 Task: Find connections with filter location Harihar with filter topic #technologywith filter profile language Potuguese with filter current company Webhelp with filter school Vel Tech Multi Tech Dr. Rangarajan Dr. Sakunthala Engineering College with filter industry Telephone Call Centers with filter service category Search Engine Marketing (SEM) with filter keywords title Community Volunteer Jobs
Action: Mouse moved to (593, 80)
Screenshot: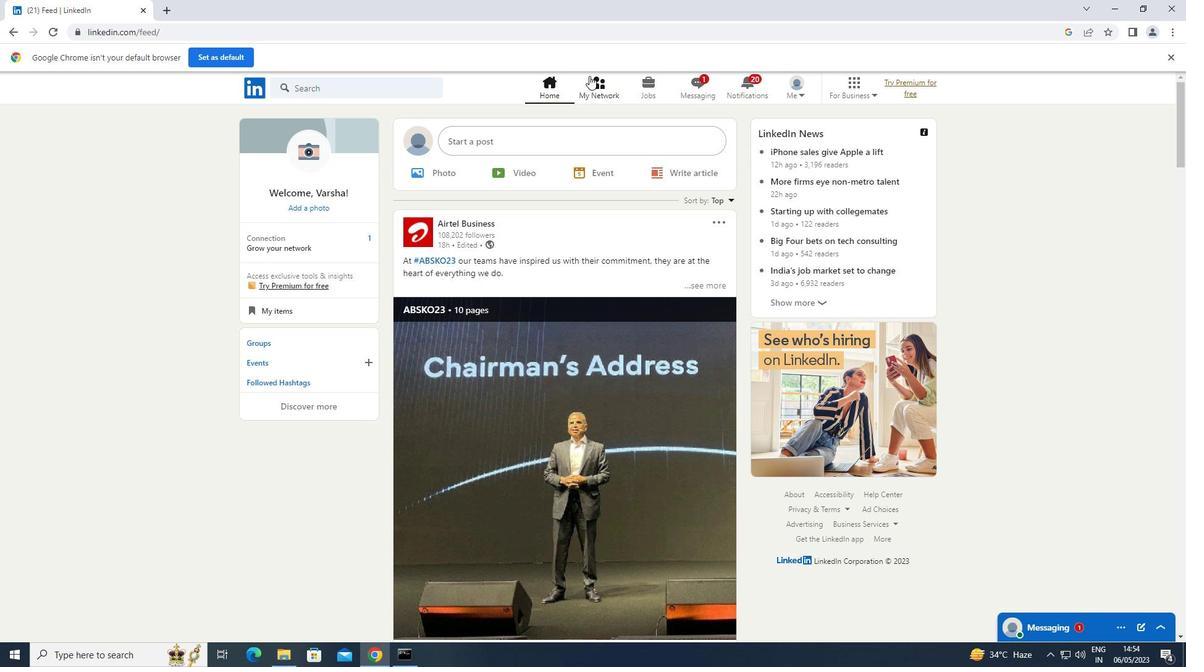 
Action: Mouse pressed left at (593, 80)
Screenshot: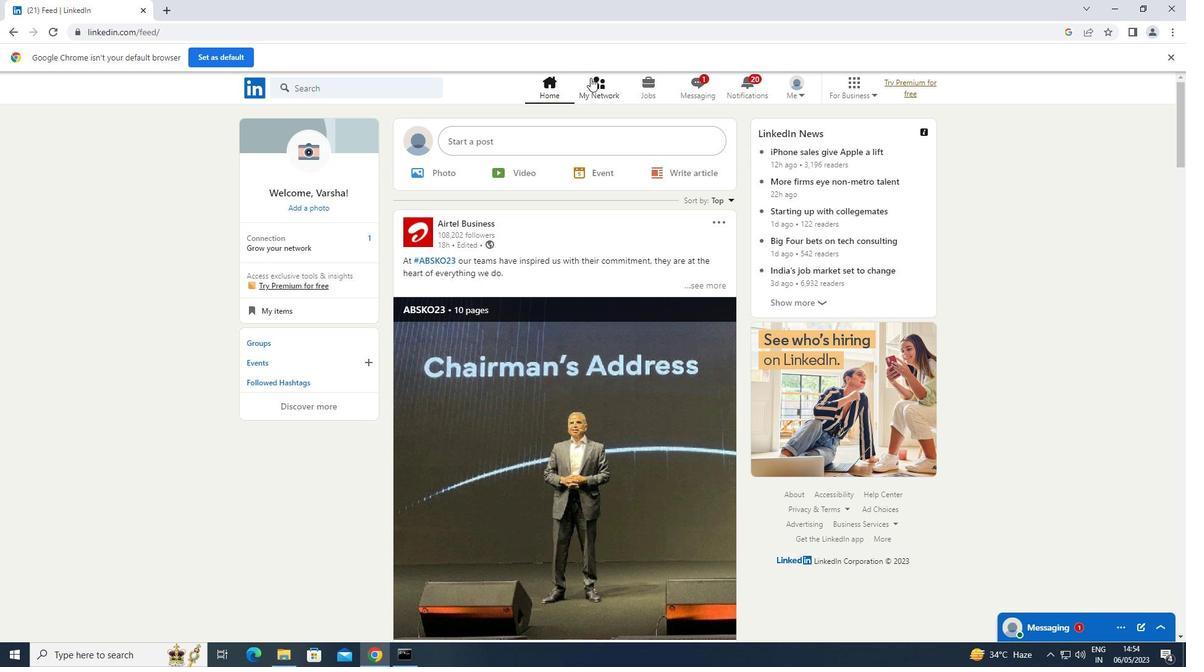 
Action: Mouse moved to (323, 152)
Screenshot: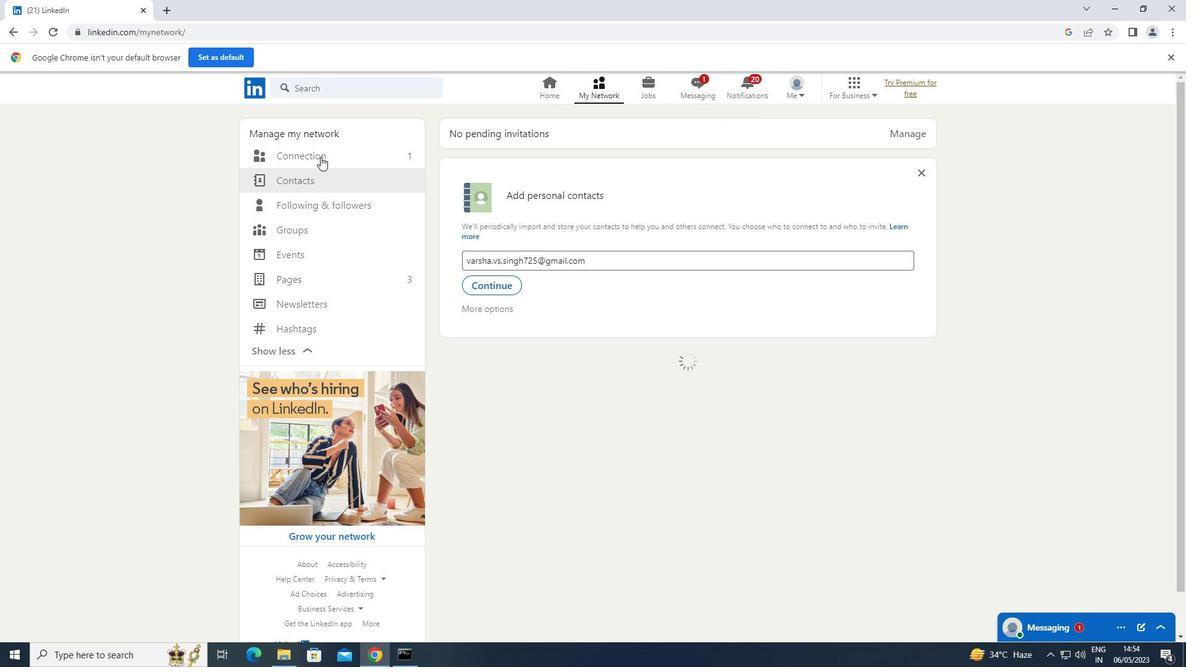 
Action: Mouse pressed left at (323, 152)
Screenshot: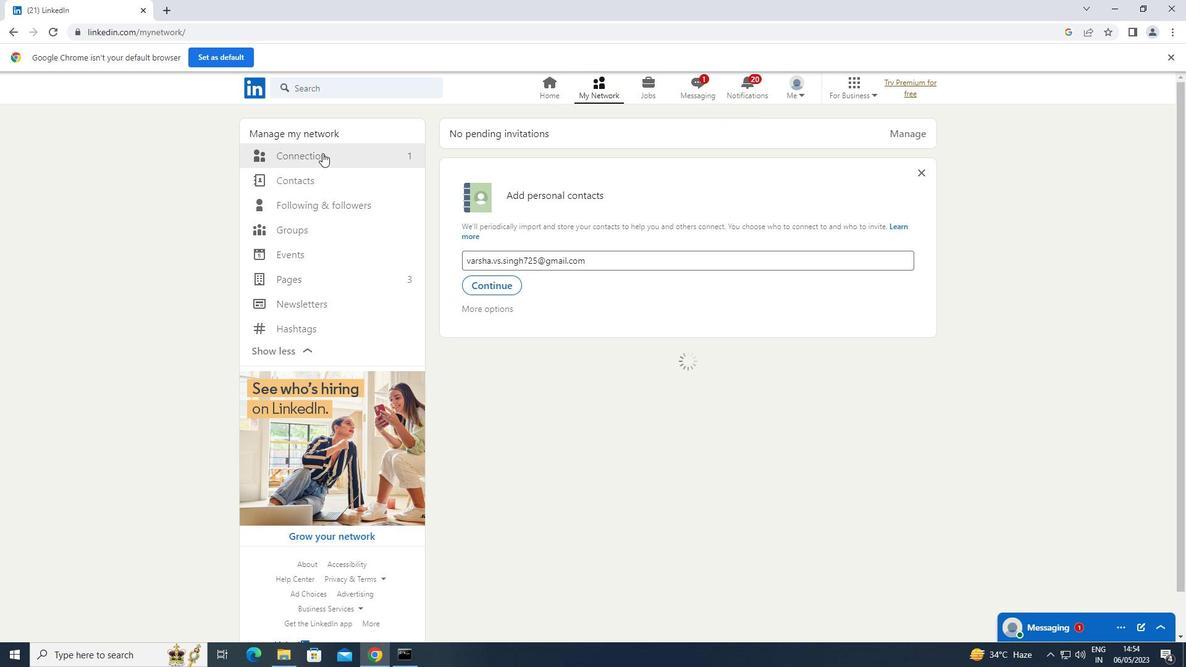 
Action: Mouse moved to (695, 153)
Screenshot: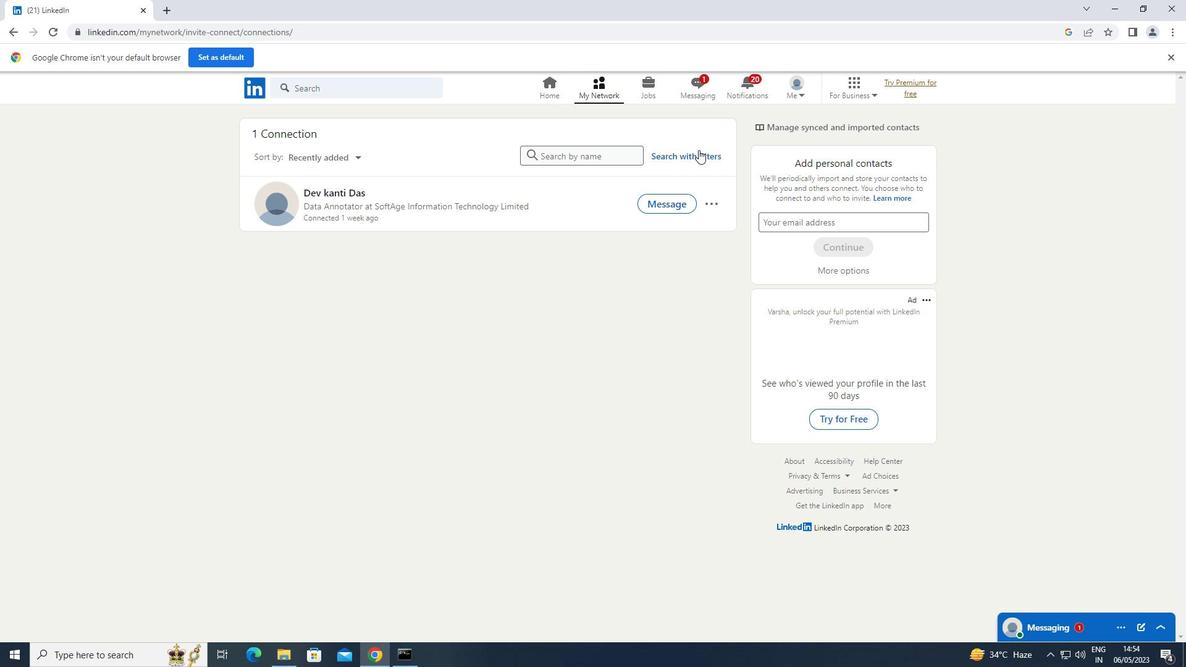 
Action: Mouse pressed left at (695, 153)
Screenshot: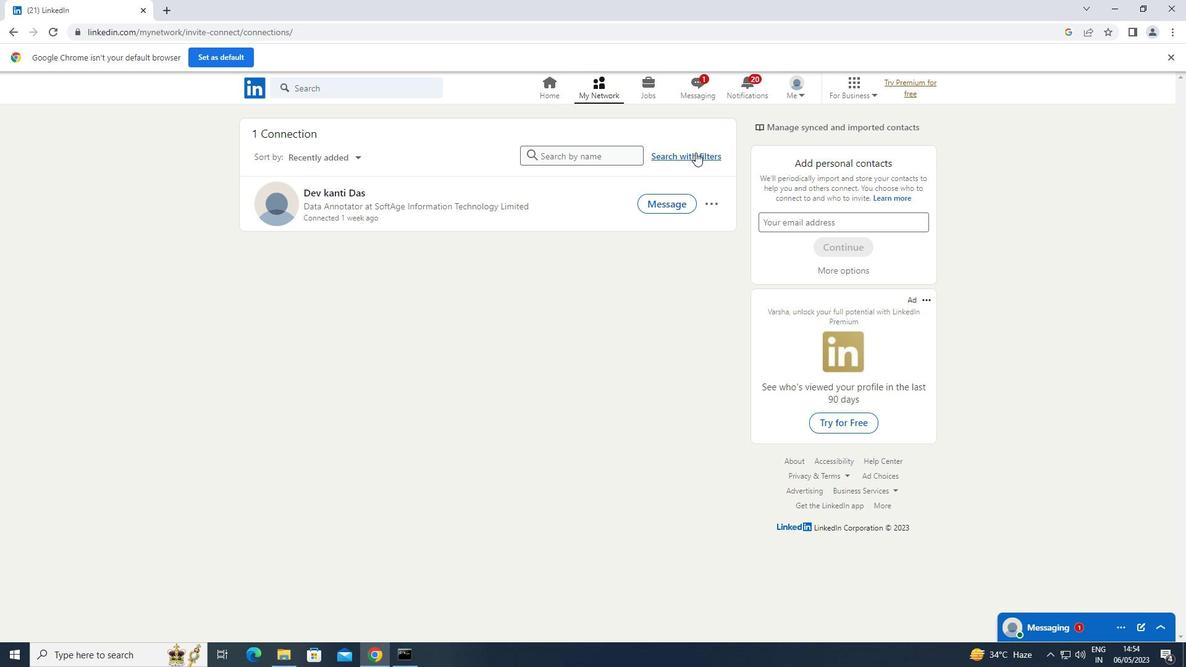 
Action: Mouse moved to (642, 119)
Screenshot: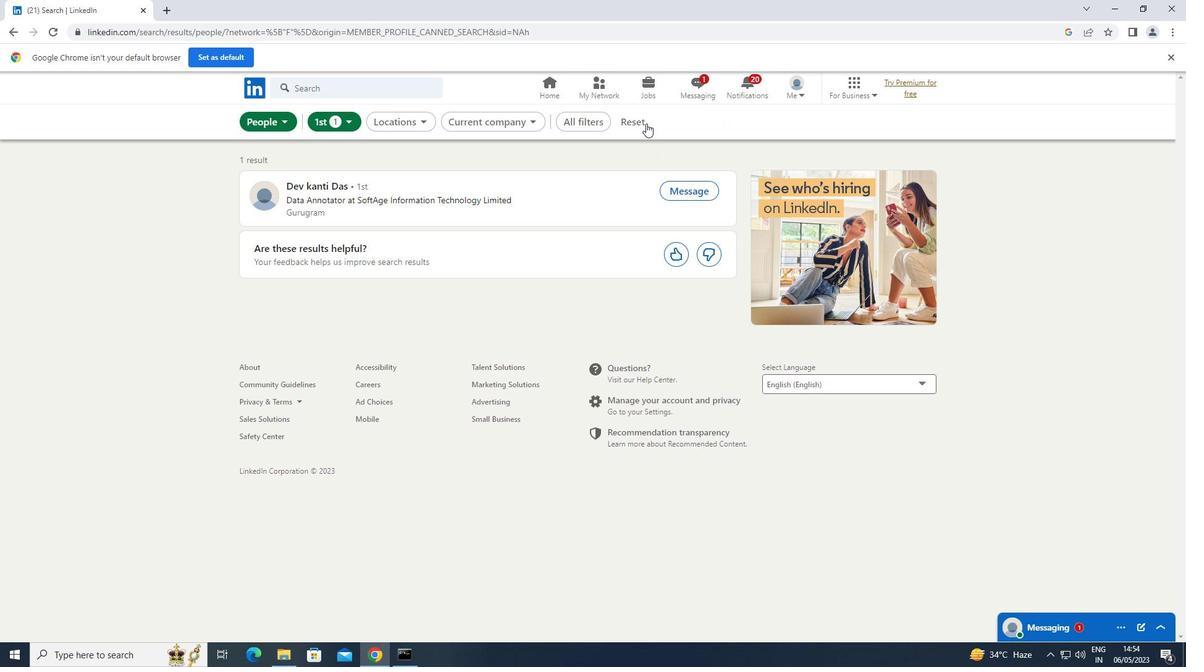 
Action: Mouse pressed left at (642, 119)
Screenshot: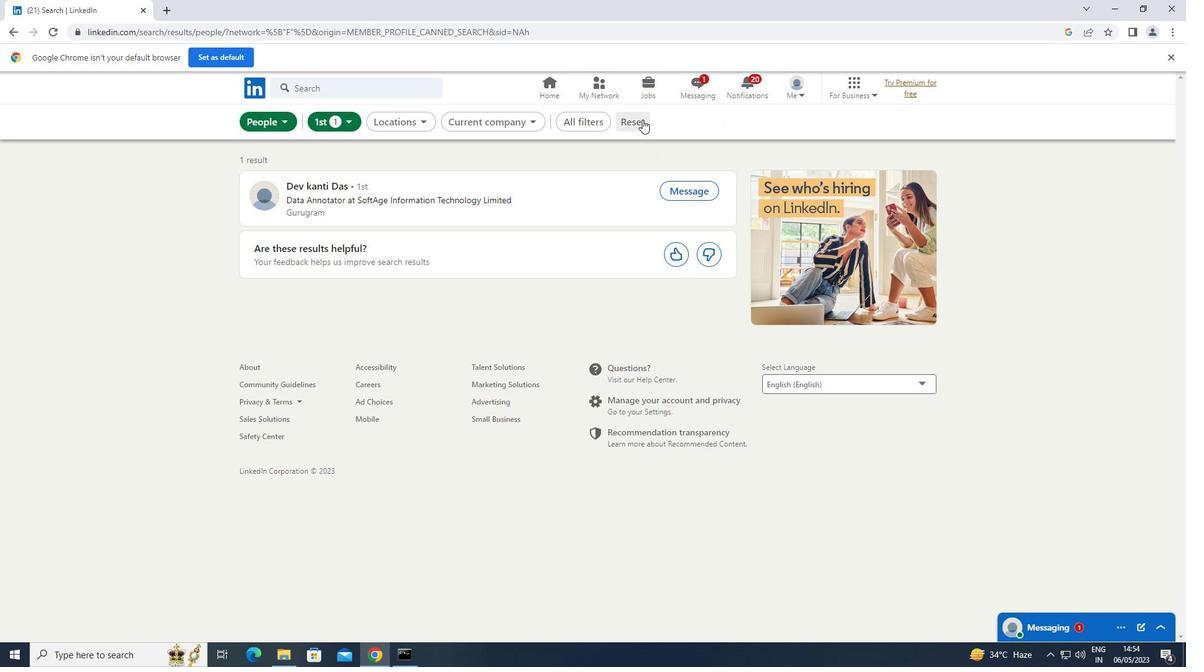 
Action: Mouse moved to (616, 119)
Screenshot: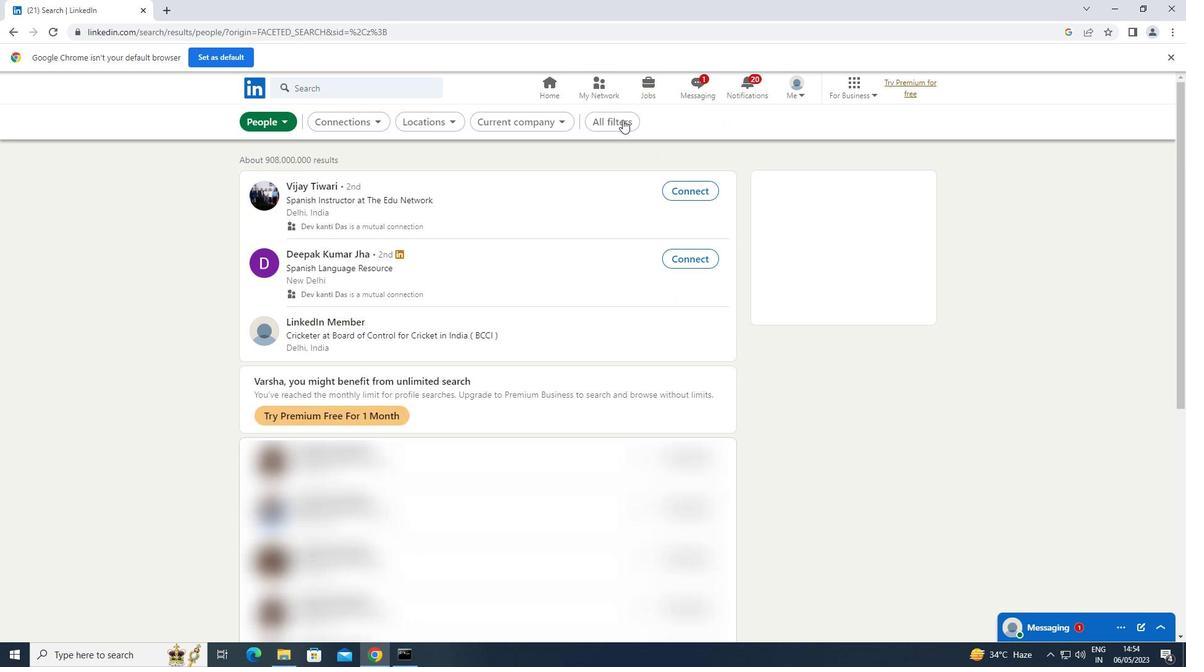 
Action: Mouse pressed left at (616, 119)
Screenshot: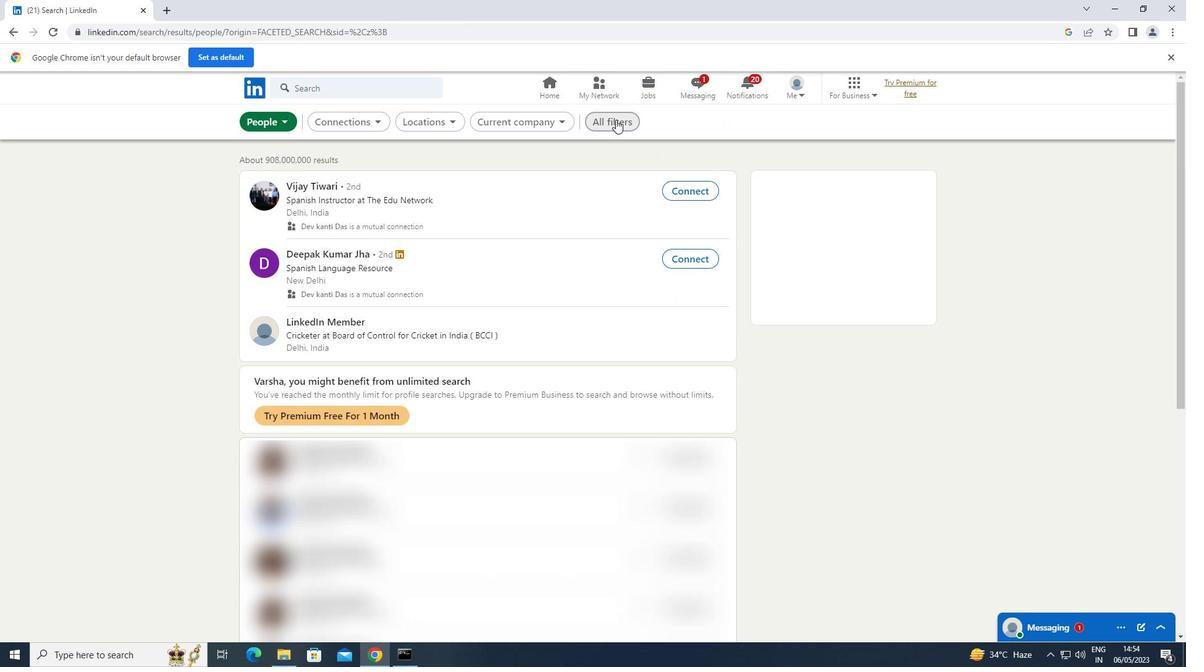 
Action: Mouse moved to (888, 209)
Screenshot: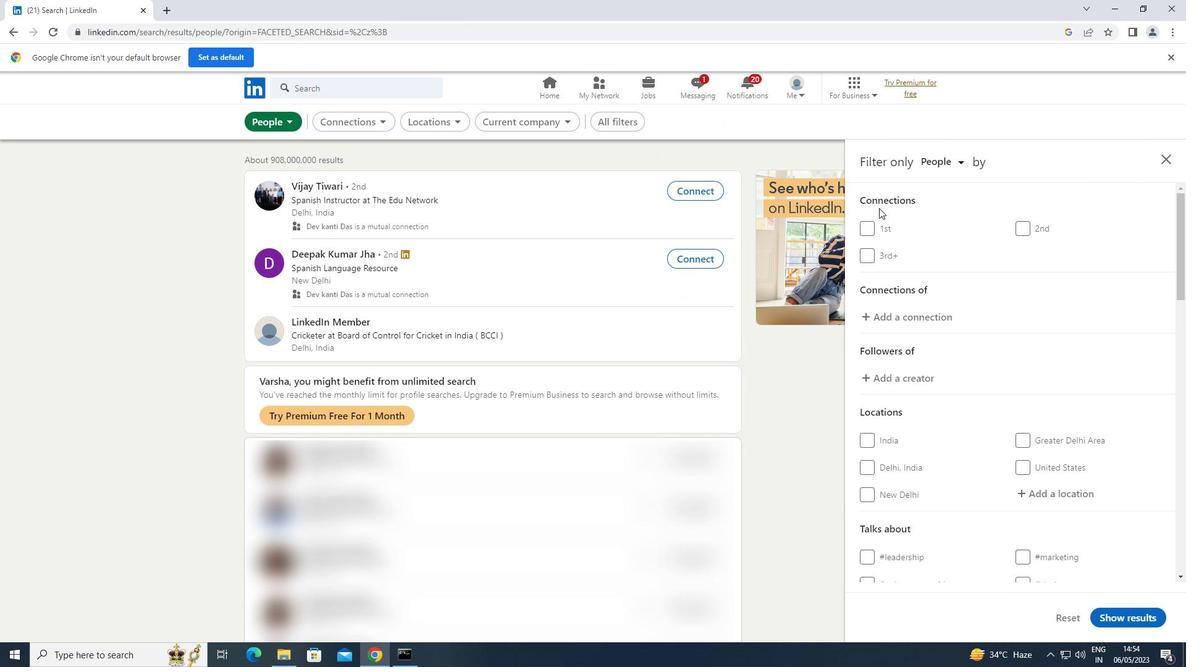 
Action: Mouse scrolled (888, 208) with delta (0, 0)
Screenshot: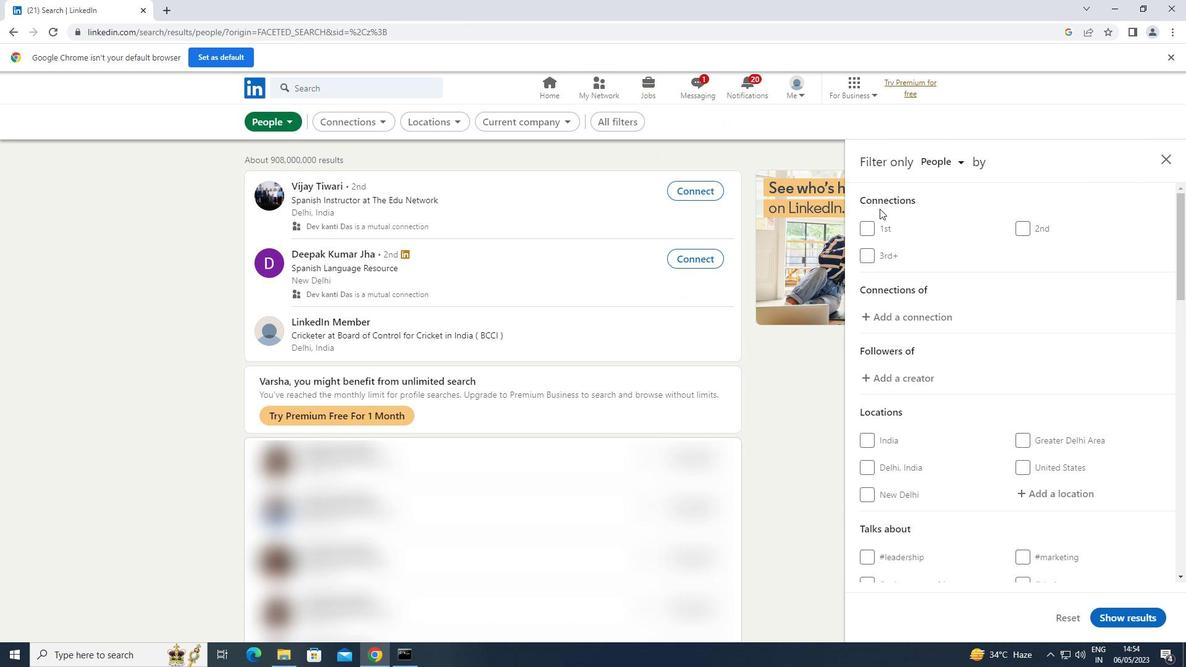 
Action: Mouse moved to (888, 210)
Screenshot: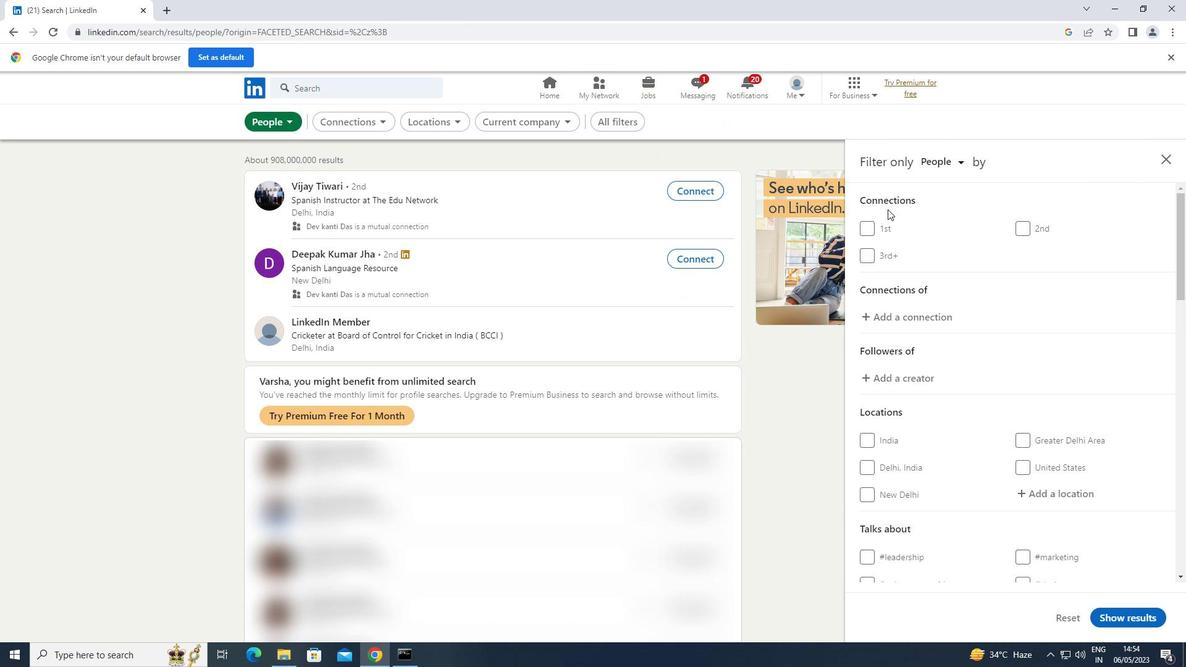
Action: Mouse scrolled (888, 209) with delta (0, 0)
Screenshot: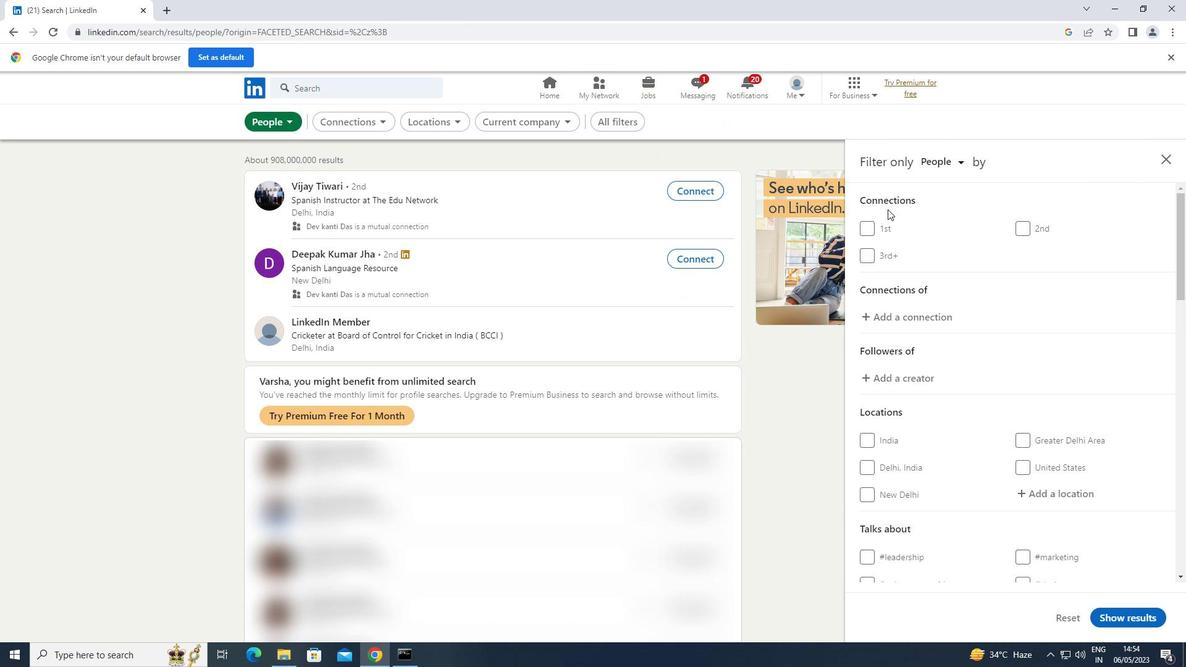 
Action: Mouse moved to (1037, 363)
Screenshot: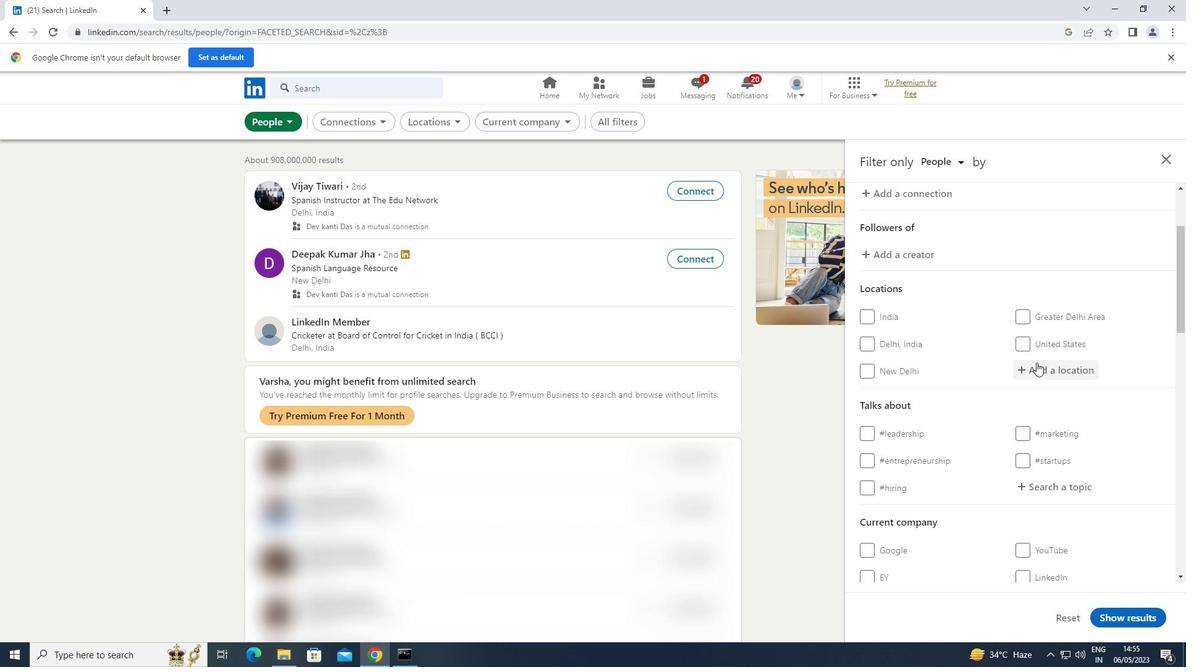 
Action: Mouse pressed left at (1037, 363)
Screenshot: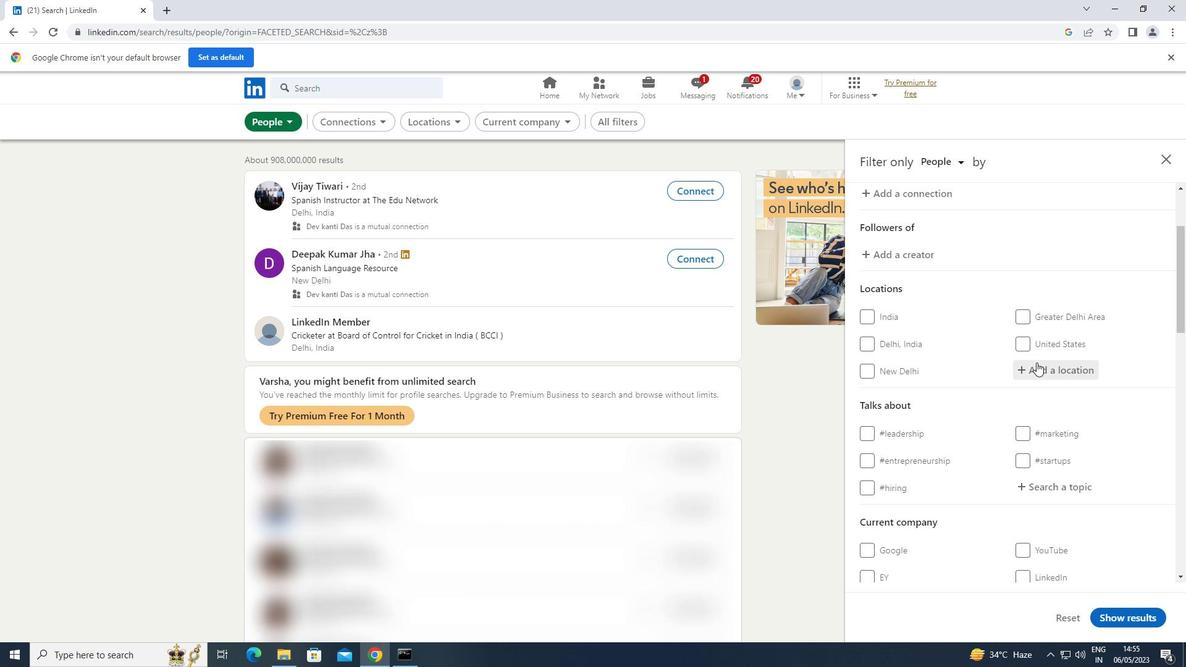 
Action: Mouse moved to (1037, 364)
Screenshot: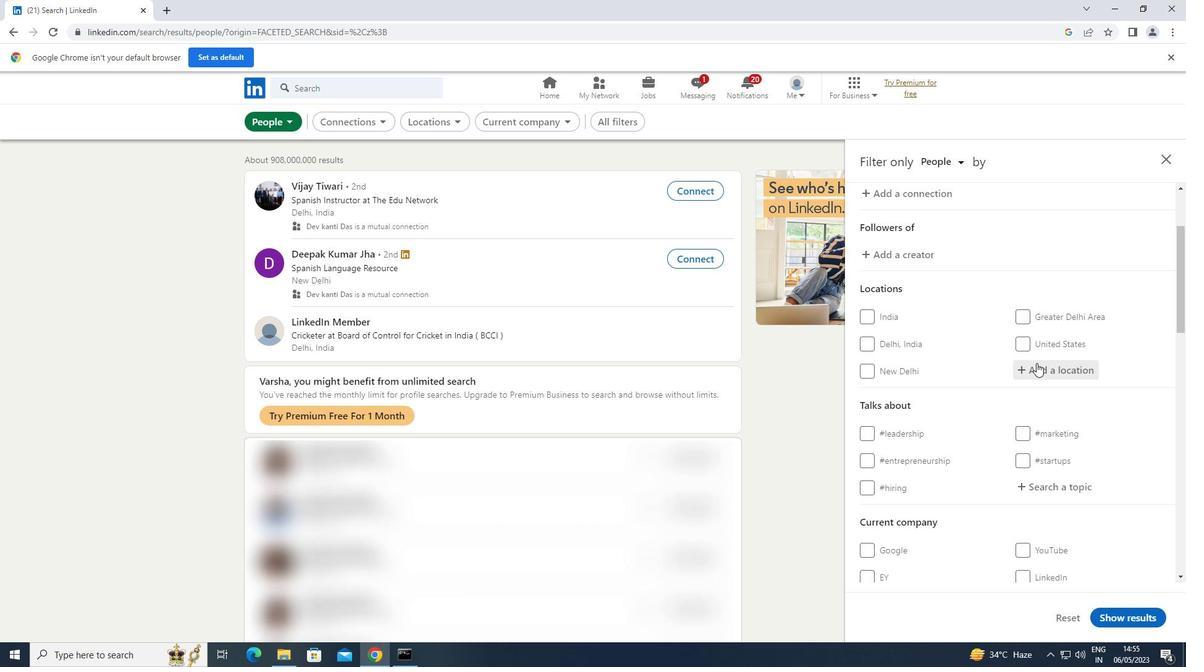 
Action: Key pressed <Key.shift>HARIHAR
Screenshot: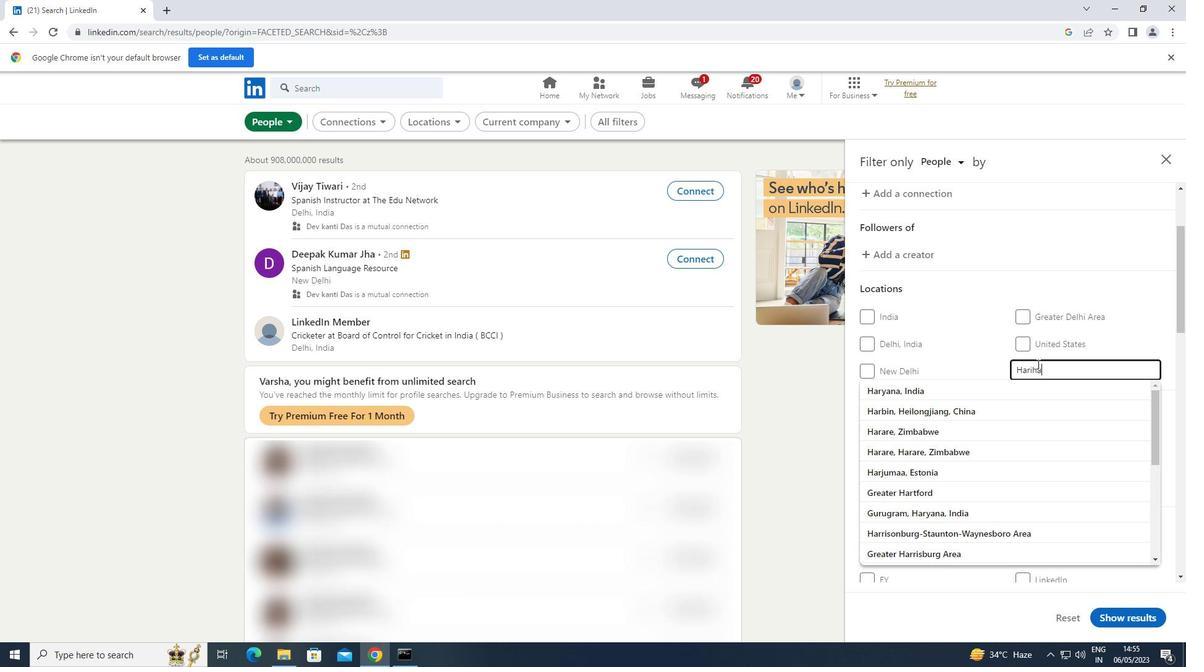 
Action: Mouse moved to (1064, 491)
Screenshot: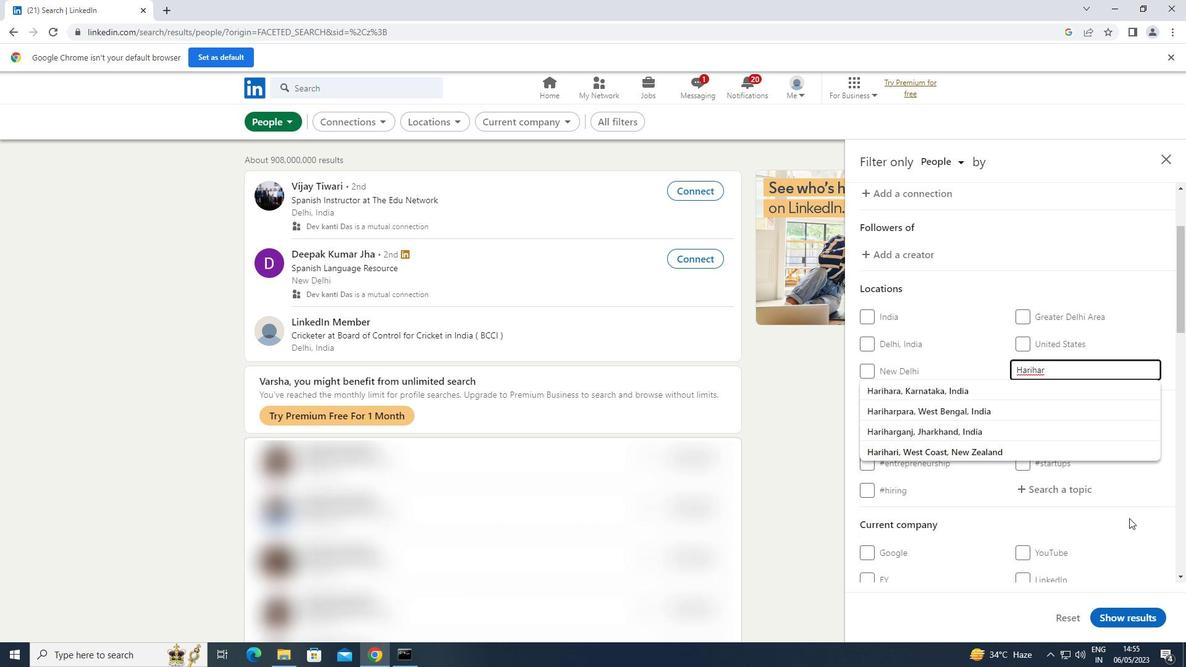 
Action: Mouse pressed left at (1064, 491)
Screenshot: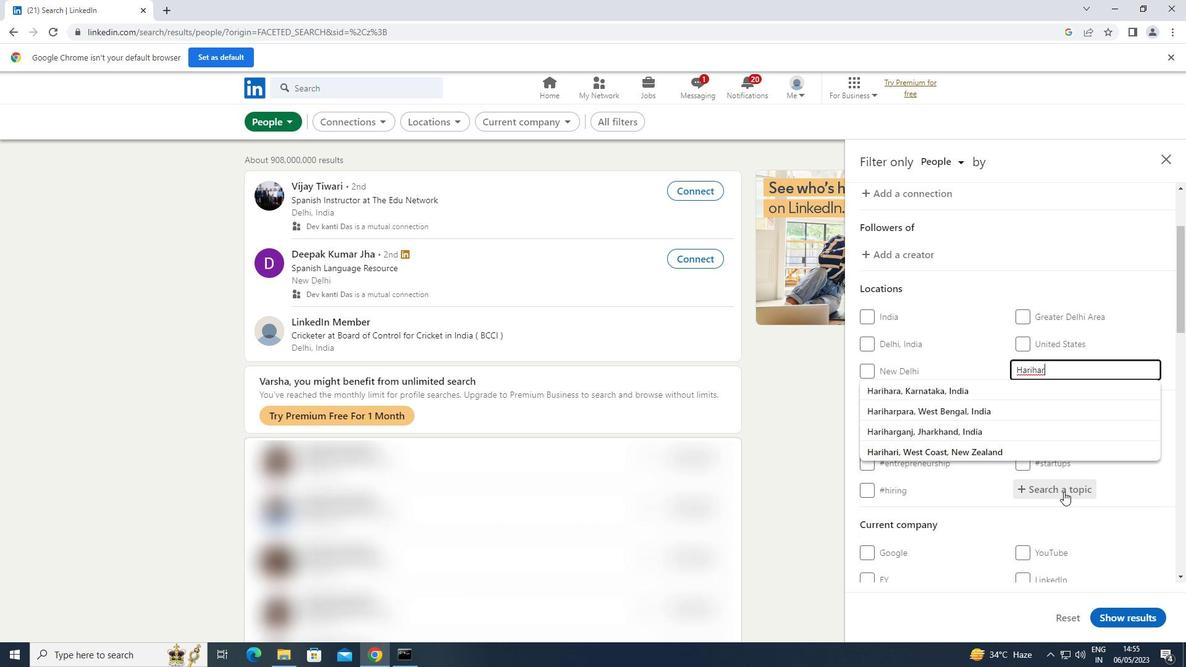 
Action: Key pressed TECHNOLOGY
Screenshot: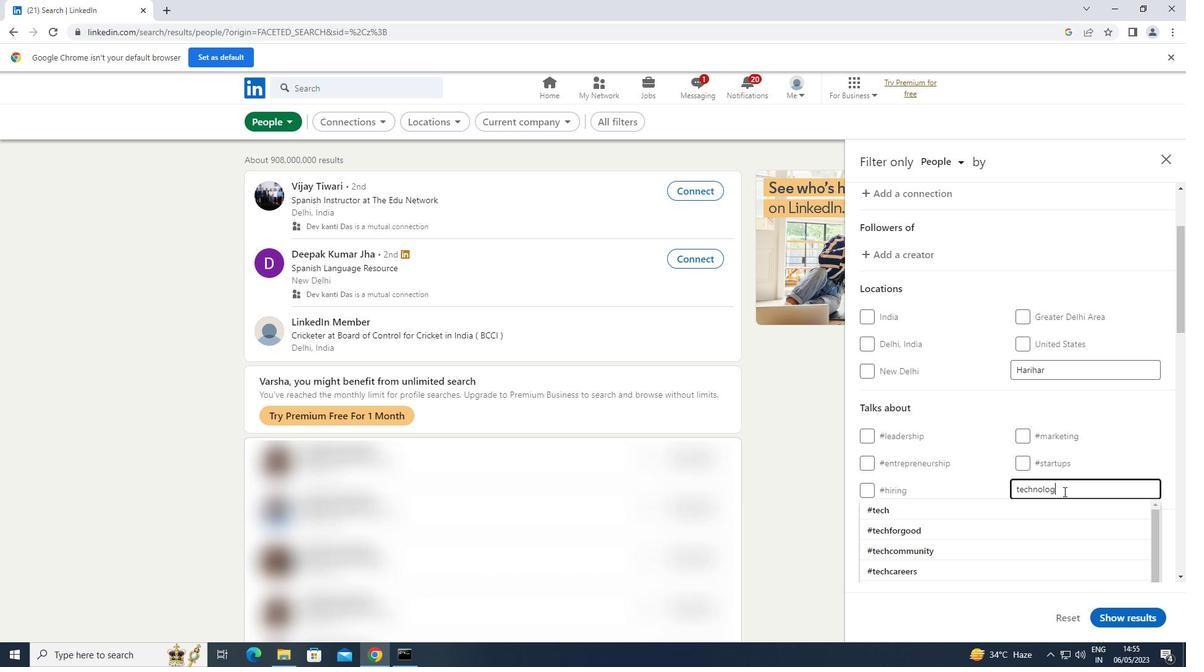 
Action: Mouse moved to (910, 501)
Screenshot: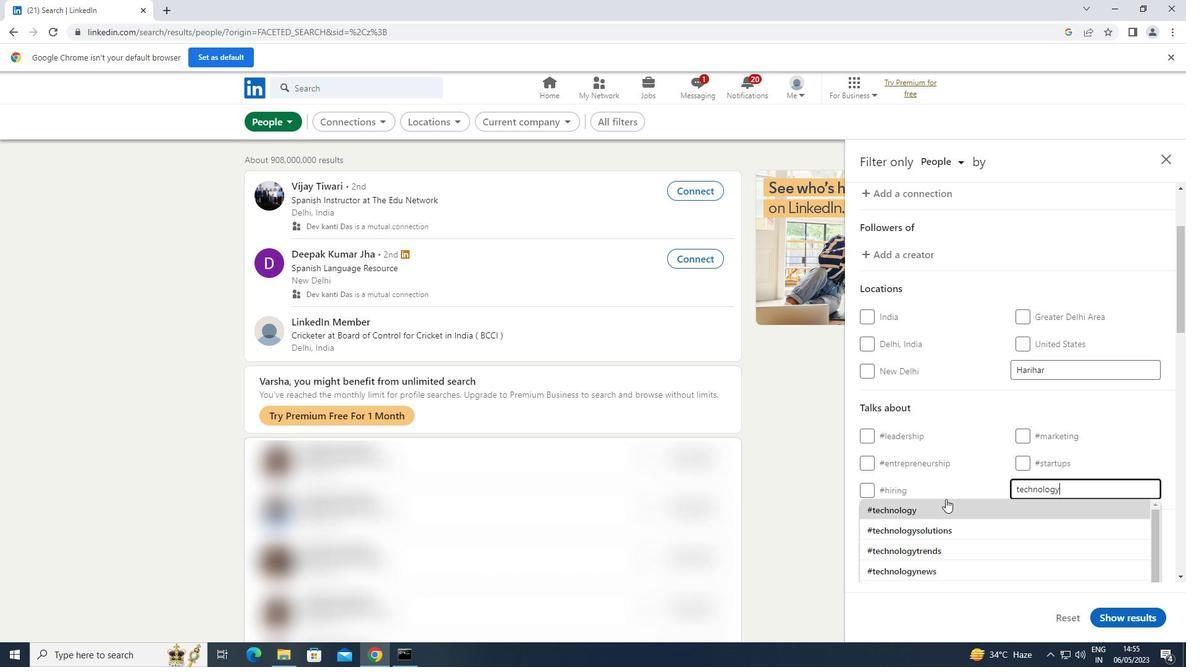 
Action: Mouse pressed left at (910, 501)
Screenshot: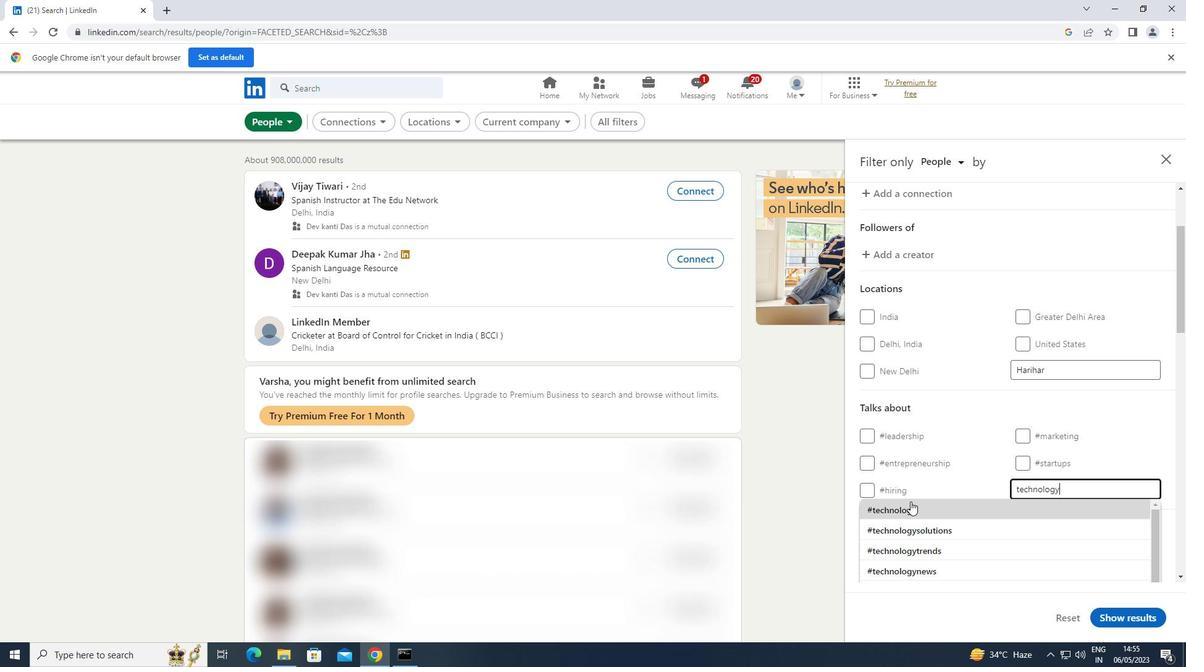
Action: Mouse moved to (915, 498)
Screenshot: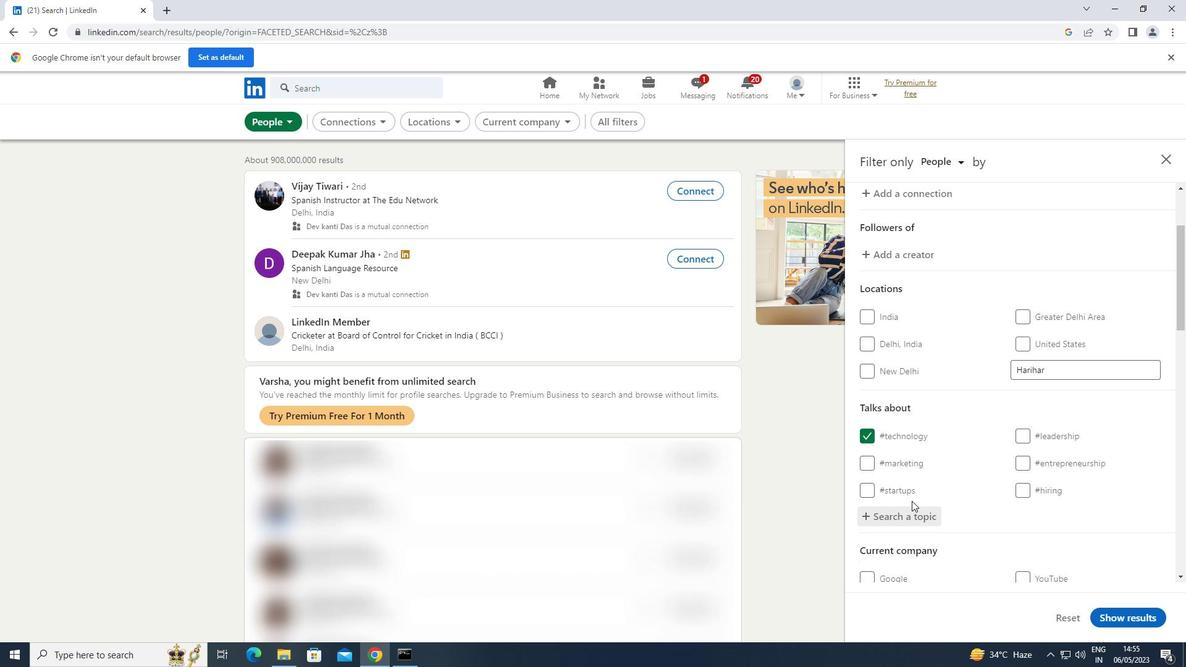 
Action: Mouse scrolled (915, 497) with delta (0, 0)
Screenshot: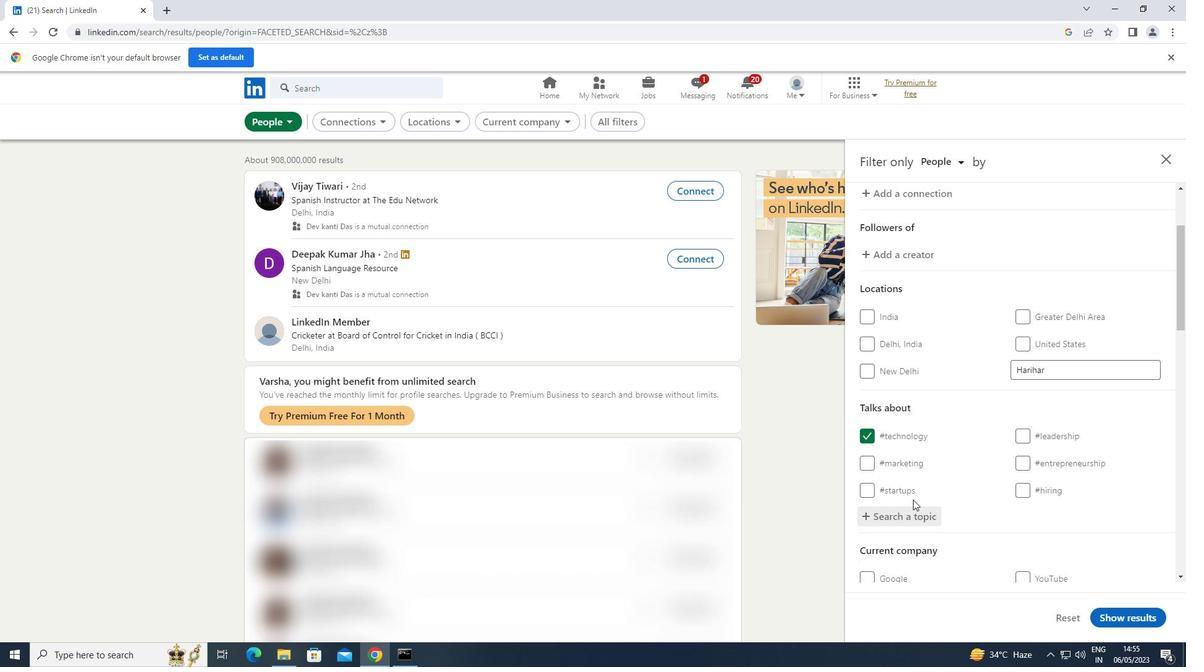 
Action: Mouse scrolled (915, 497) with delta (0, 0)
Screenshot: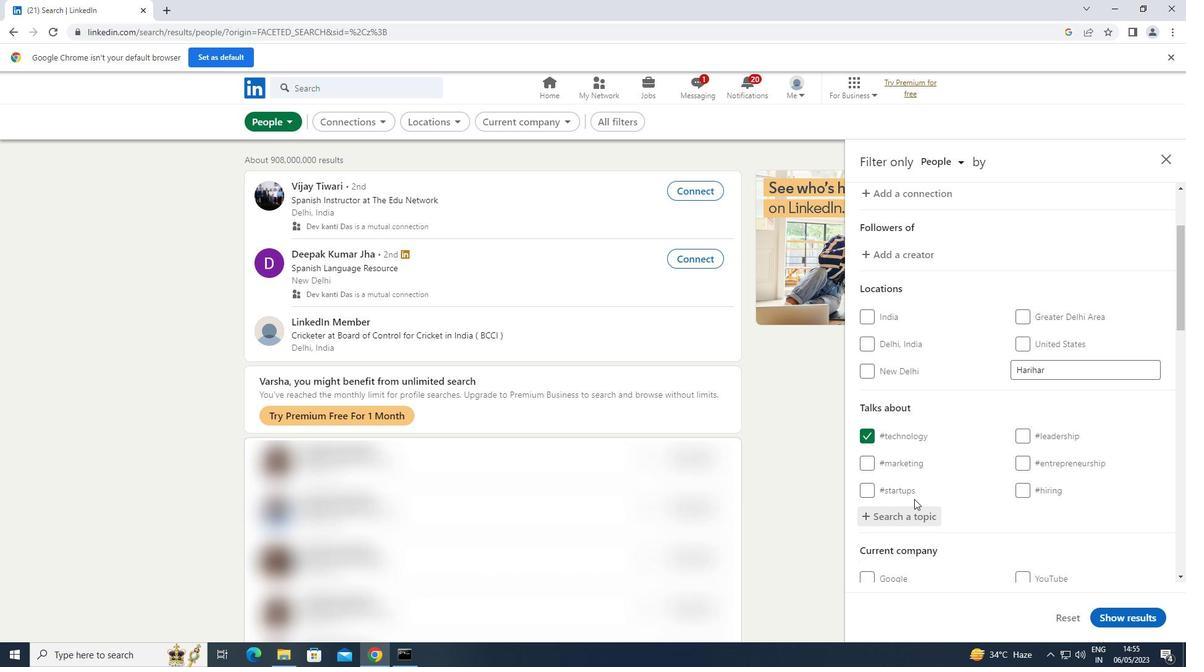 
Action: Mouse scrolled (915, 497) with delta (0, 0)
Screenshot: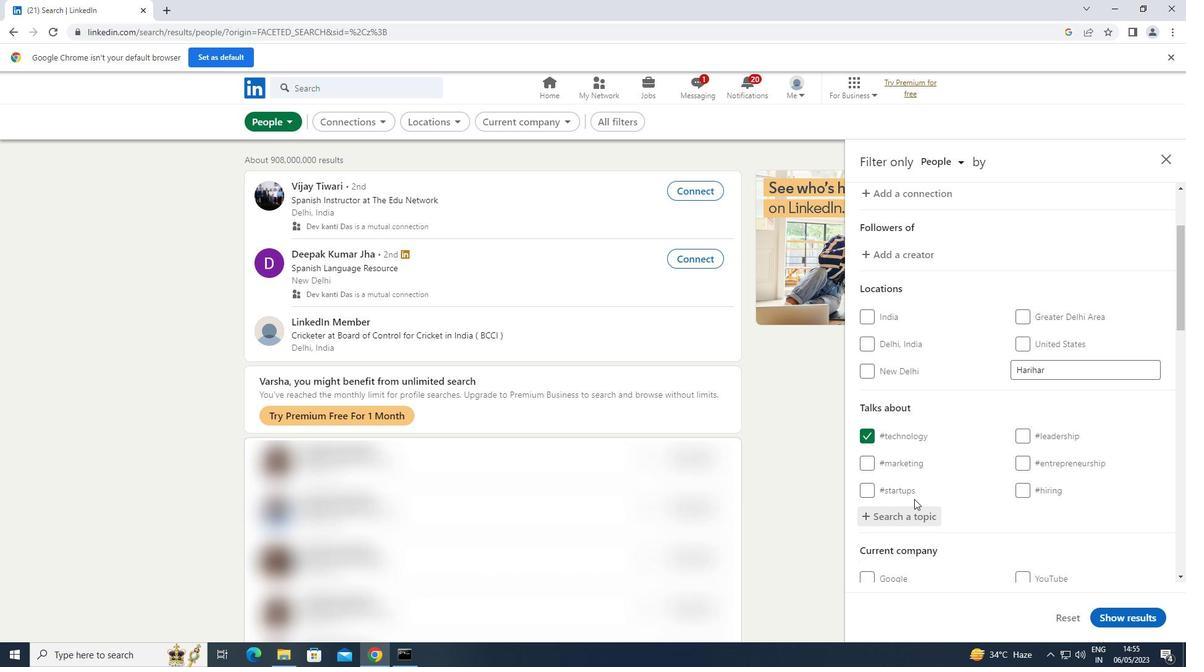 
Action: Mouse scrolled (915, 497) with delta (0, 0)
Screenshot: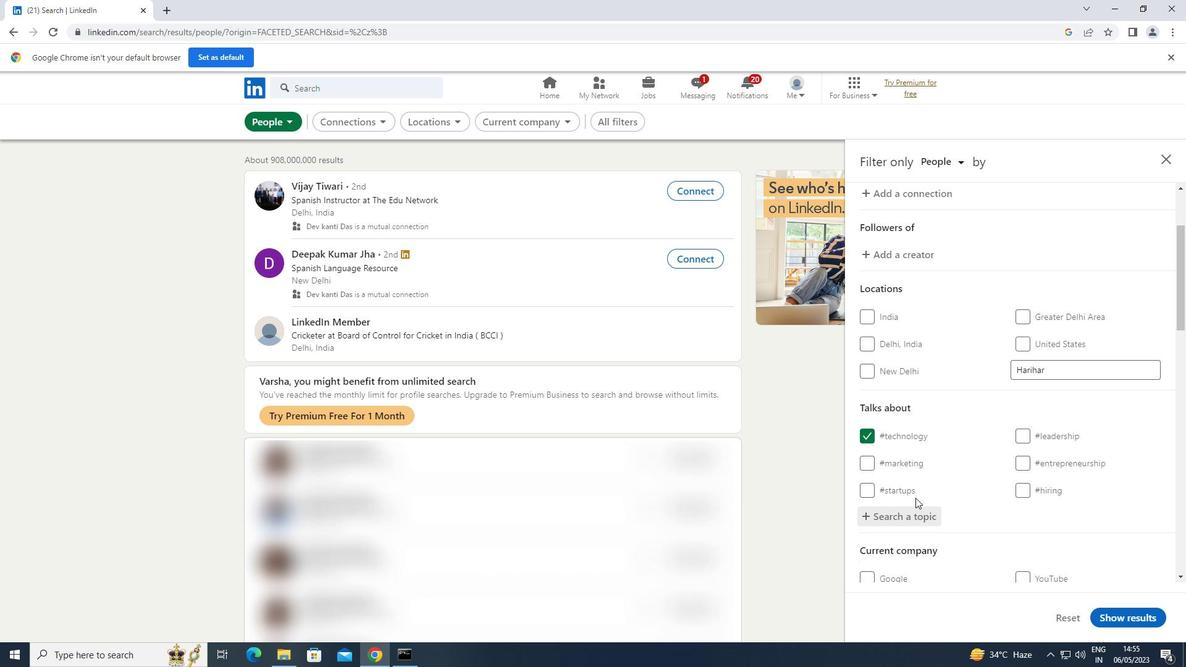
Action: Mouse scrolled (915, 497) with delta (0, 0)
Screenshot: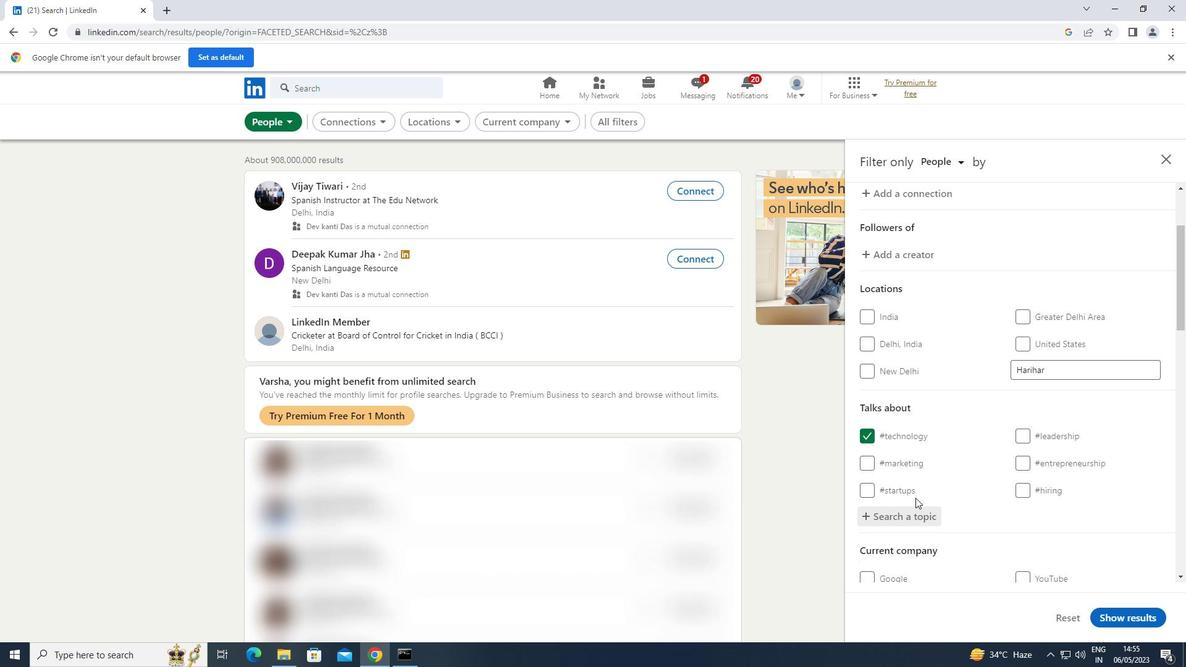 
Action: Mouse moved to (918, 495)
Screenshot: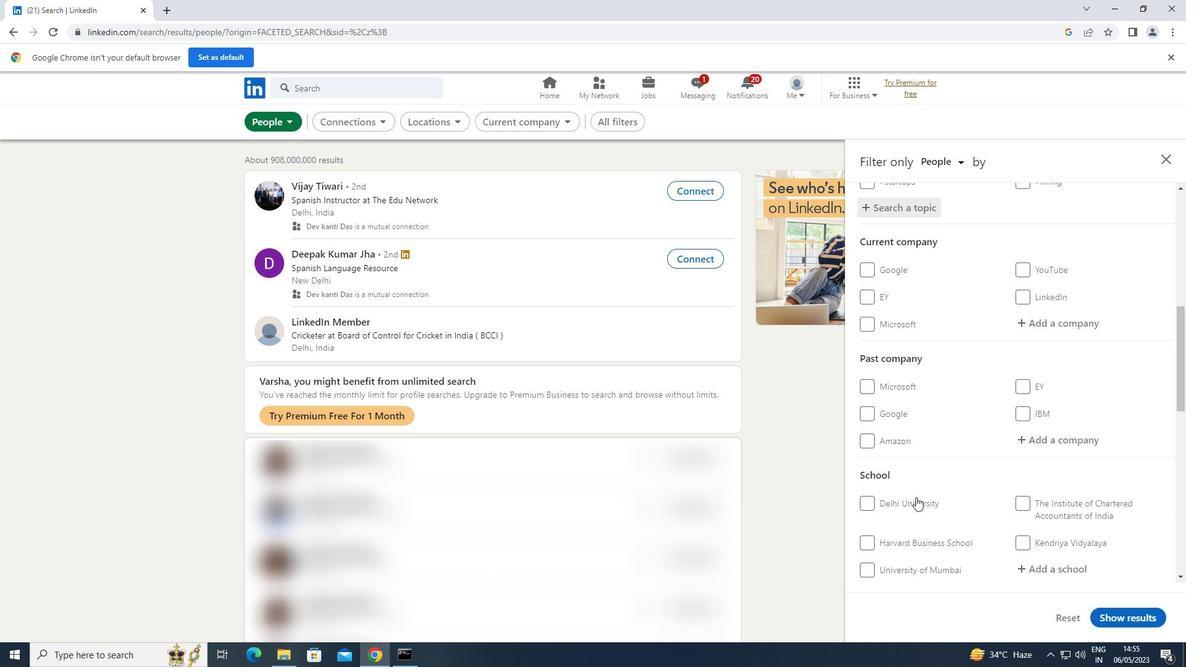 
Action: Mouse scrolled (918, 495) with delta (0, 0)
Screenshot: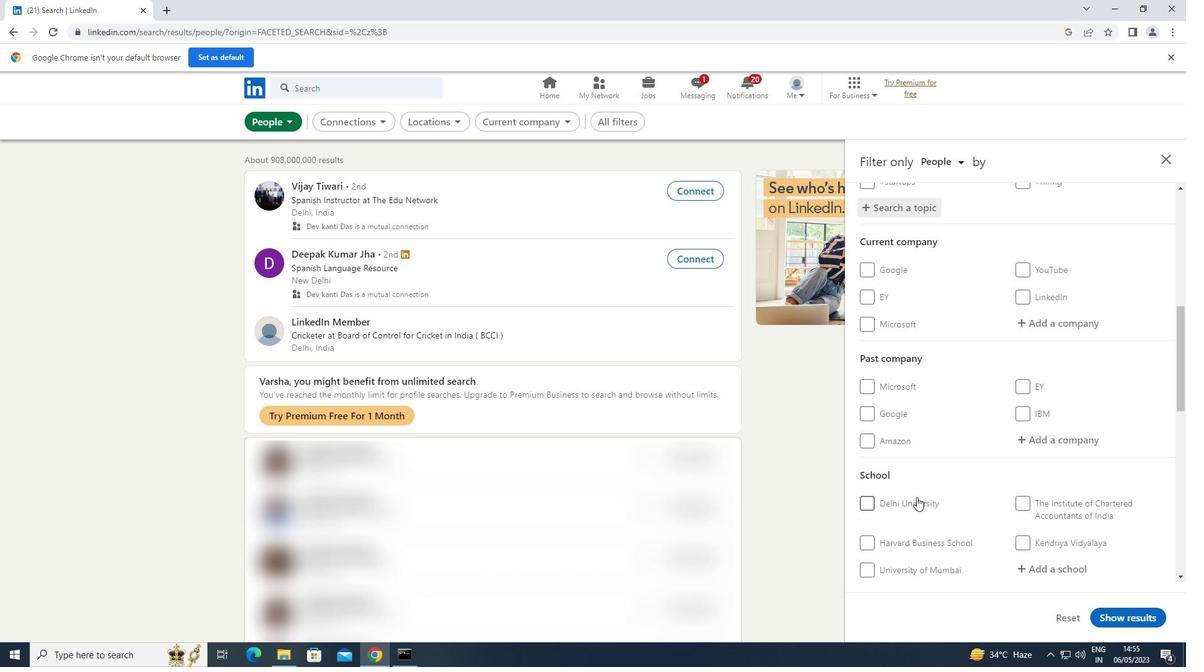 
Action: Mouse scrolled (918, 495) with delta (0, 0)
Screenshot: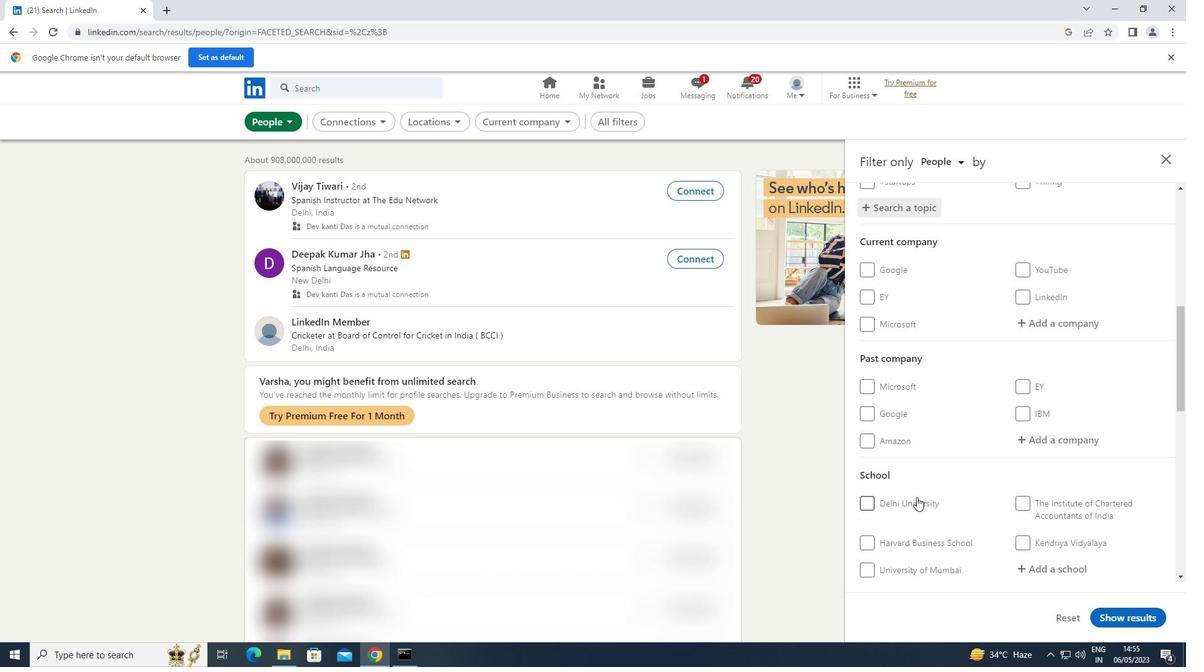 
Action: Mouse scrolled (918, 495) with delta (0, 0)
Screenshot: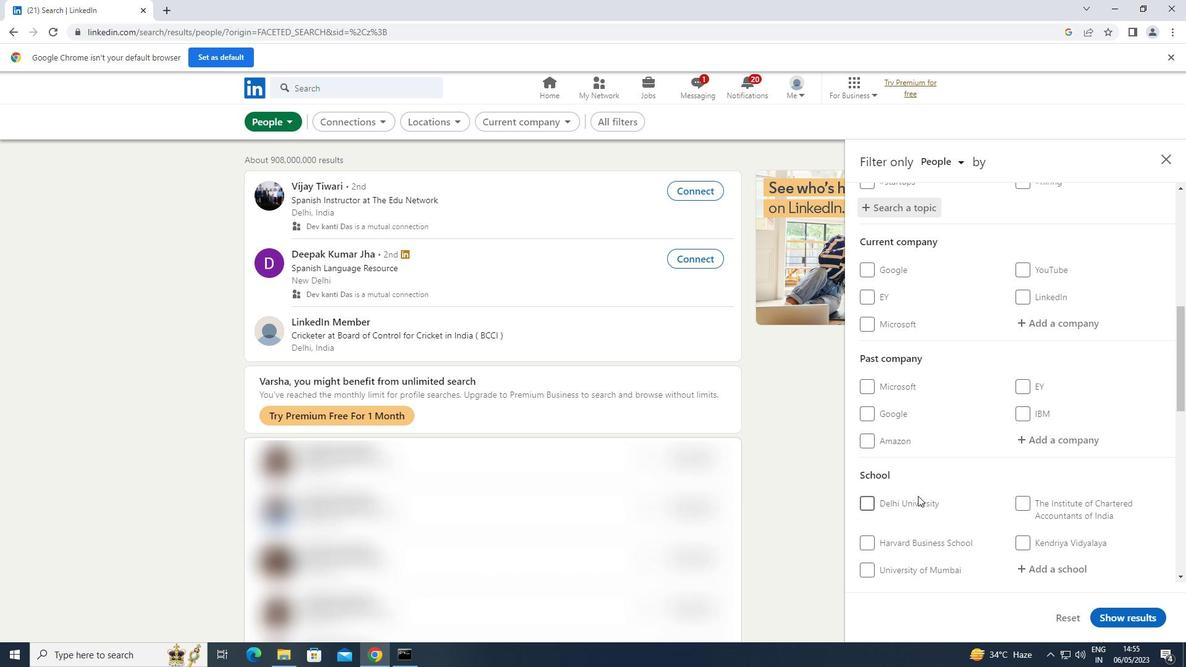 
Action: Mouse scrolled (918, 495) with delta (0, 0)
Screenshot: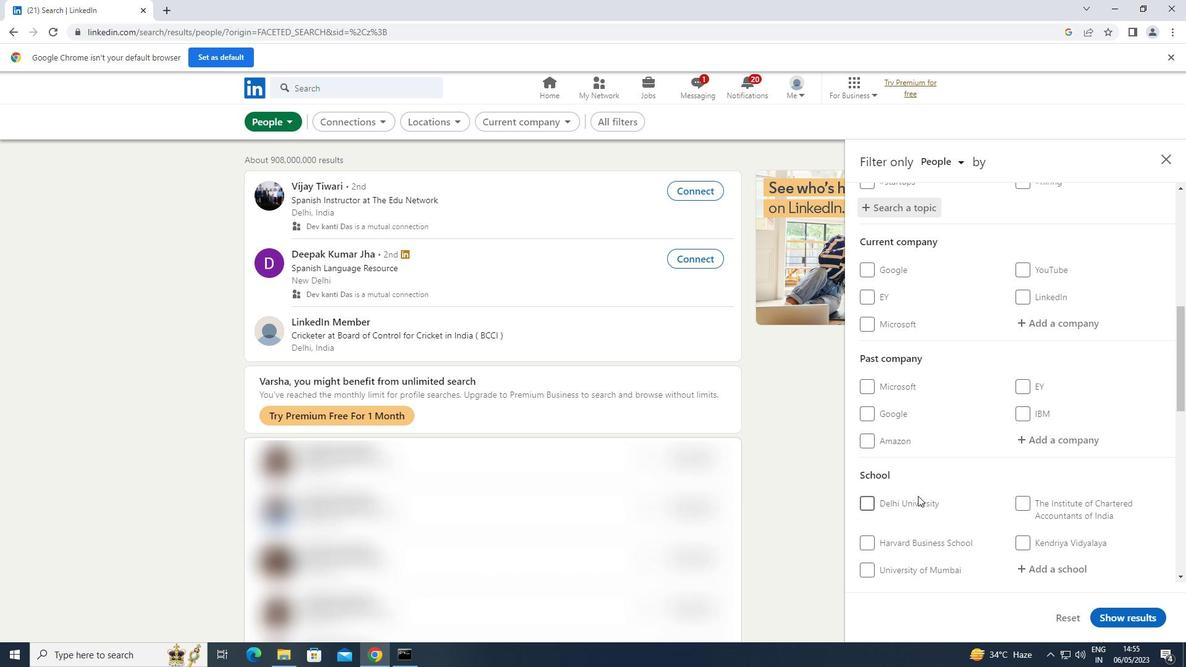 
Action: Mouse scrolled (918, 495) with delta (0, 0)
Screenshot: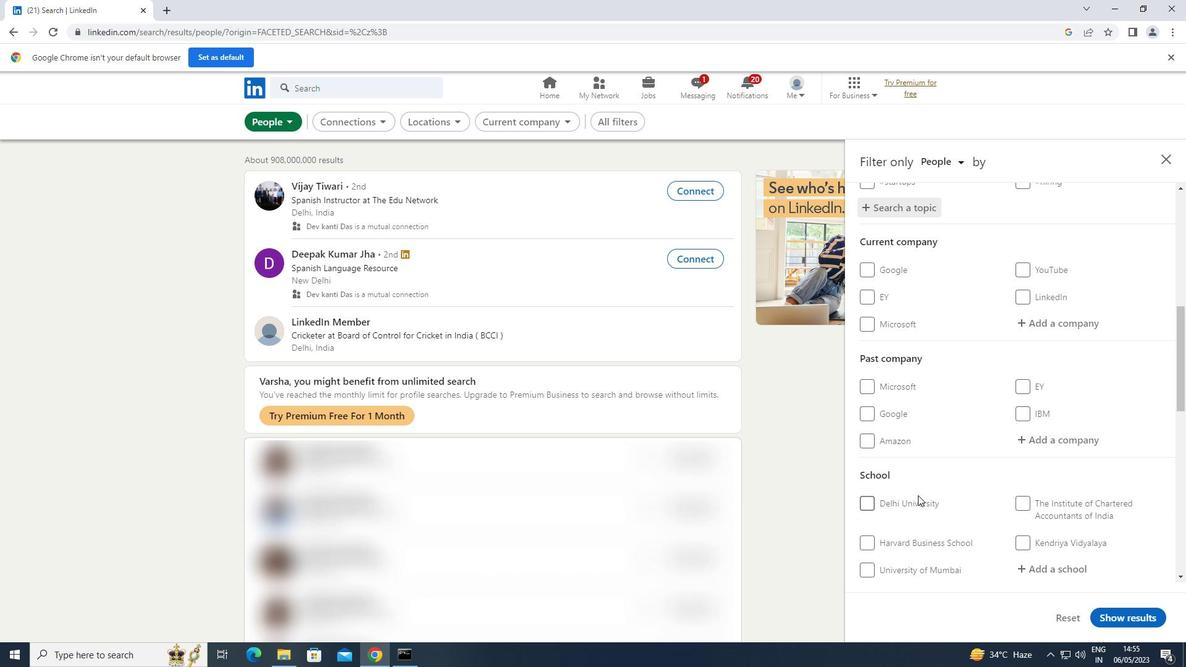 
Action: Mouse scrolled (918, 495) with delta (0, 0)
Screenshot: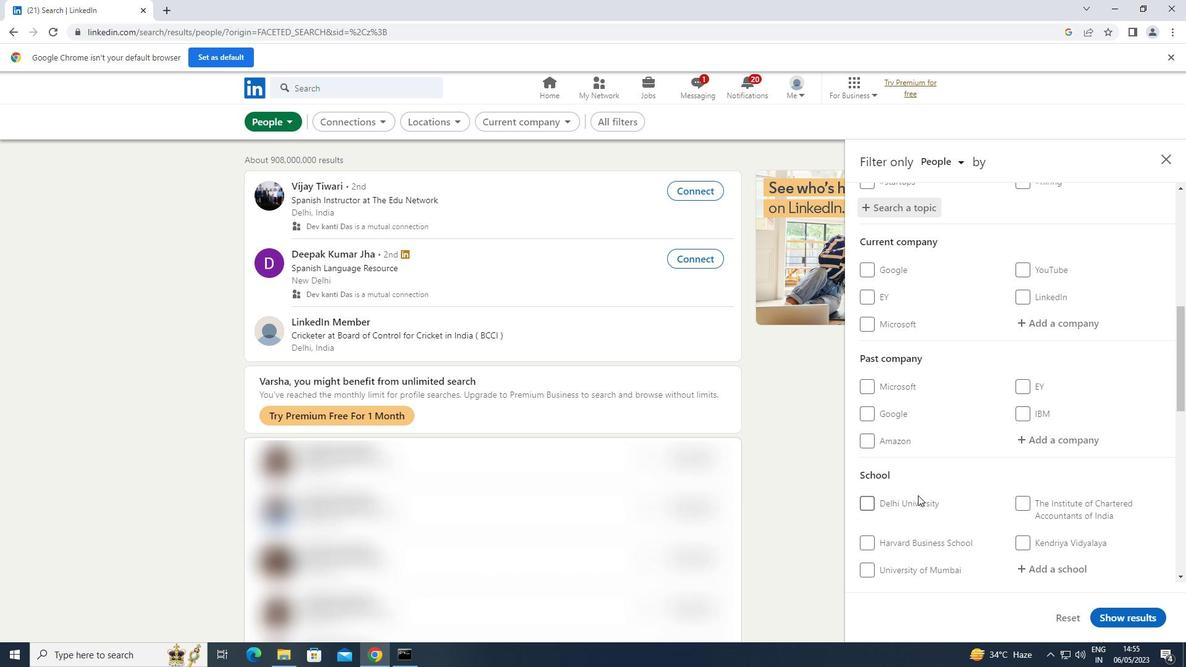 
Action: Mouse moved to (1027, 431)
Screenshot: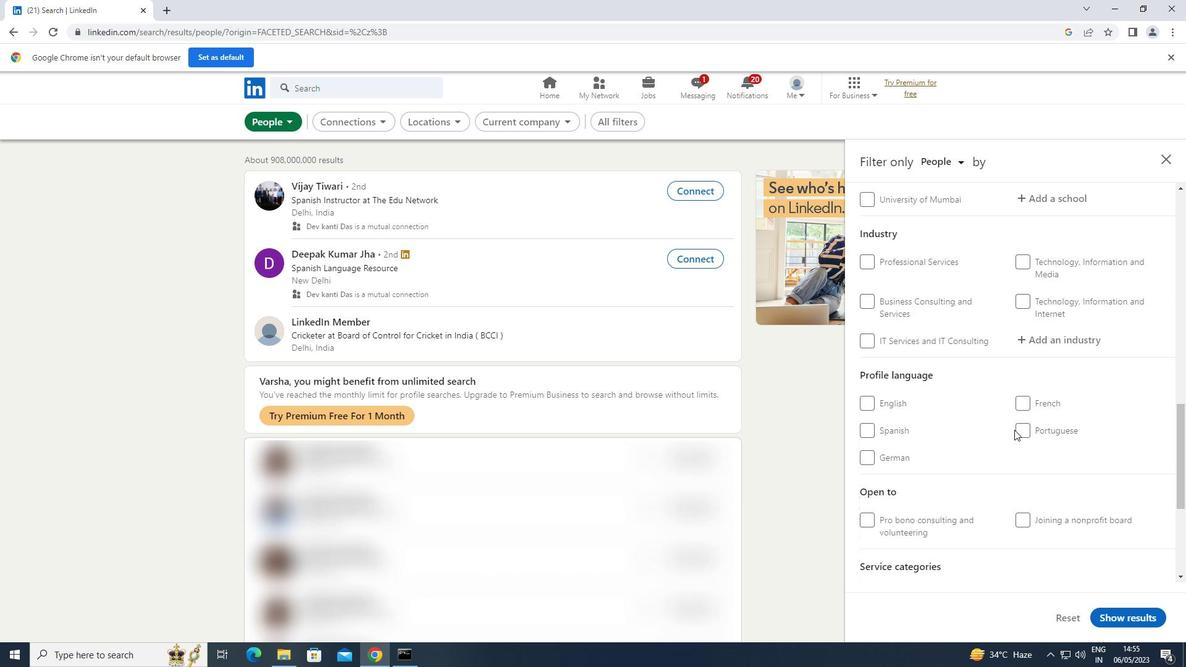 
Action: Mouse pressed left at (1027, 431)
Screenshot: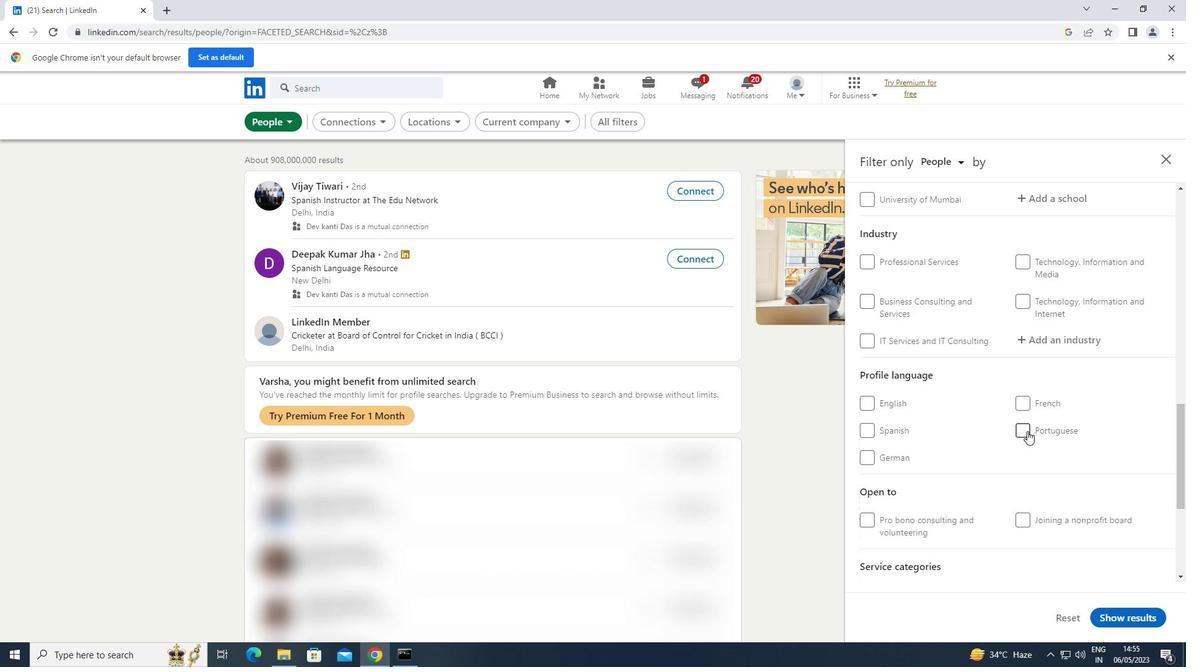 
Action: Mouse moved to (1027, 429)
Screenshot: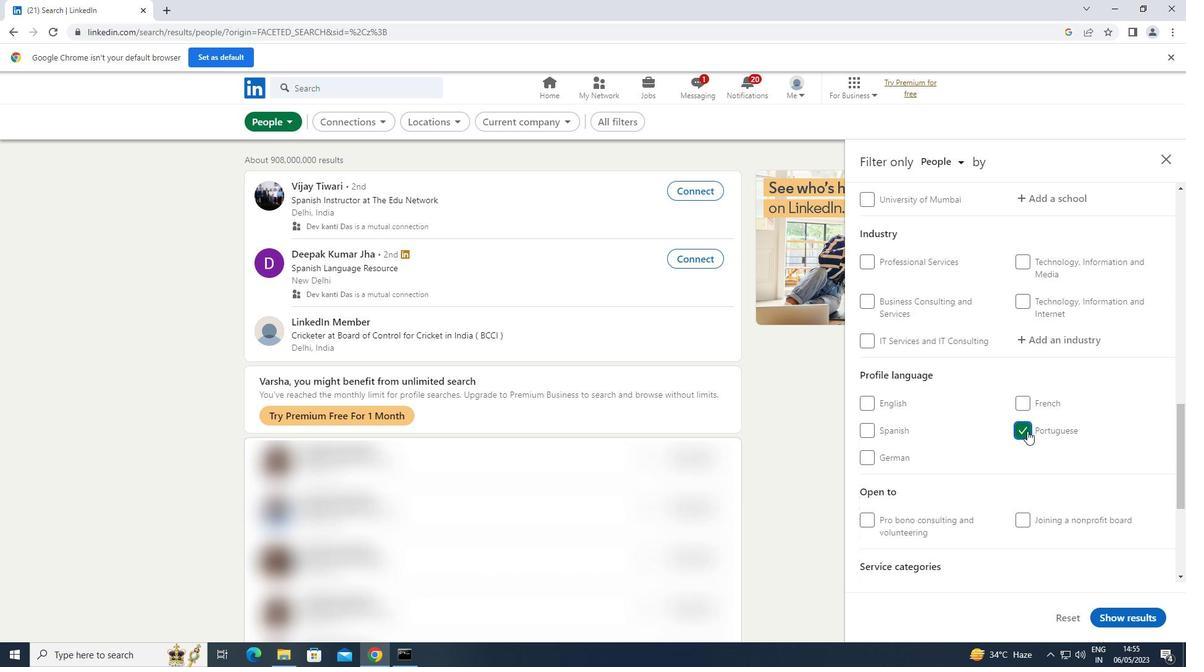 
Action: Mouse scrolled (1027, 430) with delta (0, 0)
Screenshot: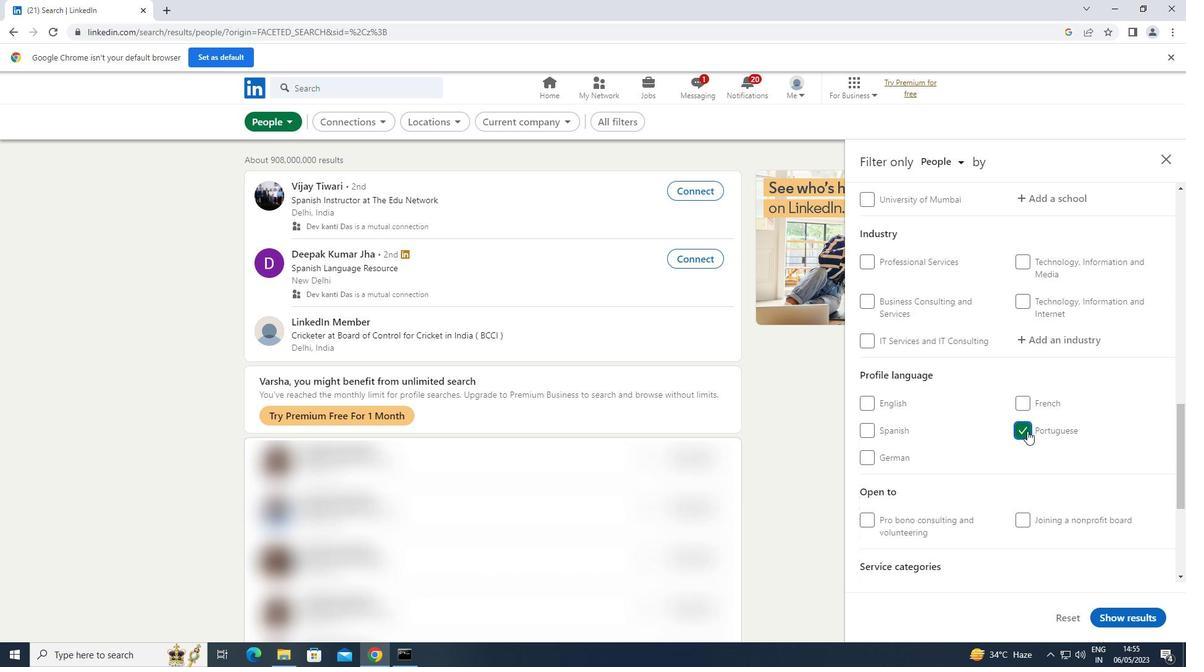 
Action: Mouse scrolled (1027, 430) with delta (0, 0)
Screenshot: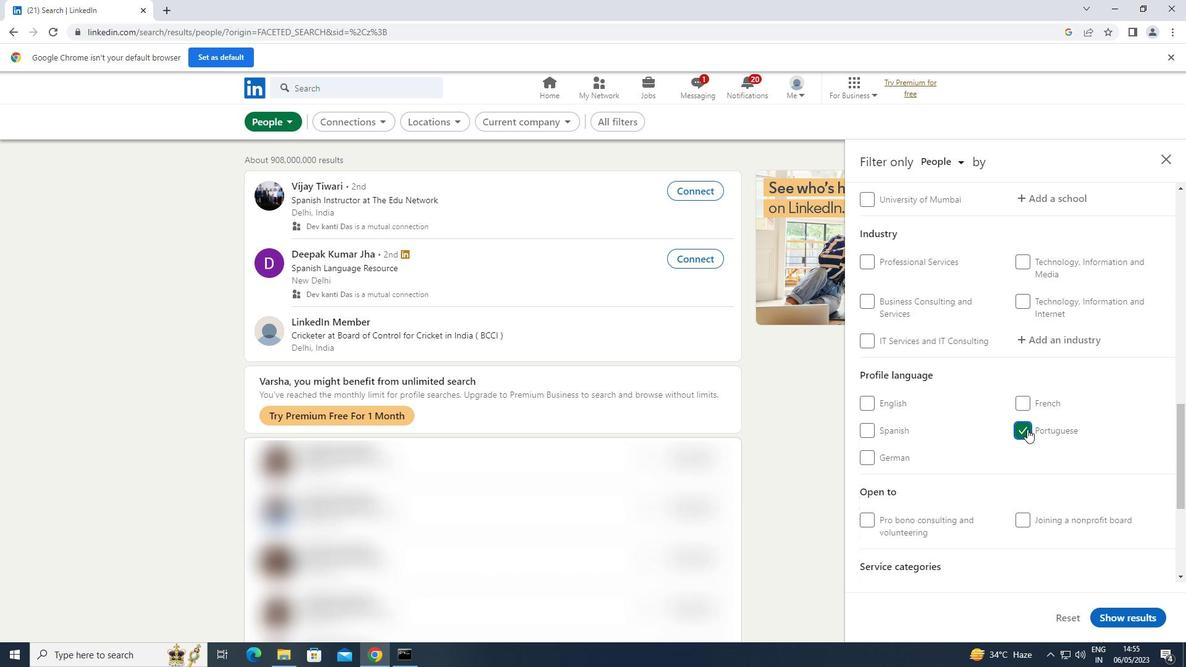 
Action: Mouse scrolled (1027, 430) with delta (0, 0)
Screenshot: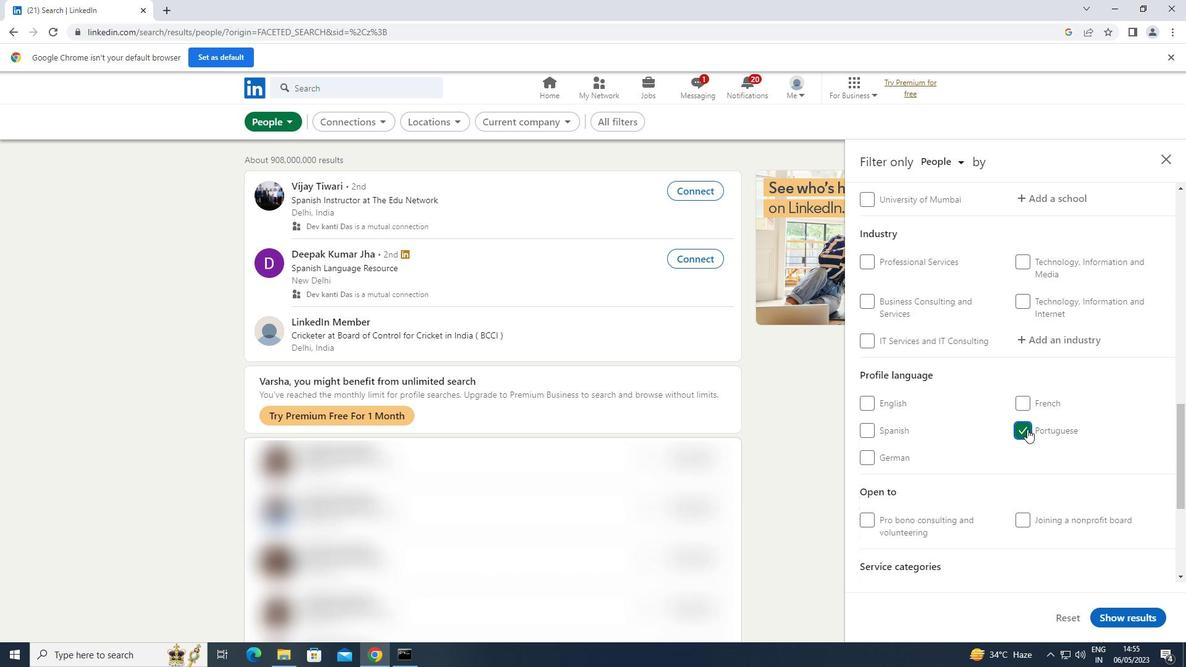 
Action: Mouse scrolled (1027, 430) with delta (0, 0)
Screenshot: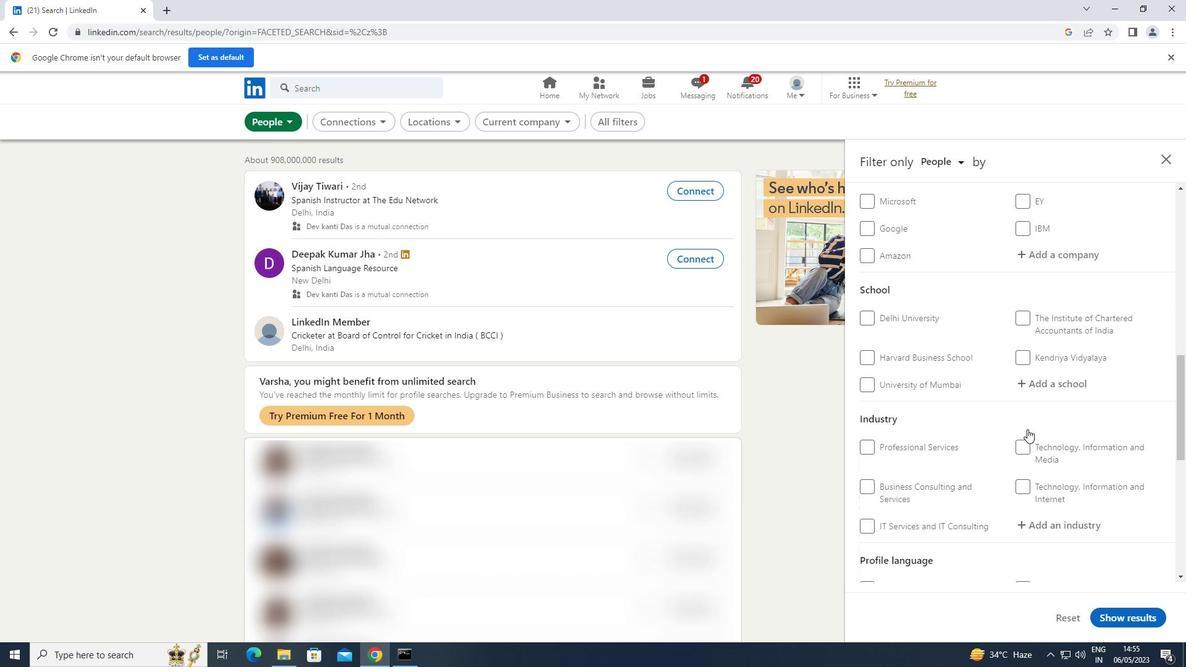 
Action: Mouse scrolled (1027, 430) with delta (0, 0)
Screenshot: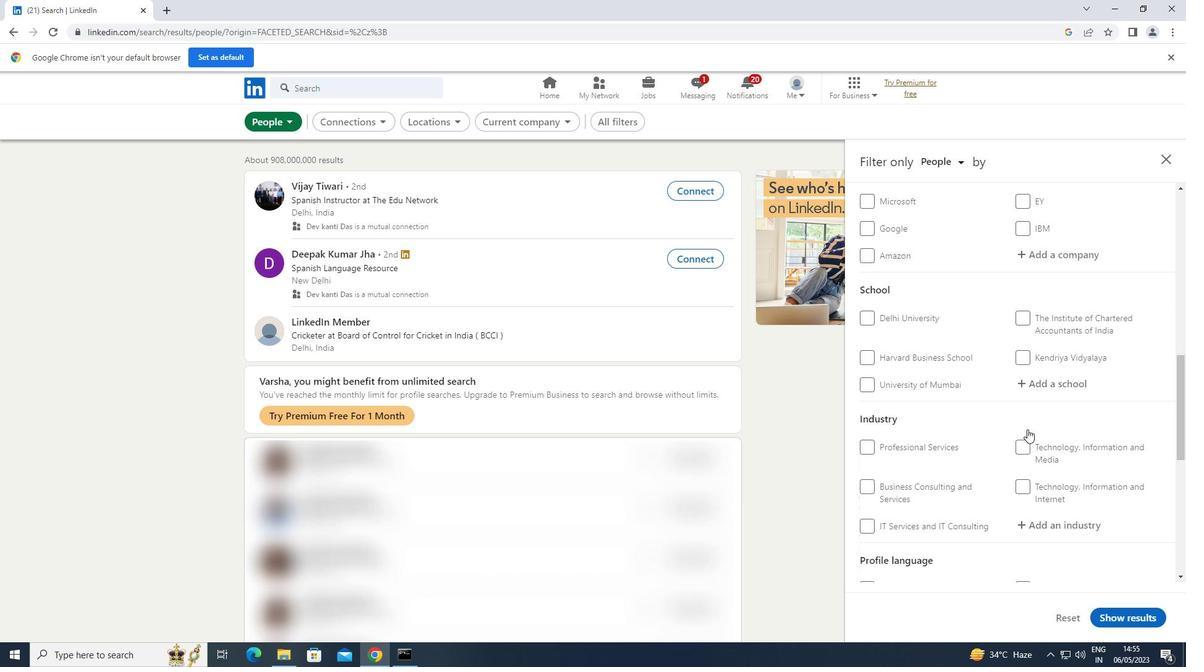 
Action: Mouse scrolled (1027, 430) with delta (0, 0)
Screenshot: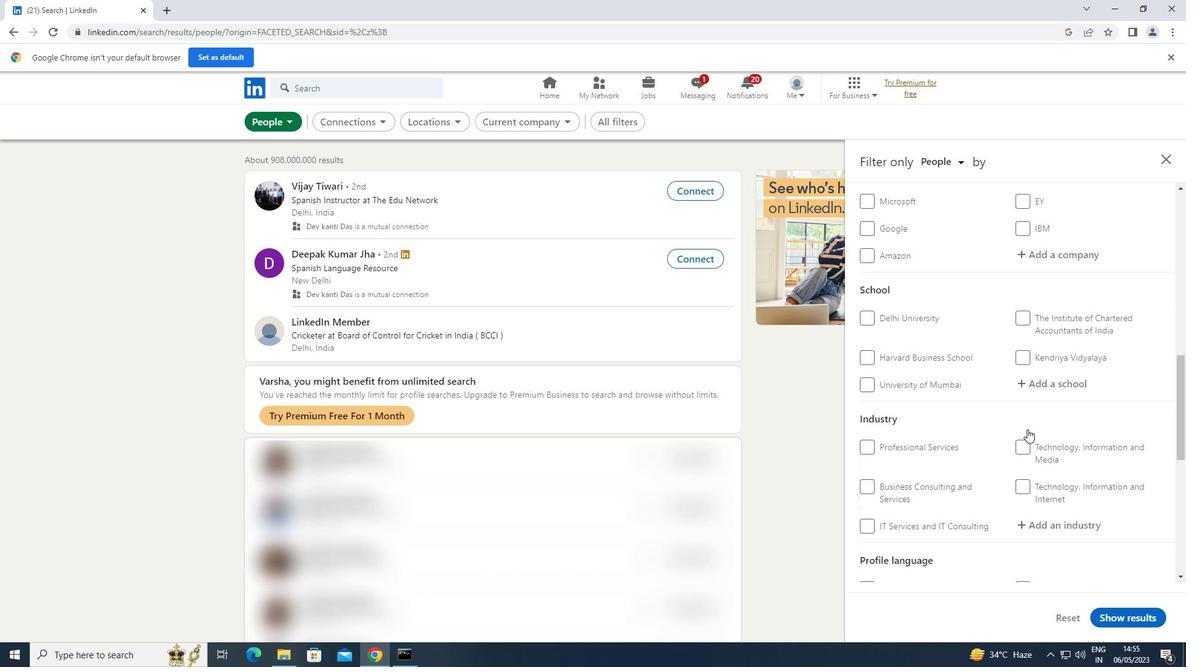 
Action: Mouse scrolled (1027, 430) with delta (0, 0)
Screenshot: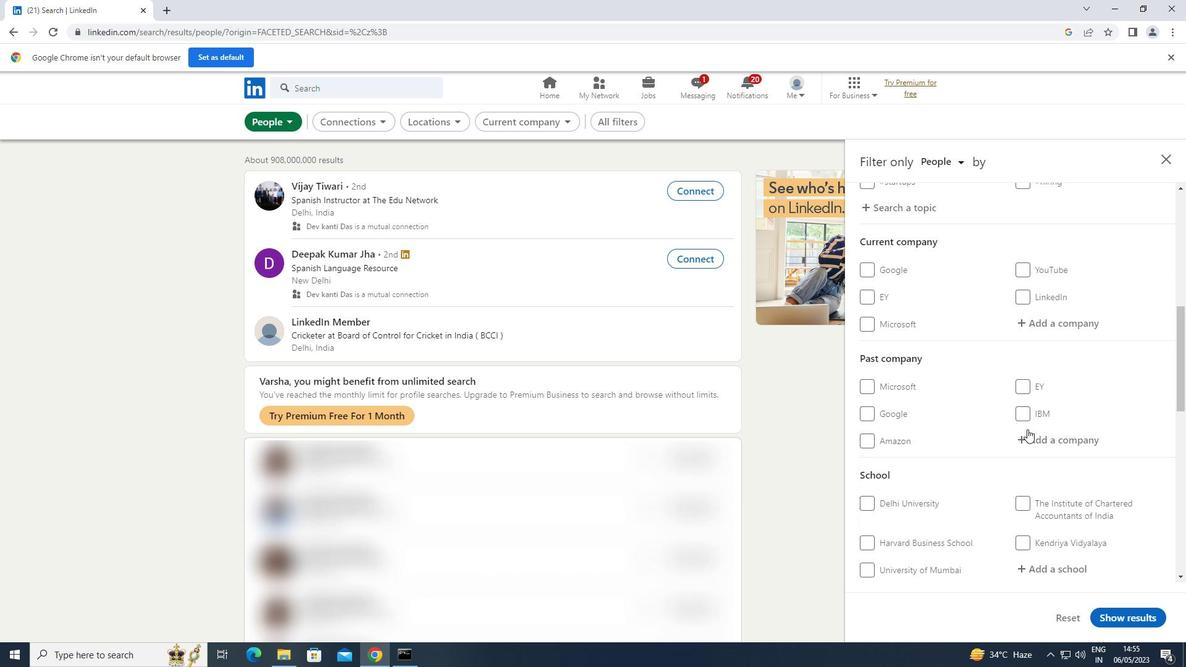 
Action: Mouse scrolled (1027, 430) with delta (0, 0)
Screenshot: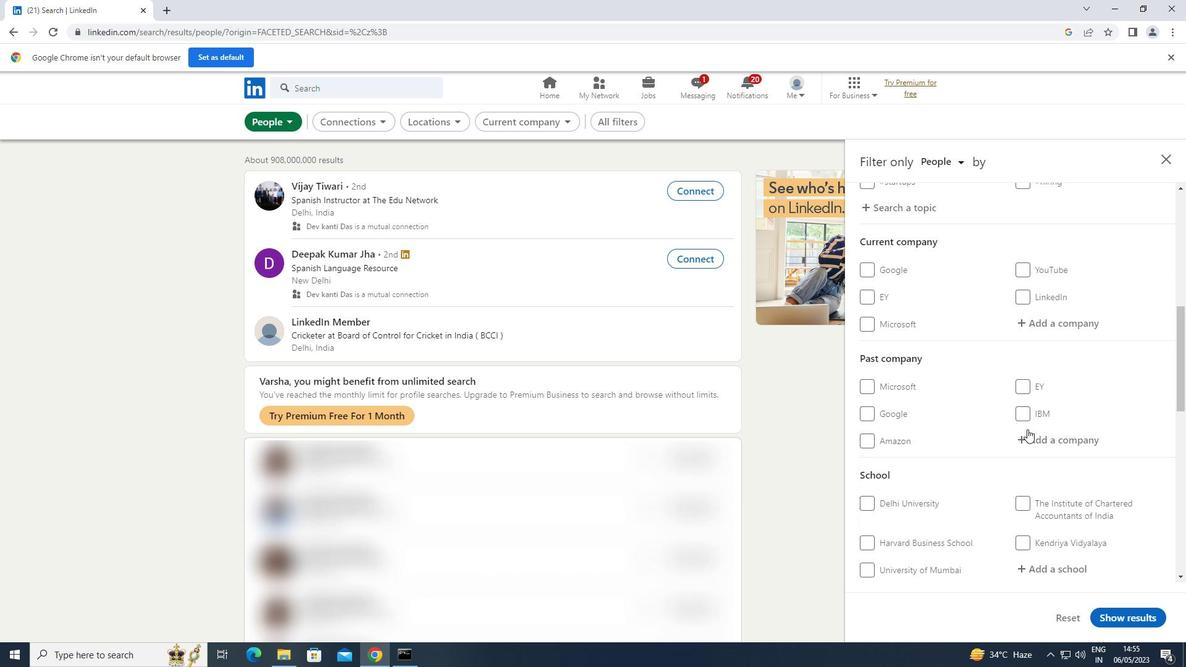 
Action: Mouse moved to (1050, 450)
Screenshot: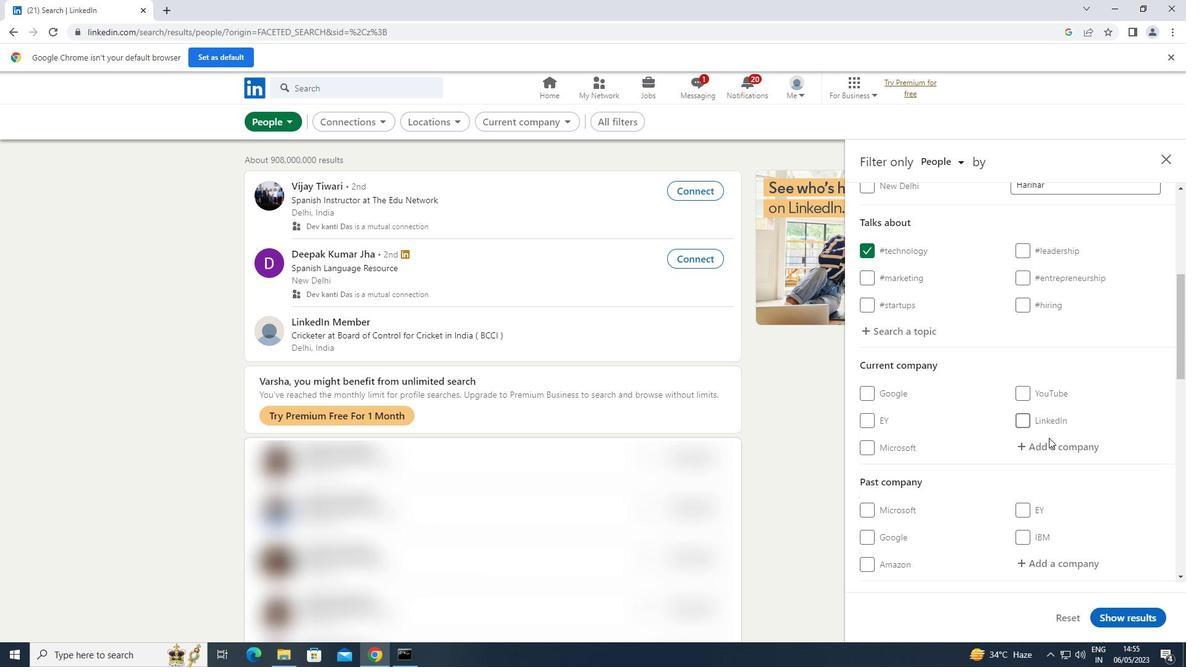 
Action: Mouse pressed left at (1050, 450)
Screenshot: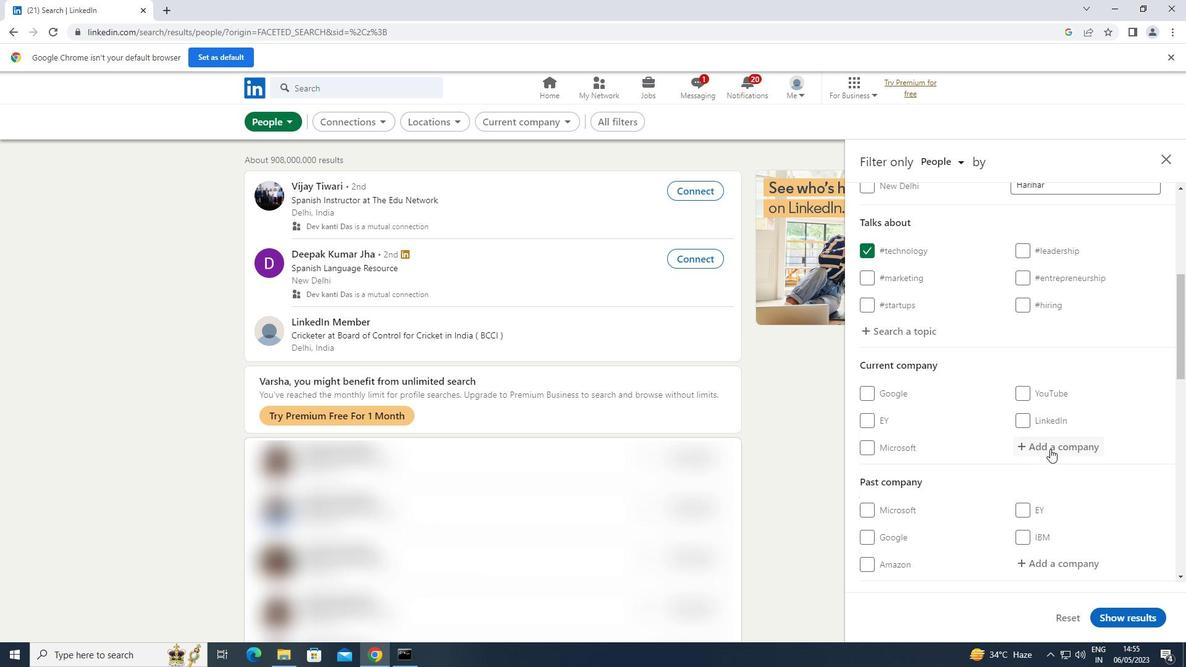 
Action: Key pressed <Key.shift>WEBHEL
Screenshot: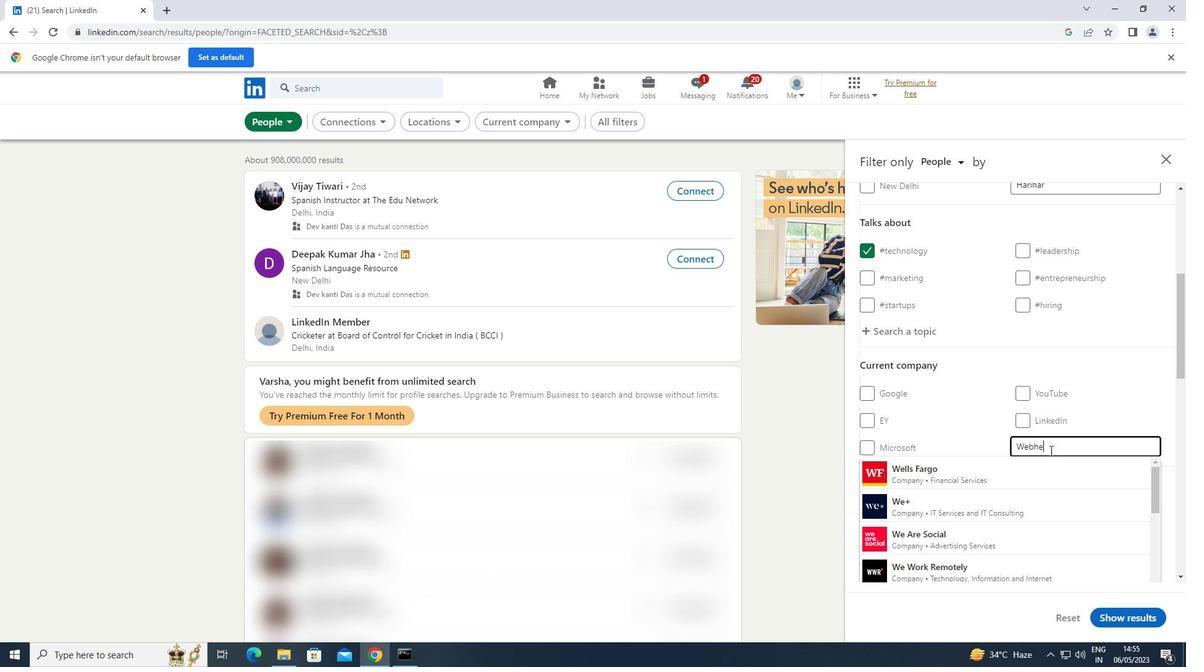 
Action: Mouse moved to (914, 471)
Screenshot: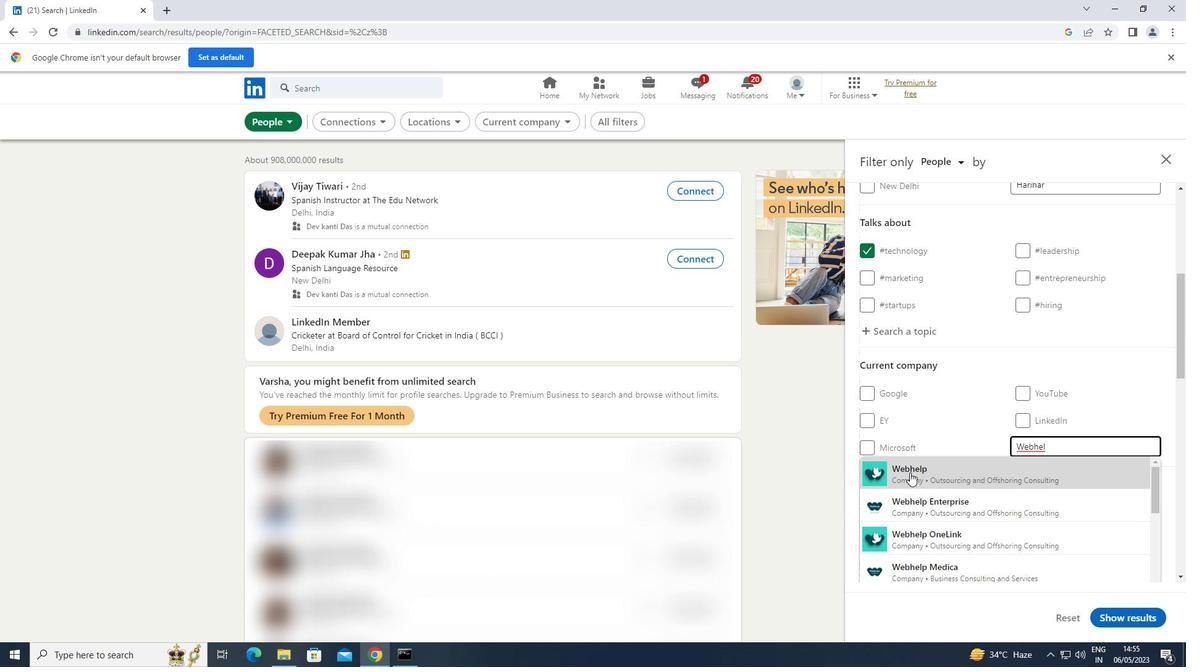 
Action: Mouse pressed left at (914, 471)
Screenshot: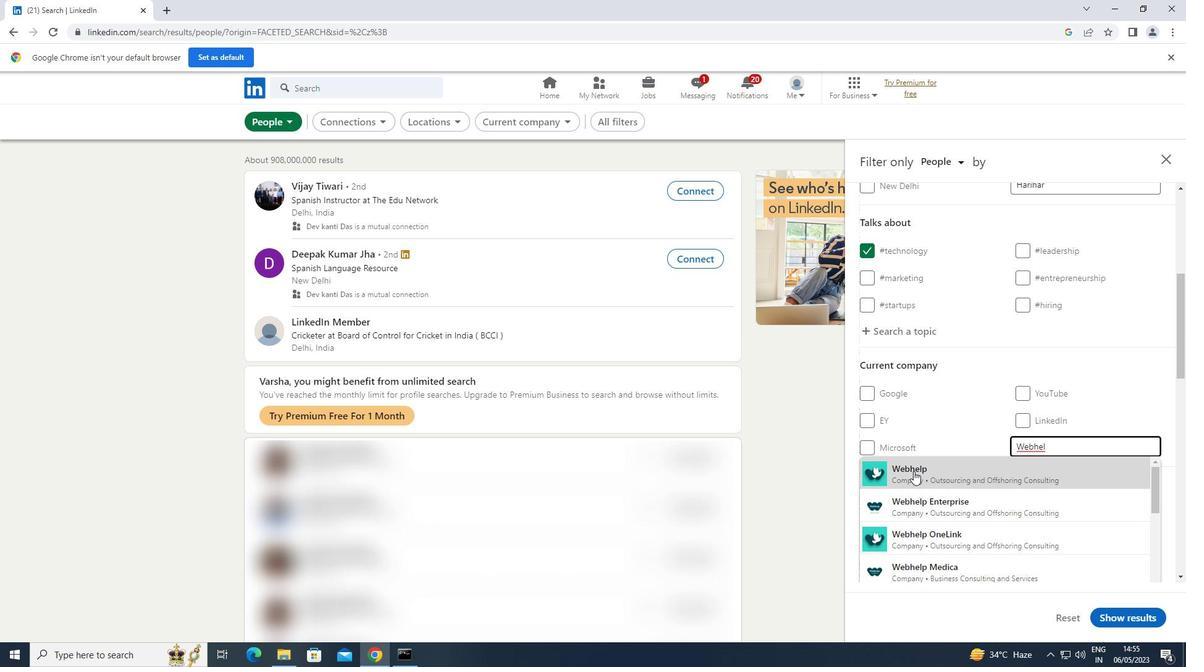 
Action: Mouse moved to (917, 467)
Screenshot: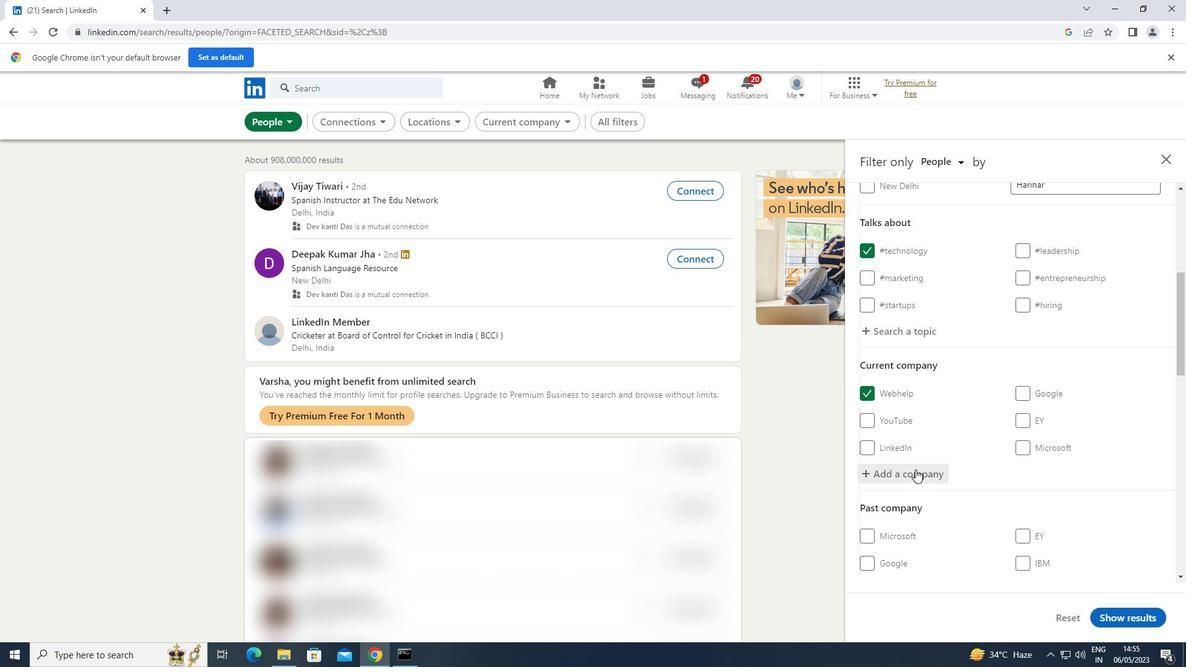 
Action: Mouse scrolled (917, 467) with delta (0, 0)
Screenshot: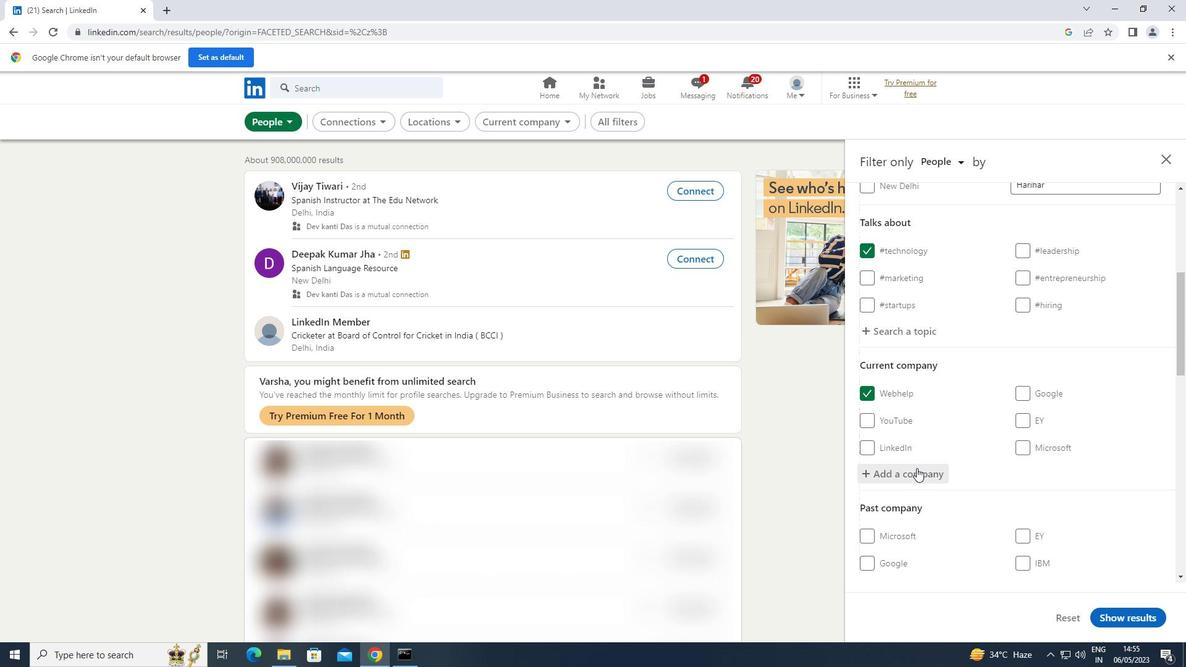 
Action: Mouse scrolled (917, 467) with delta (0, 0)
Screenshot: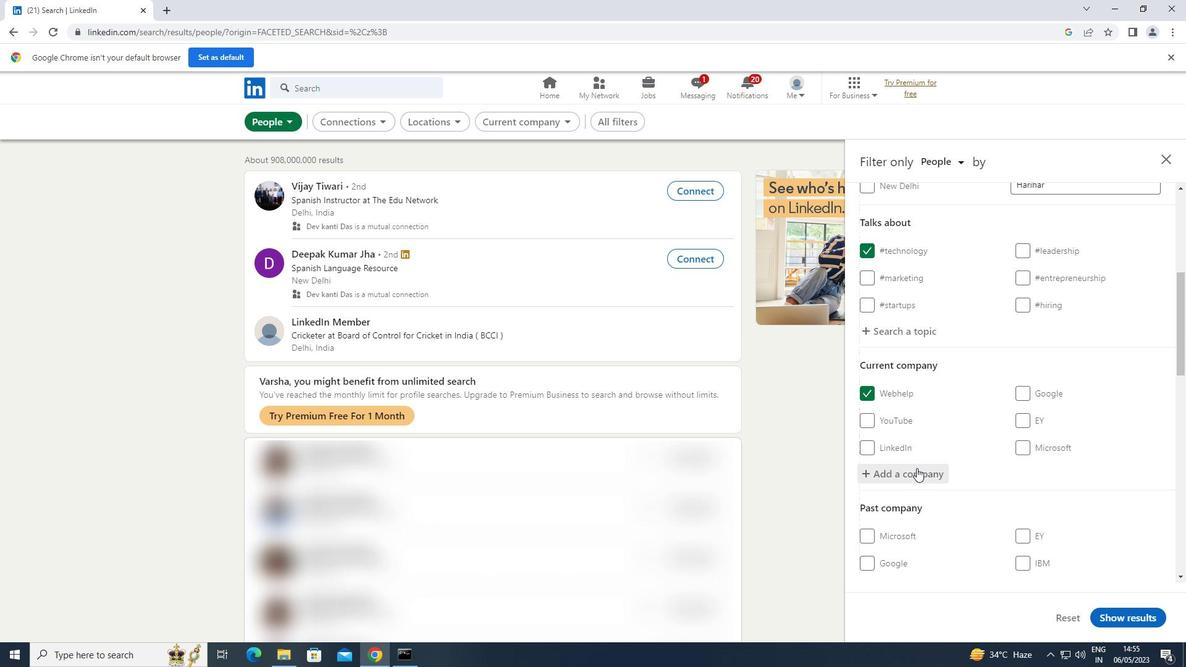 
Action: Mouse scrolled (917, 467) with delta (0, 0)
Screenshot: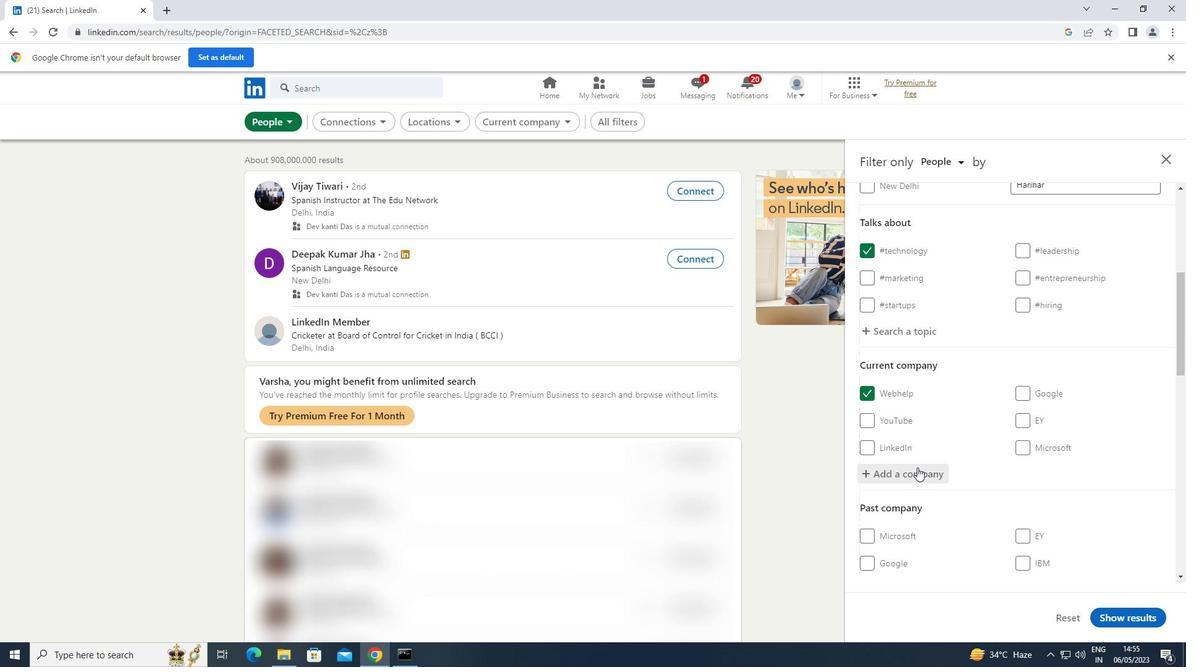 
Action: Mouse moved to (1040, 533)
Screenshot: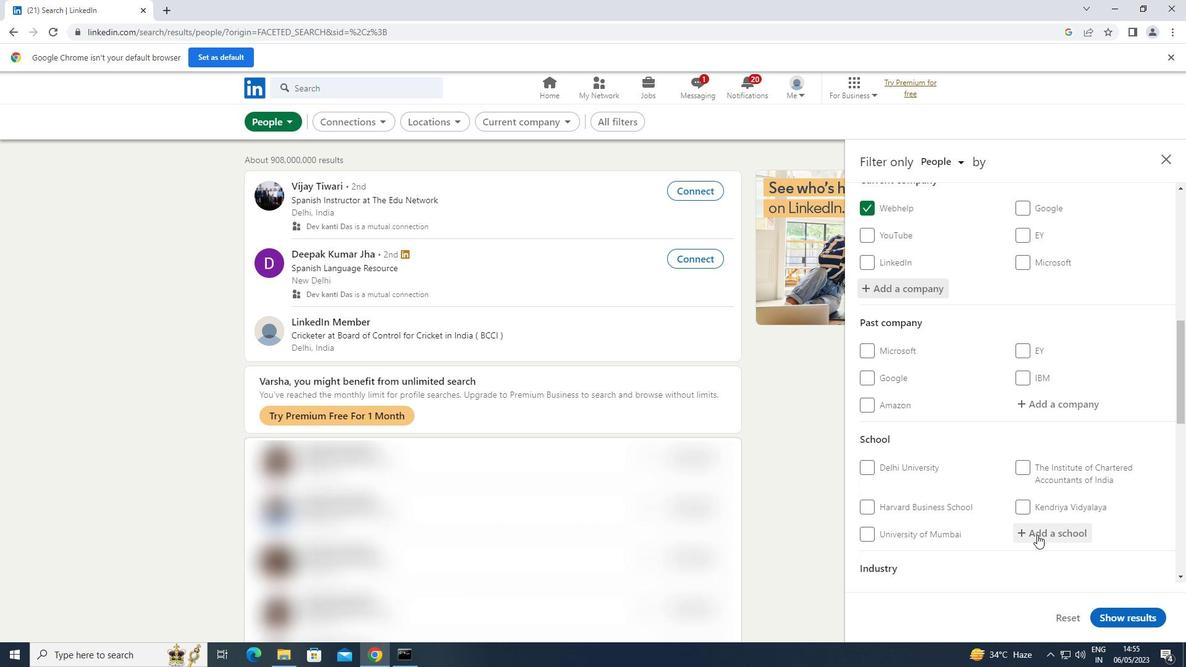 
Action: Mouse pressed left at (1040, 533)
Screenshot: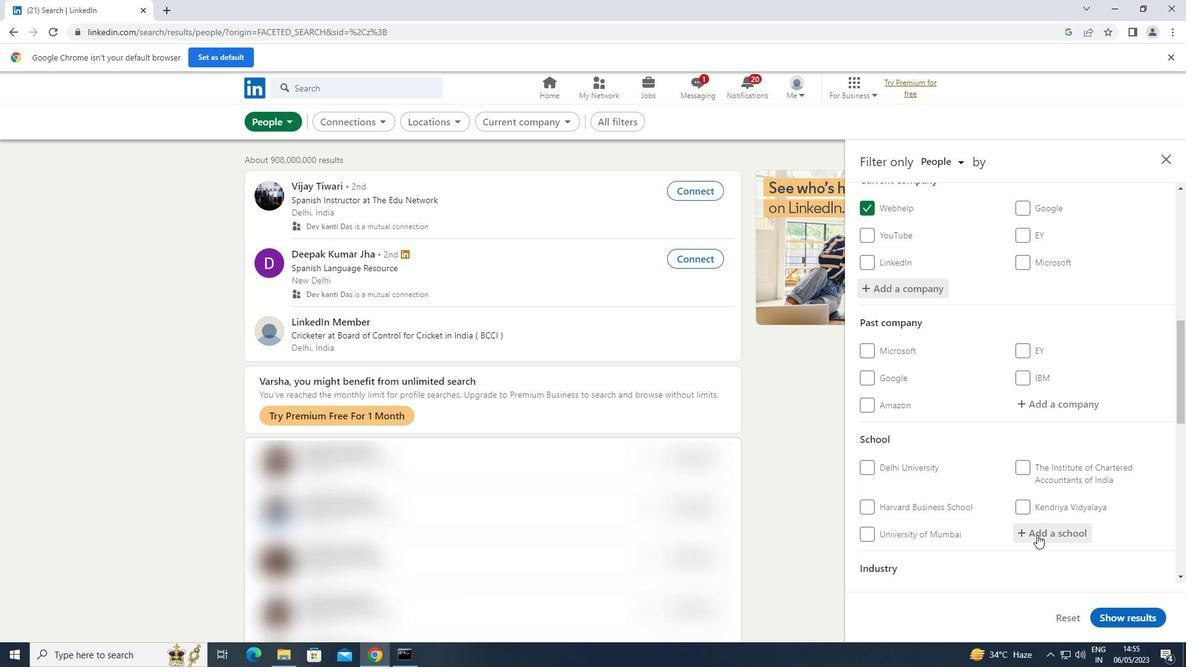 
Action: Mouse moved to (1040, 533)
Screenshot: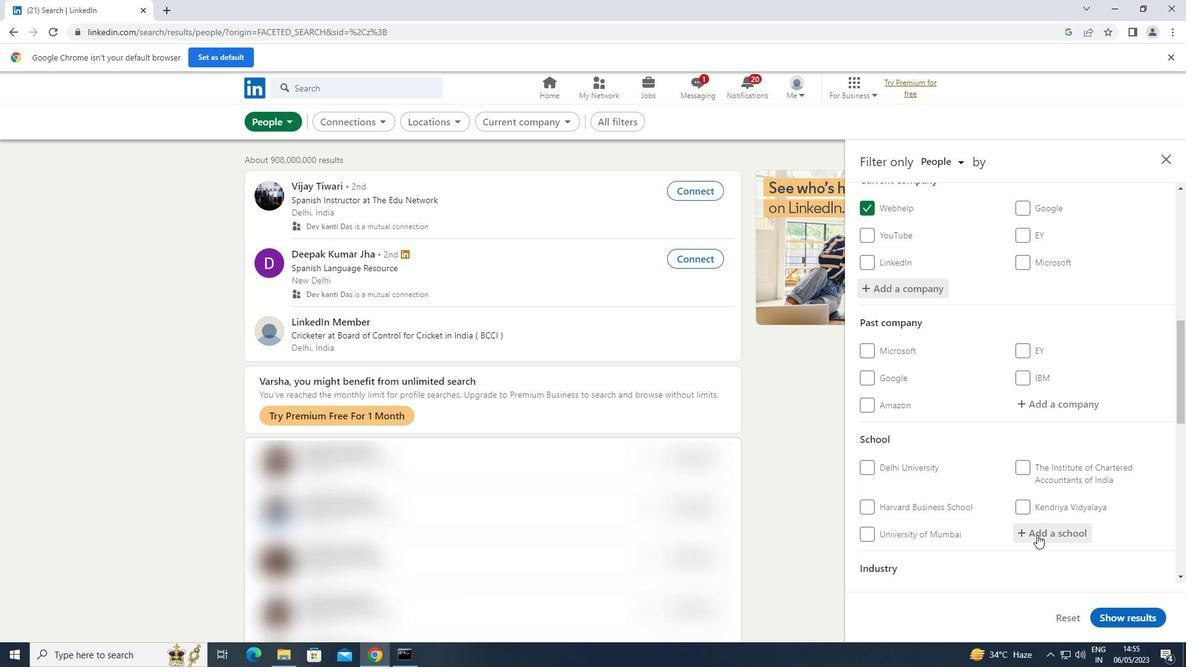 
Action: Key pressed <Key.shift>VEL<Key.space><Key.shift>TECH<Key.space><Key.shift><Key.shift>MULTI
Screenshot: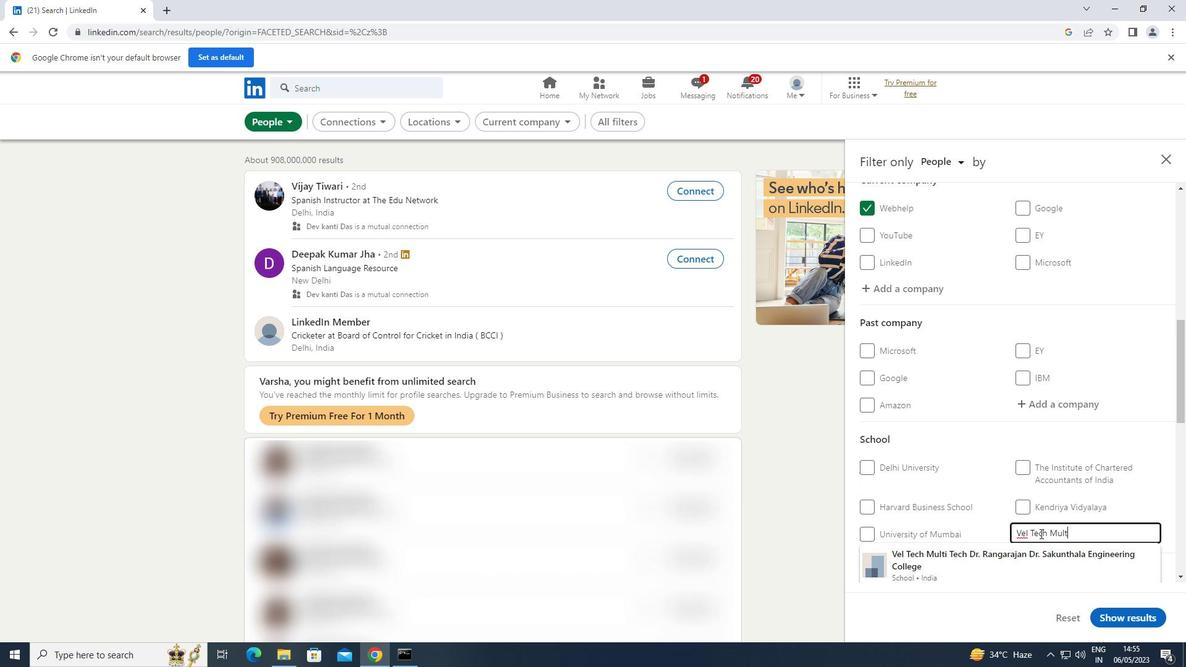 
Action: Mouse moved to (1027, 508)
Screenshot: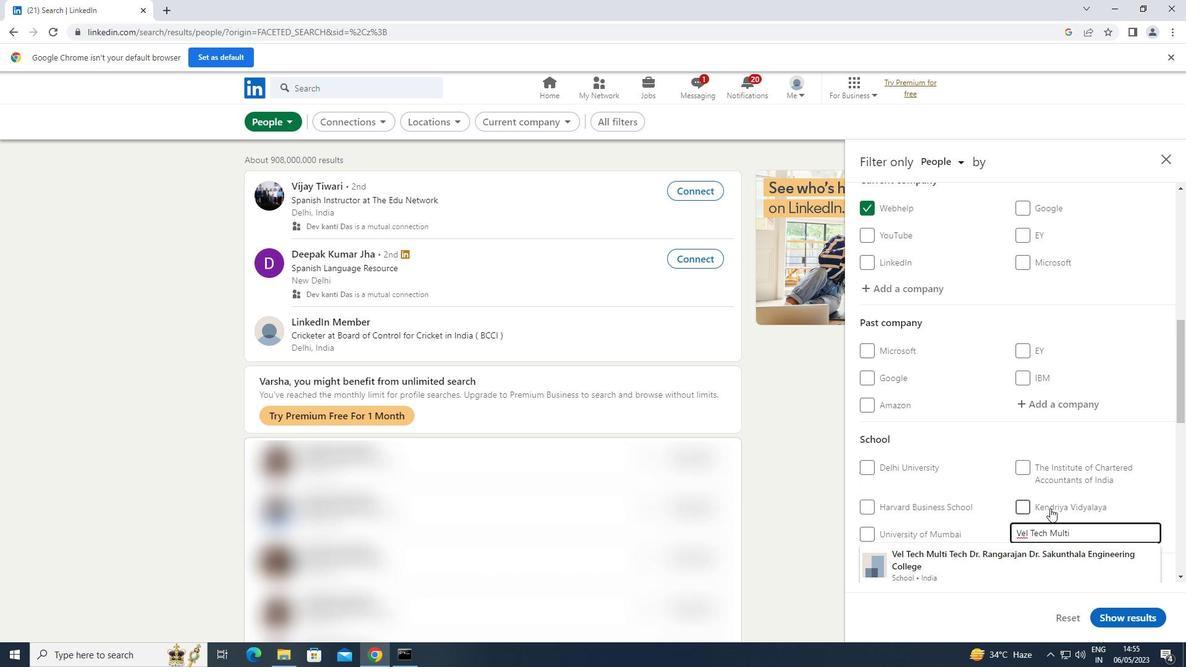 
Action: Mouse scrolled (1027, 507) with delta (0, 0)
Screenshot: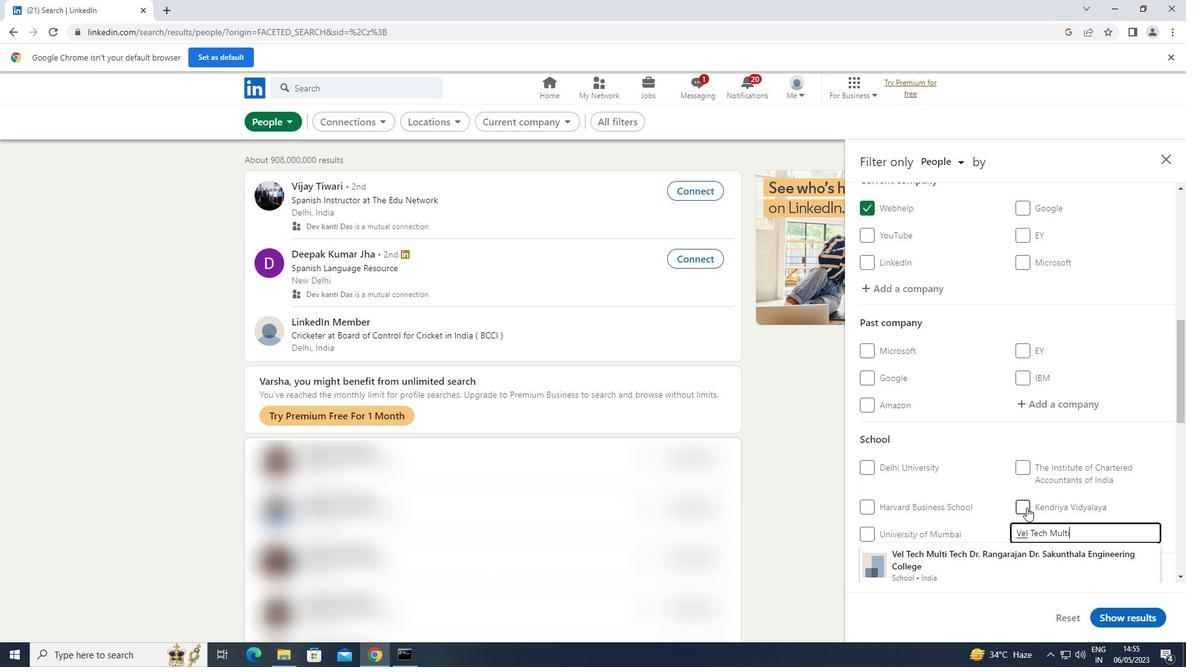 
Action: Mouse moved to (997, 504)
Screenshot: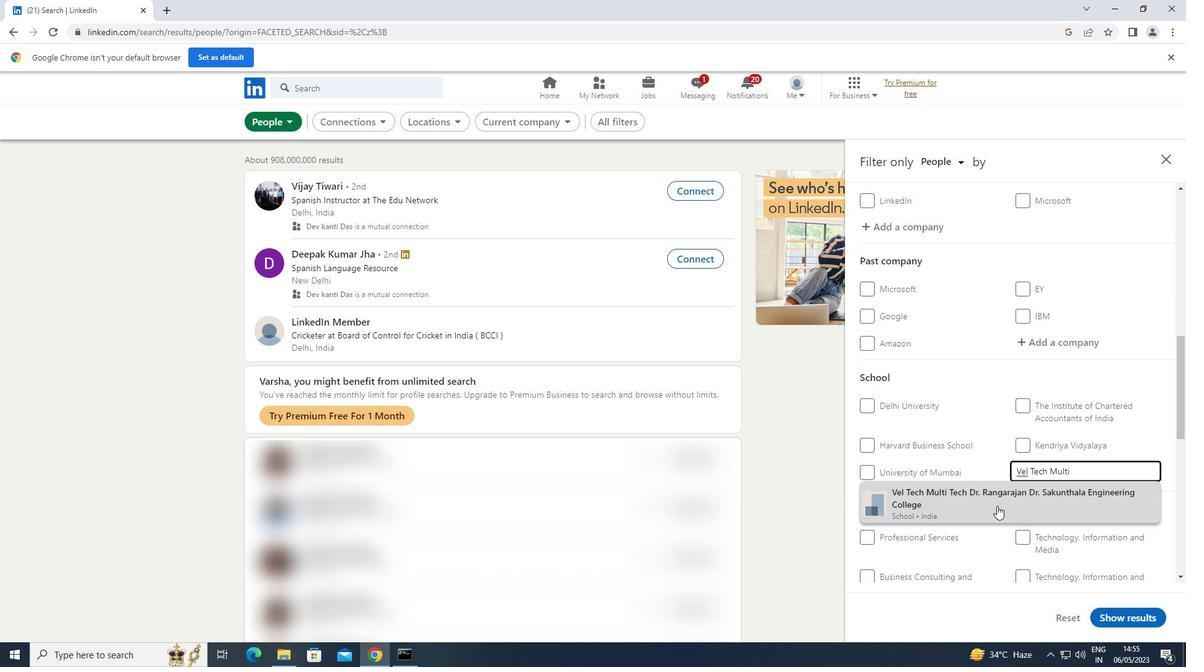 
Action: Mouse pressed left at (997, 504)
Screenshot: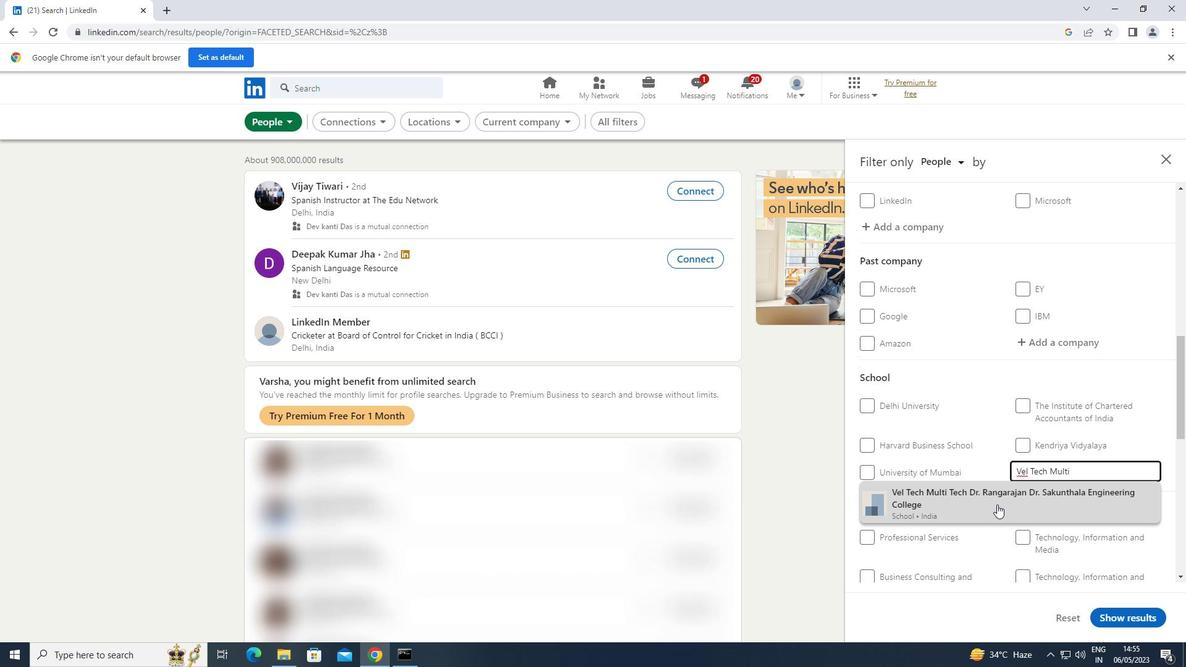 
Action: Mouse moved to (999, 501)
Screenshot: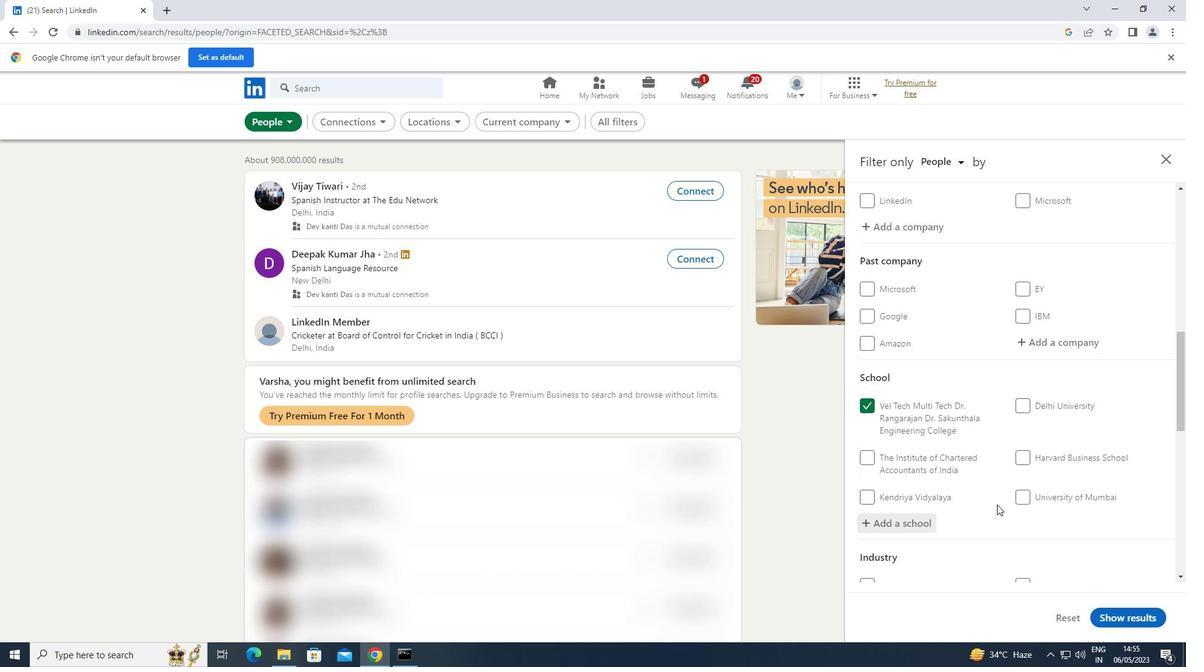 
Action: Mouse scrolled (999, 500) with delta (0, 0)
Screenshot: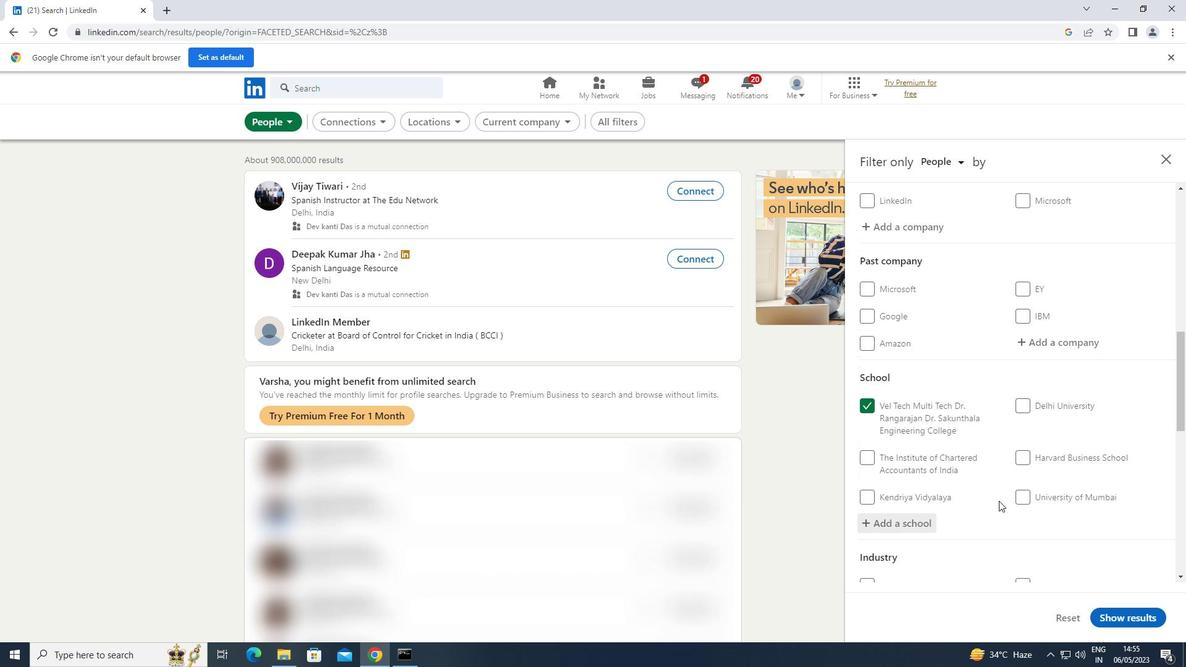 
Action: Mouse scrolled (999, 500) with delta (0, 0)
Screenshot: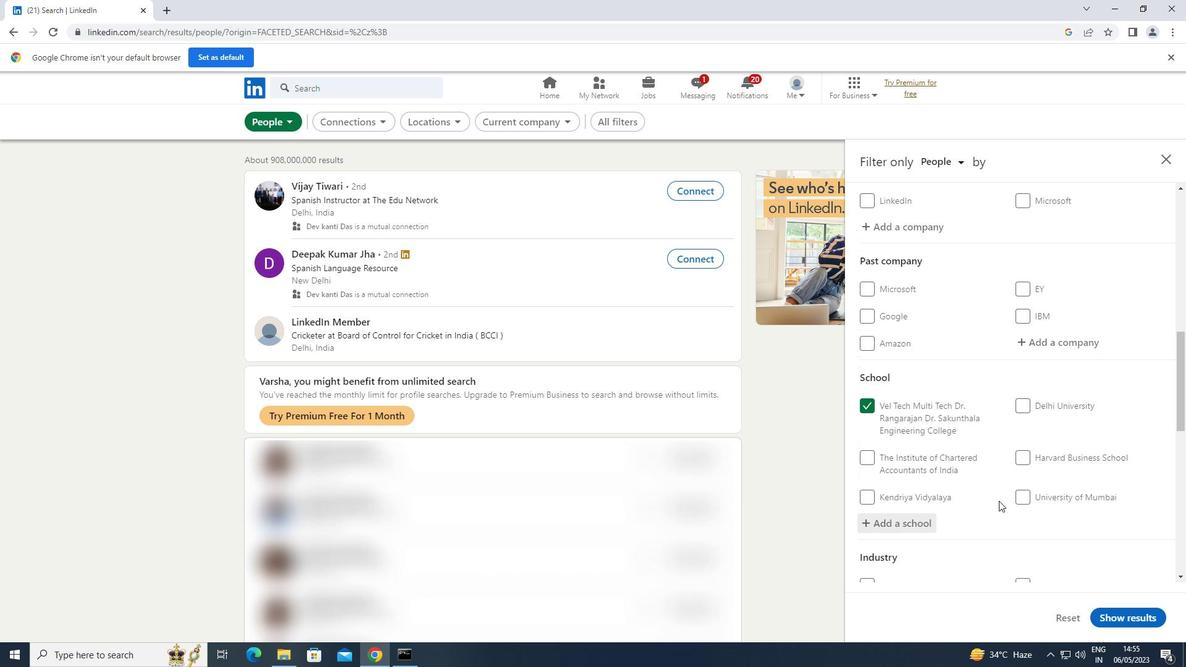 
Action: Mouse scrolled (999, 500) with delta (0, 0)
Screenshot: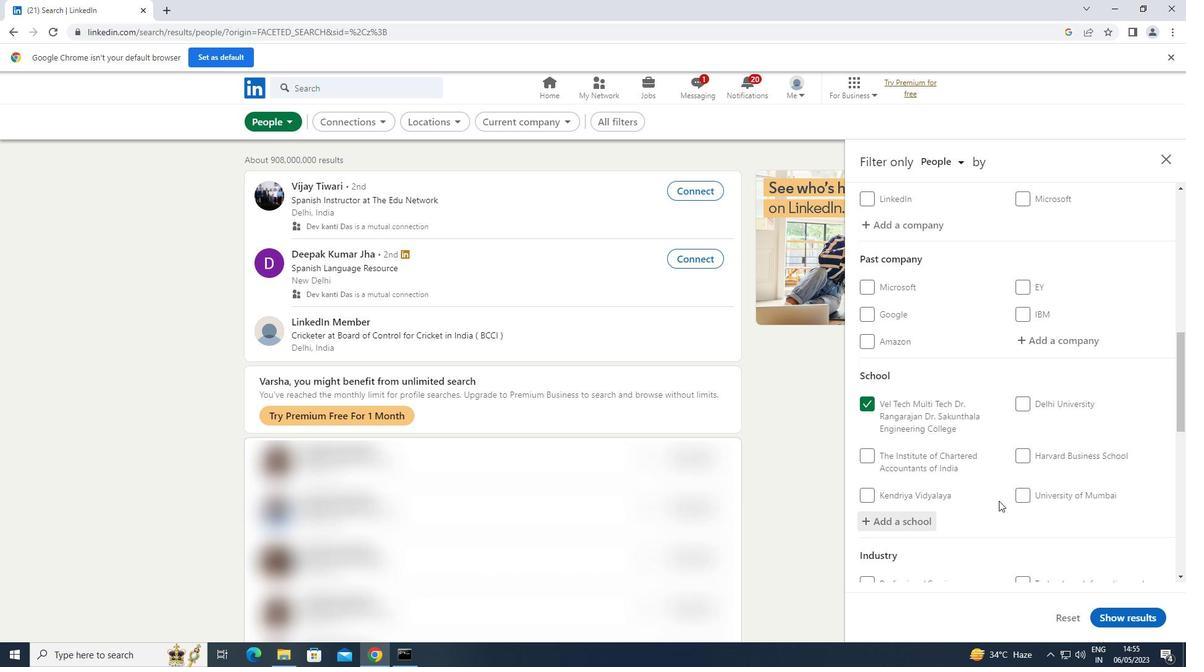 
Action: Mouse moved to (1053, 468)
Screenshot: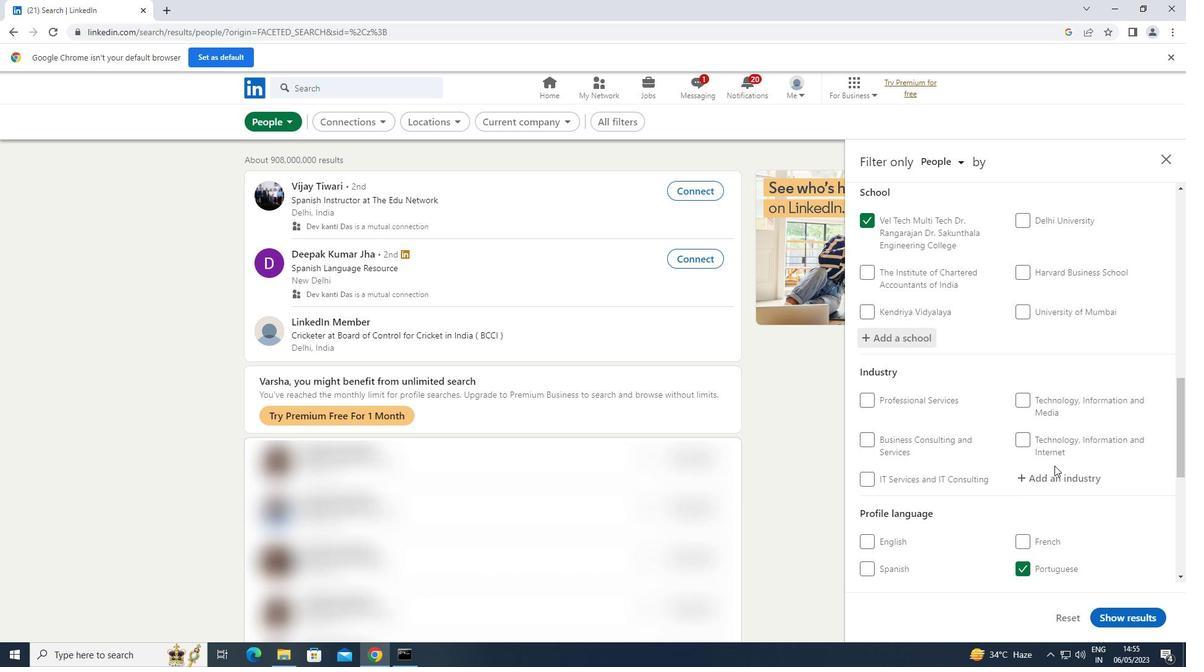 
Action: Mouse pressed left at (1053, 468)
Screenshot: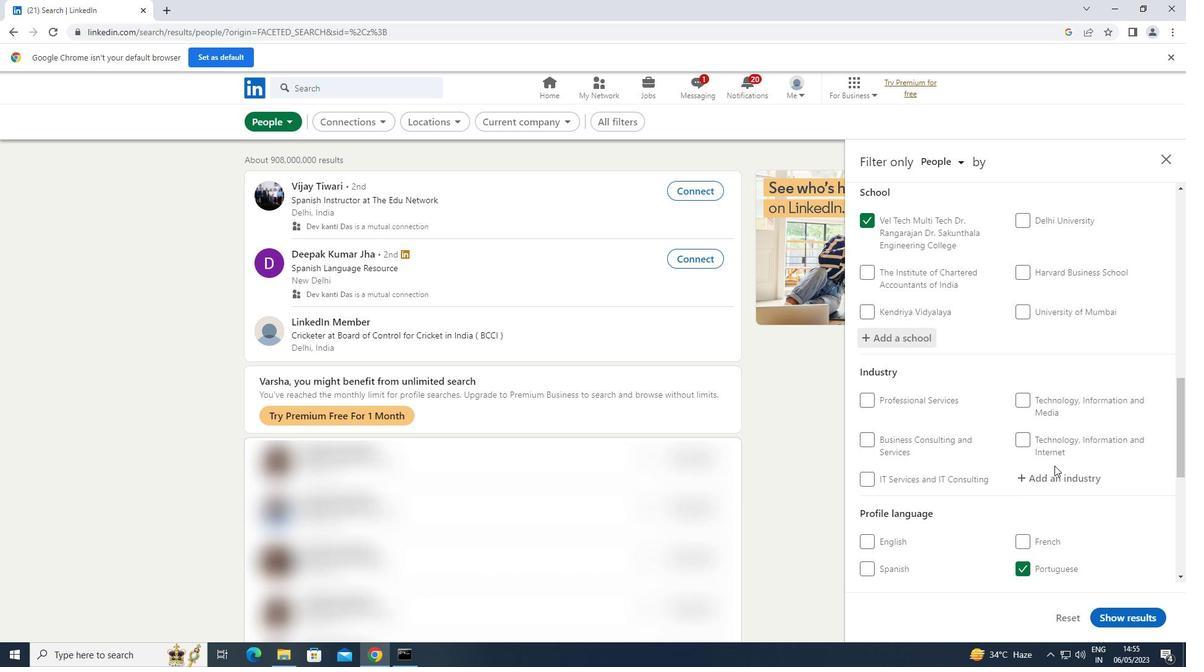
Action: Key pressed <Key.shift>TELEPHONE
Screenshot: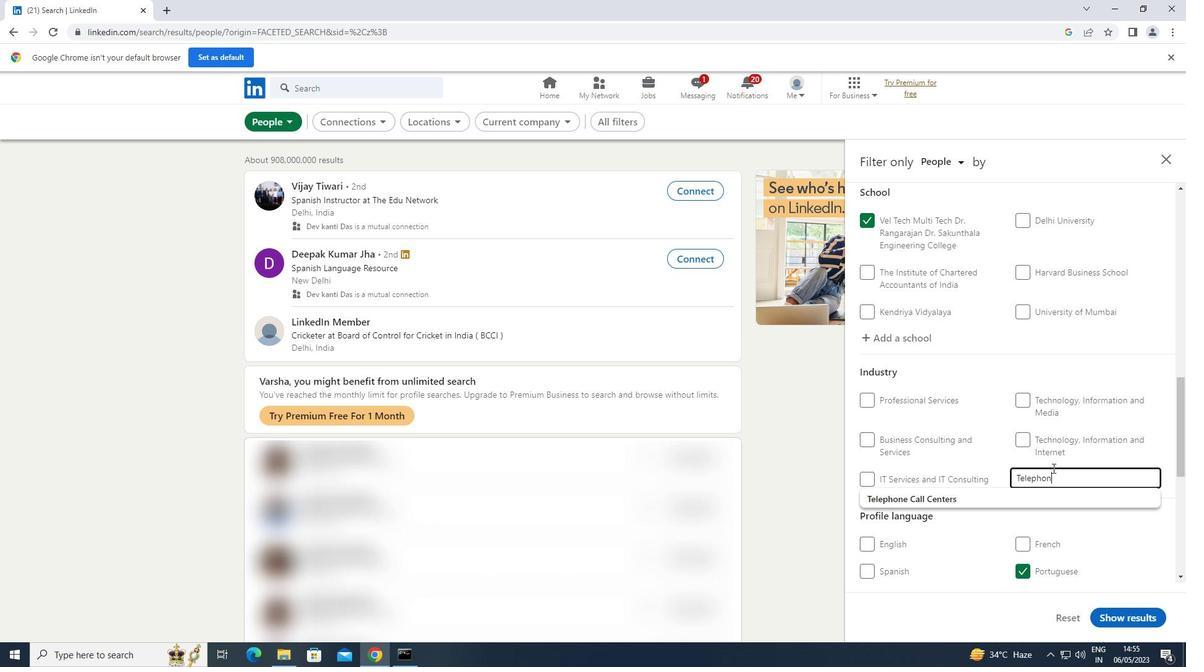 
Action: Mouse moved to (957, 498)
Screenshot: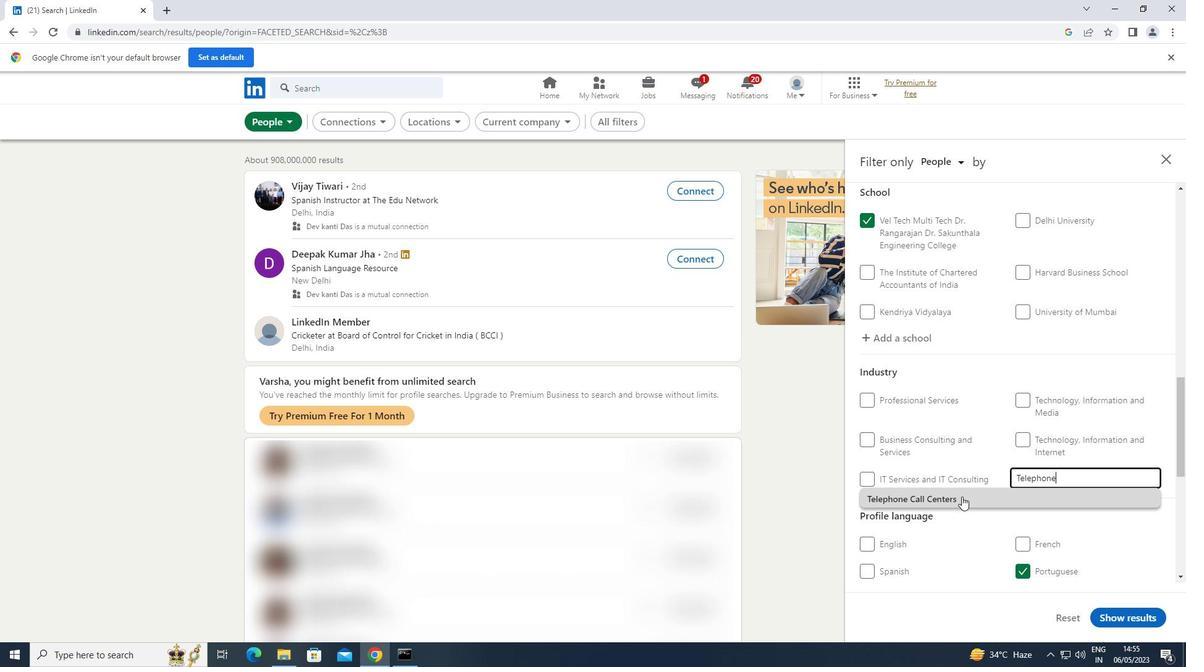 
Action: Mouse pressed left at (957, 498)
Screenshot: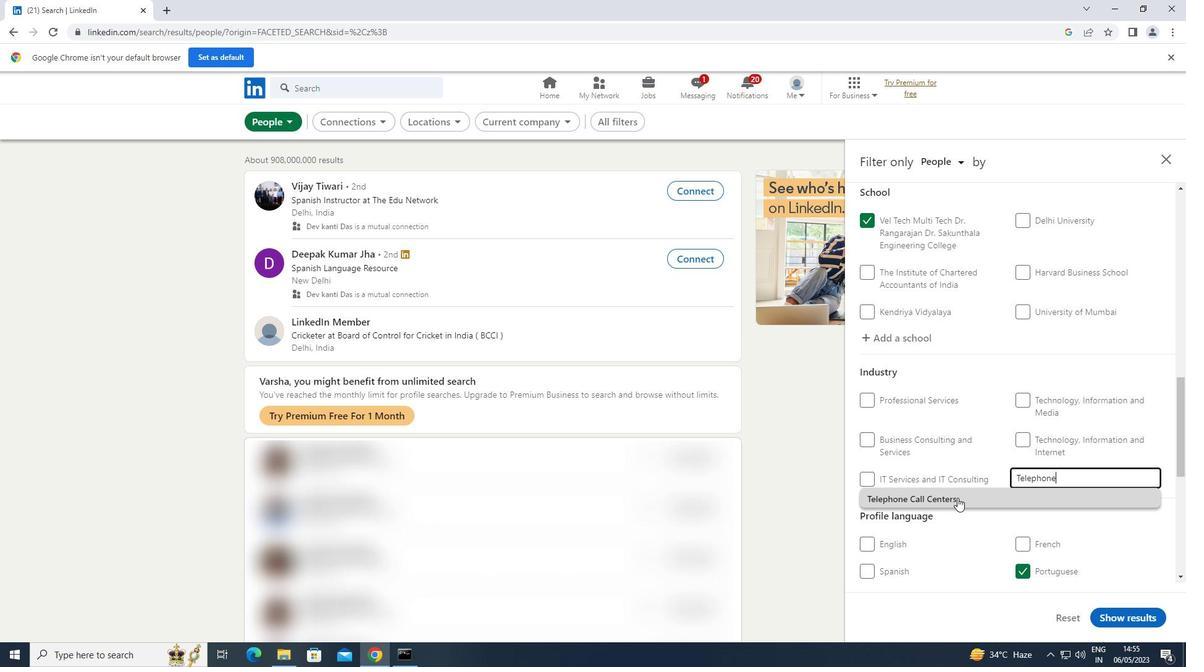 
Action: Mouse moved to (959, 487)
Screenshot: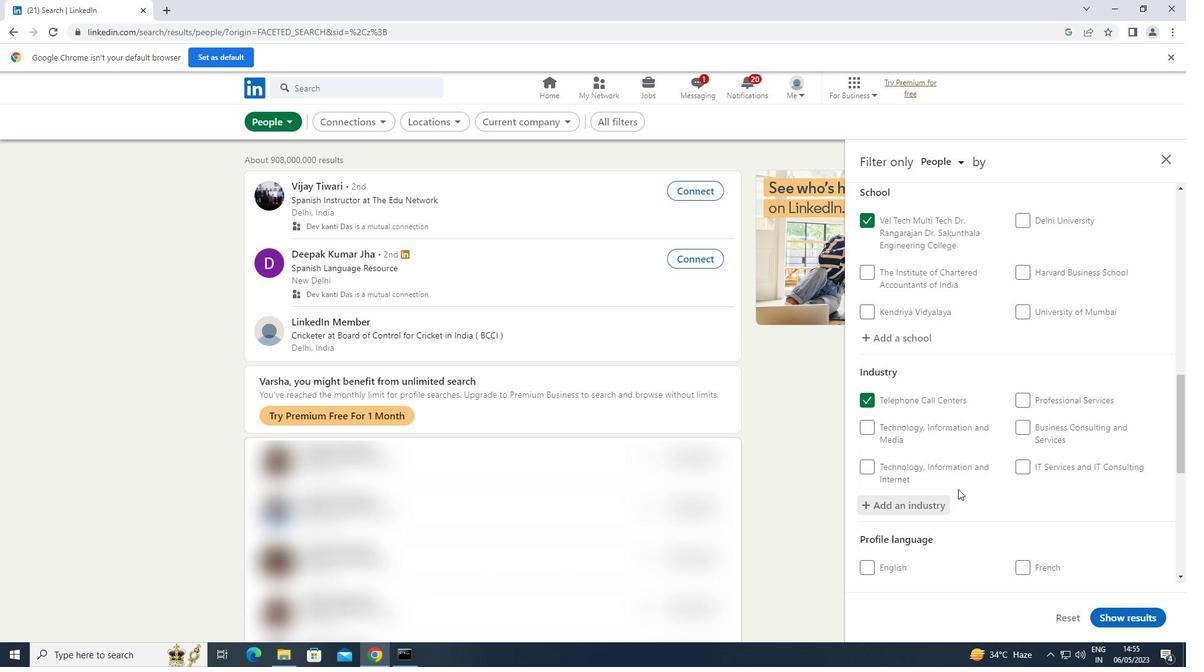
Action: Mouse scrolled (959, 486) with delta (0, 0)
Screenshot: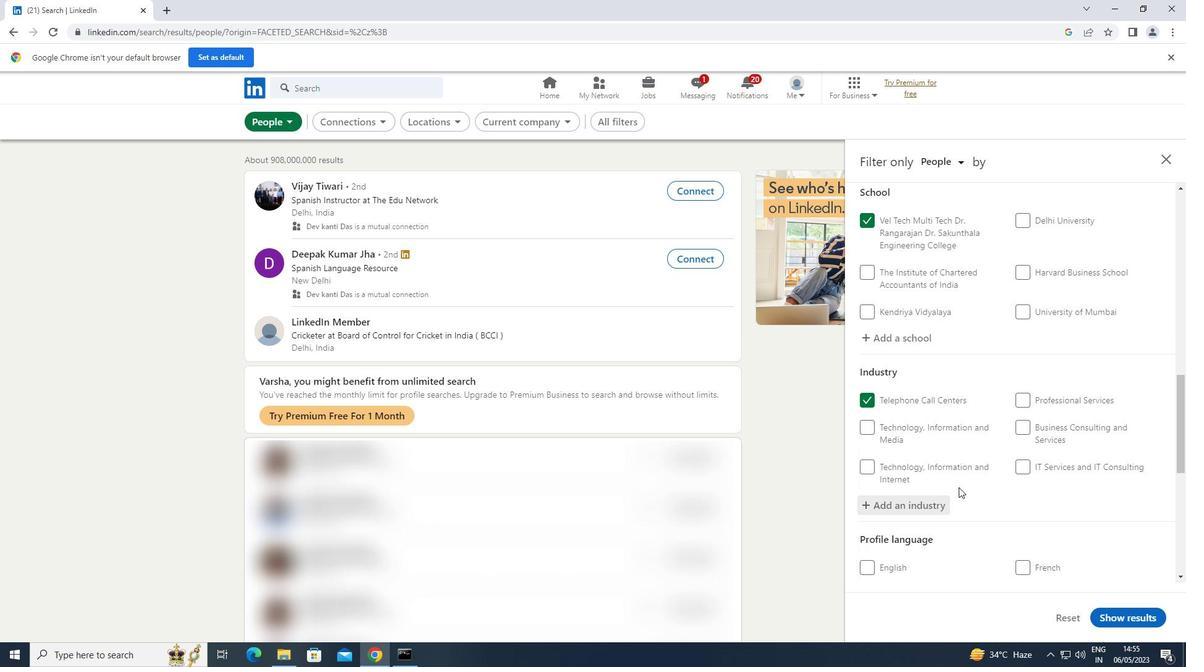 
Action: Mouse scrolled (959, 486) with delta (0, 0)
Screenshot: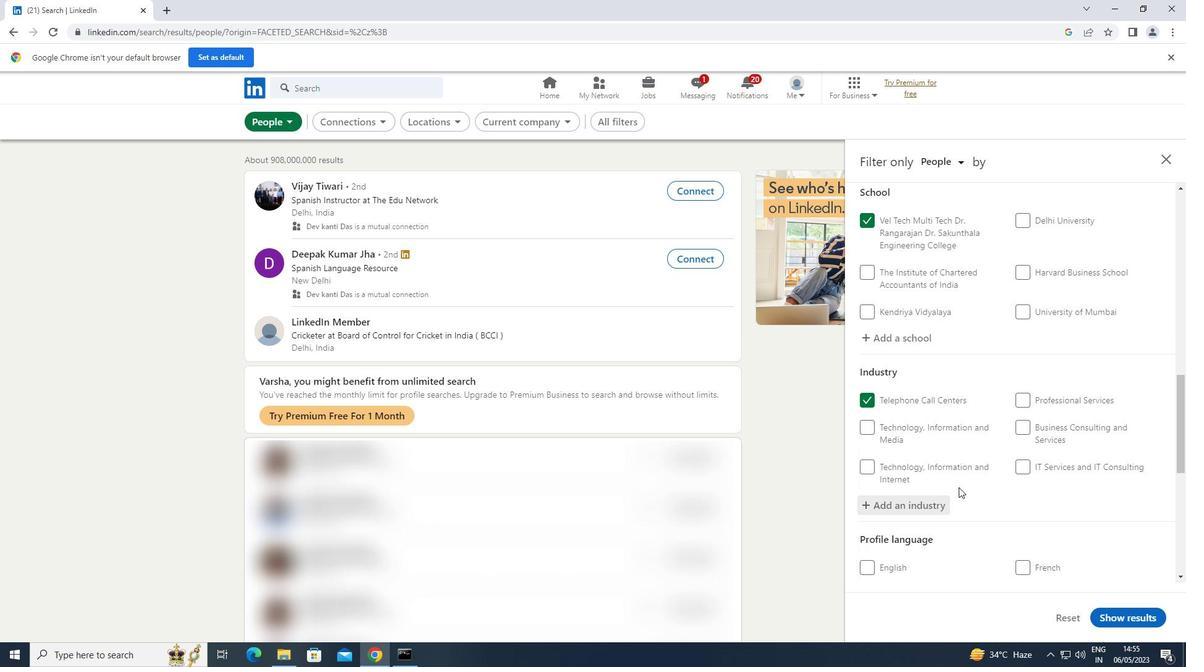 
Action: Mouse scrolled (959, 486) with delta (0, 0)
Screenshot: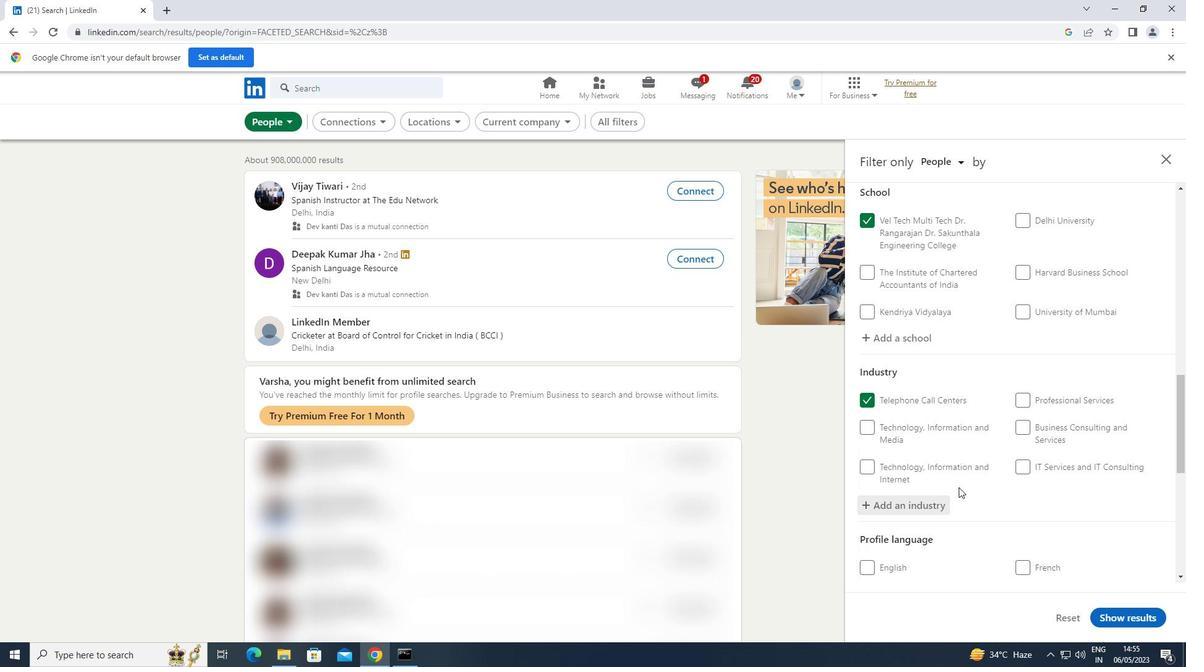 
Action: Mouse scrolled (959, 486) with delta (0, 0)
Screenshot: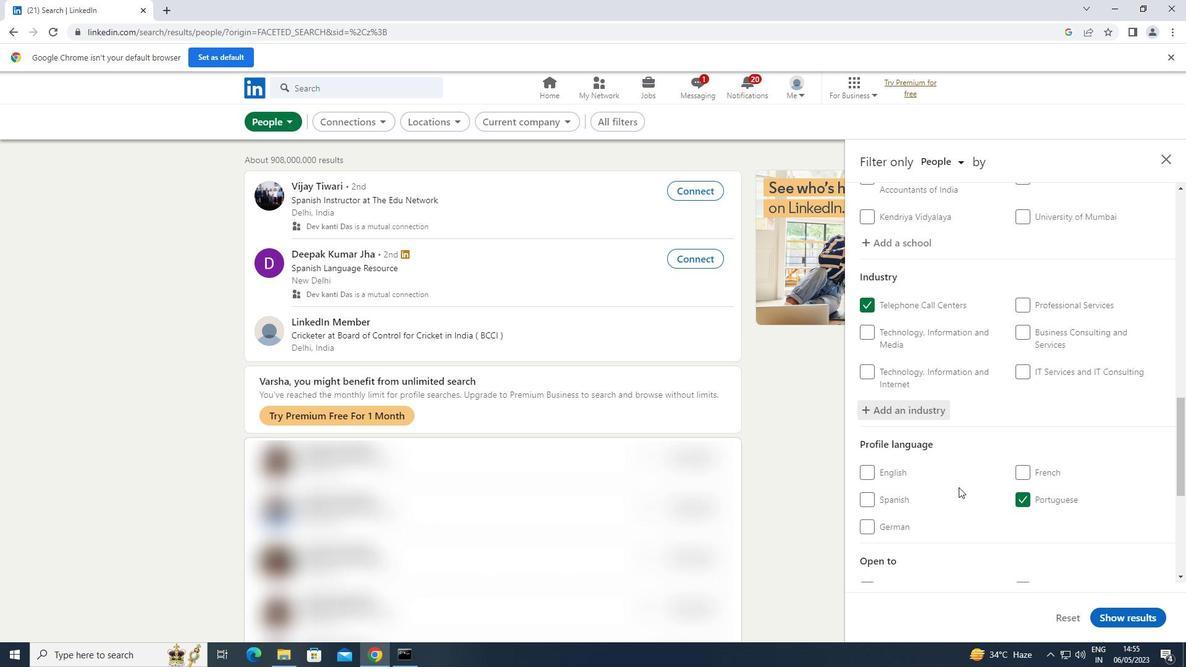 
Action: Mouse scrolled (959, 486) with delta (0, 0)
Screenshot: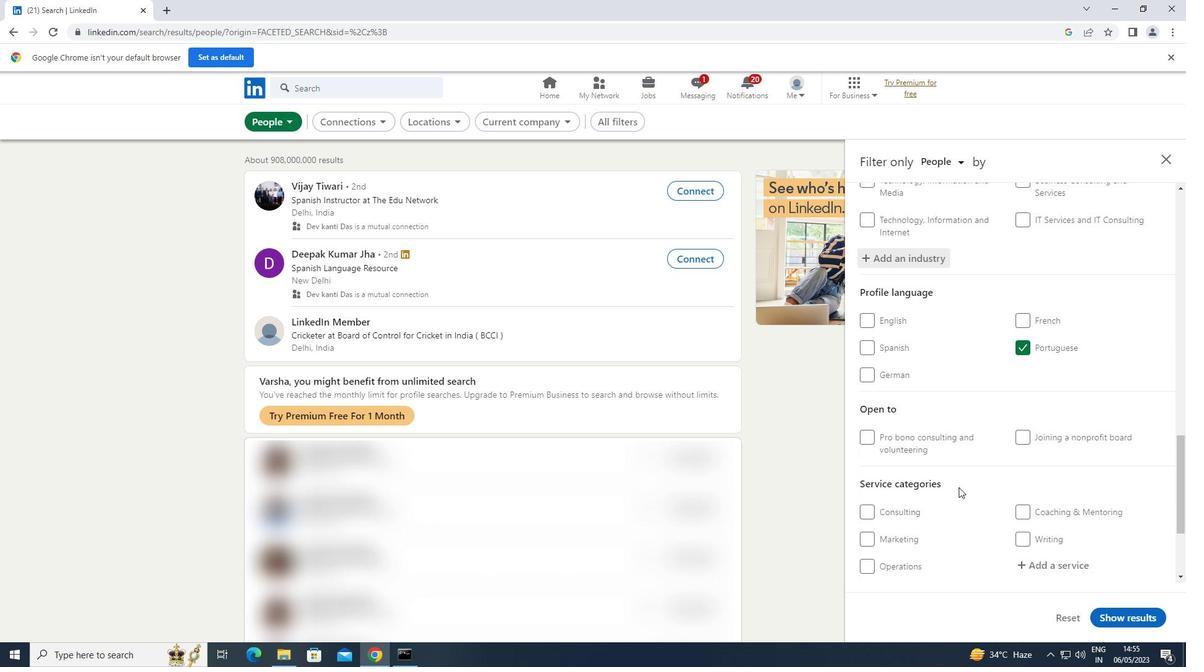 
Action: Mouse scrolled (959, 486) with delta (0, 0)
Screenshot: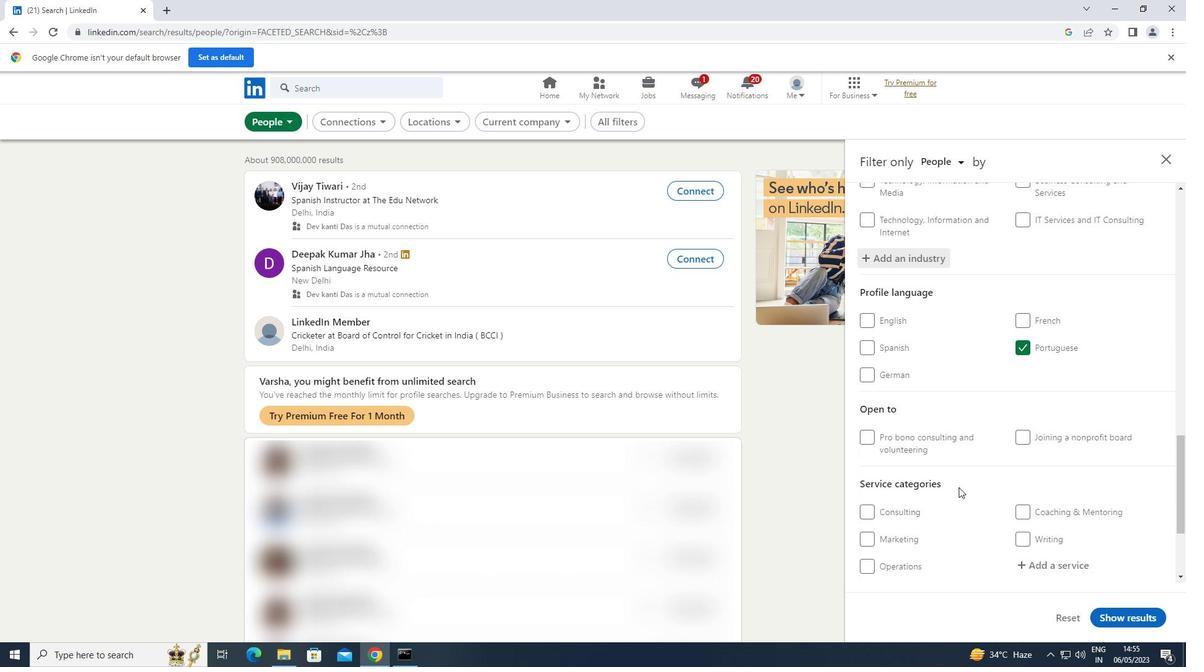 
Action: Mouse moved to (1020, 439)
Screenshot: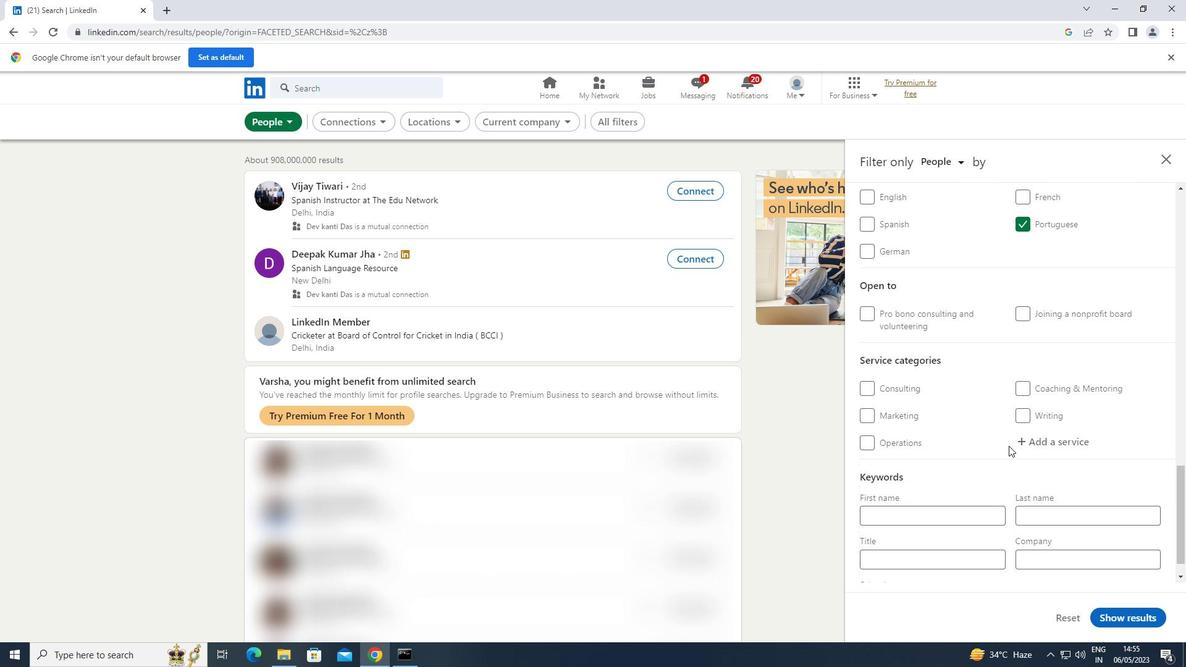 
Action: Mouse pressed left at (1020, 439)
Screenshot: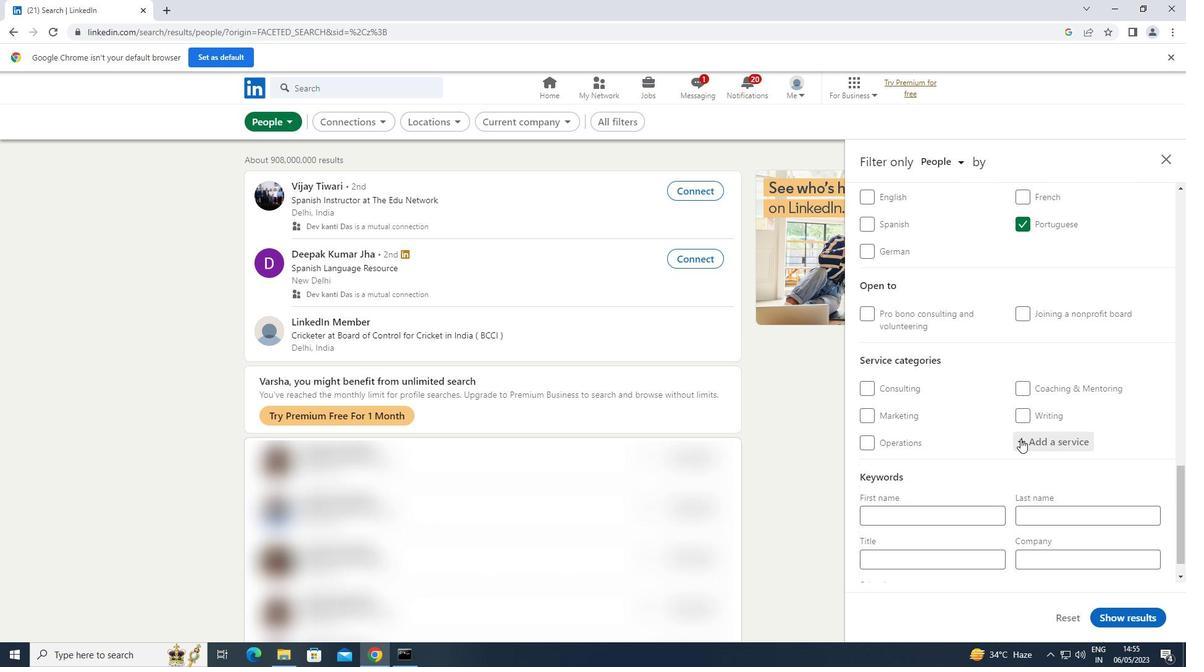 
Action: Key pressed <Key.shift>SEARCH
Screenshot: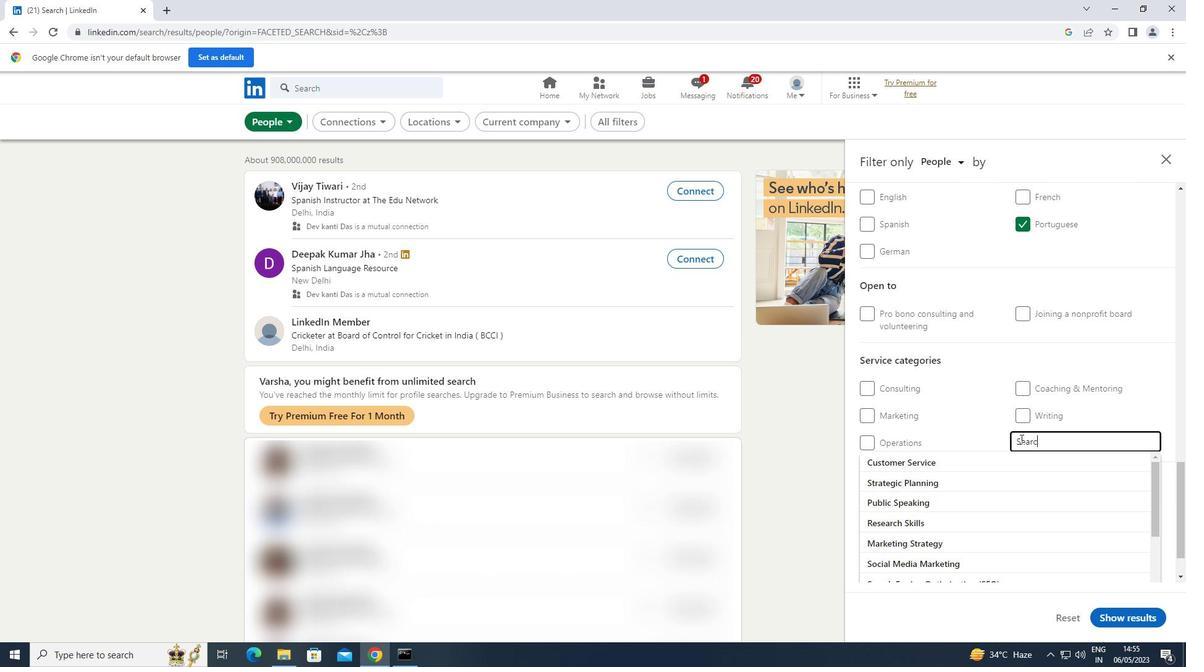 
Action: Mouse moved to (952, 486)
Screenshot: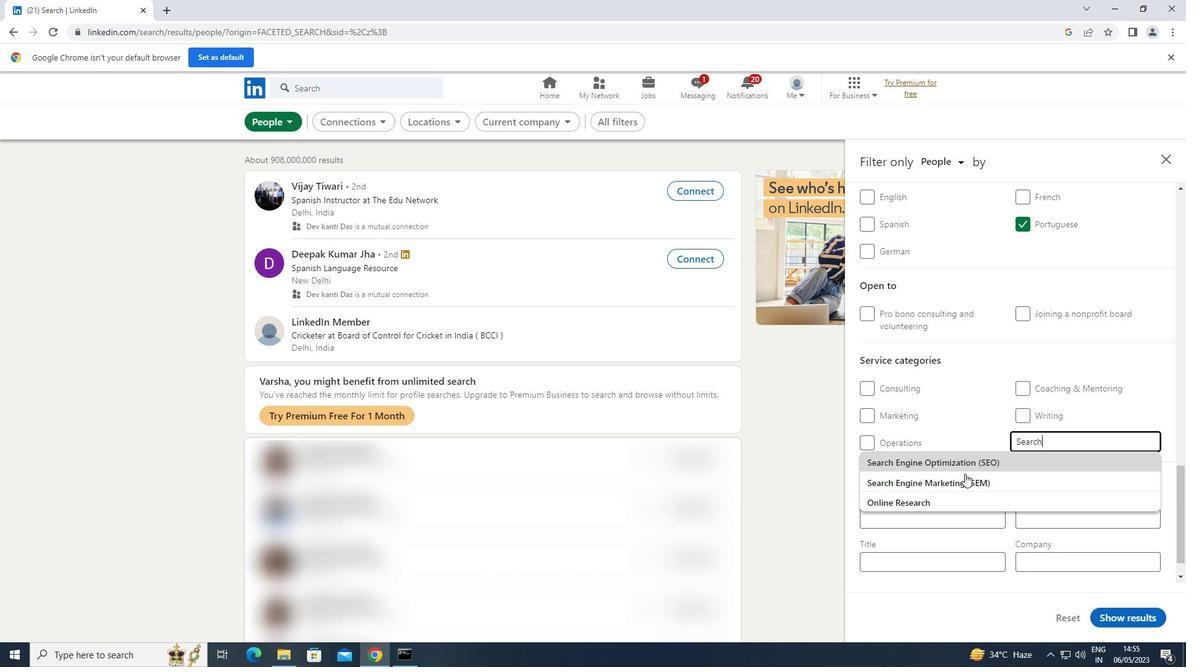 
Action: Mouse pressed left at (952, 486)
Screenshot: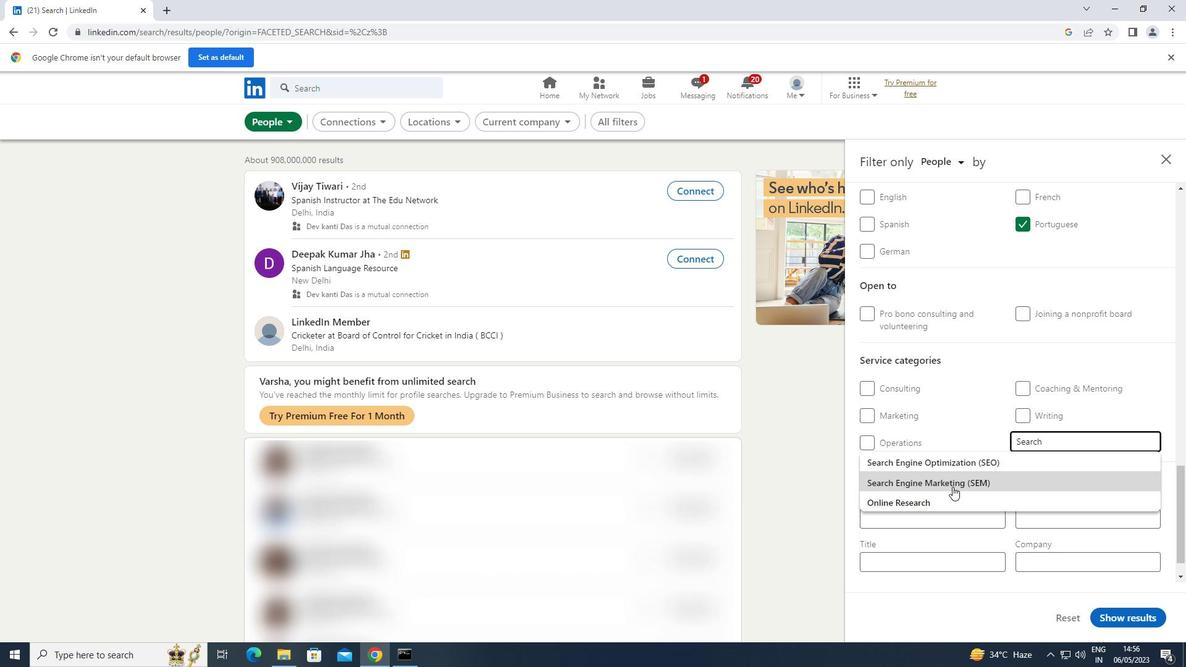 
Action: Mouse moved to (952, 485)
Screenshot: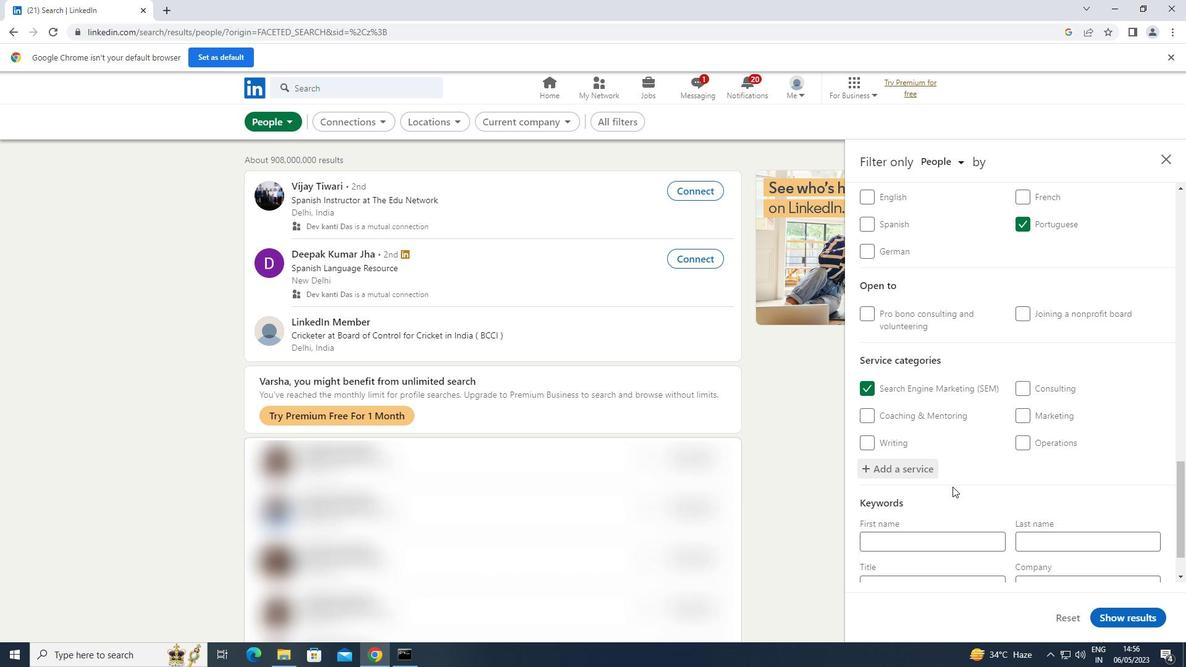 
Action: Mouse scrolled (952, 484) with delta (0, 0)
Screenshot: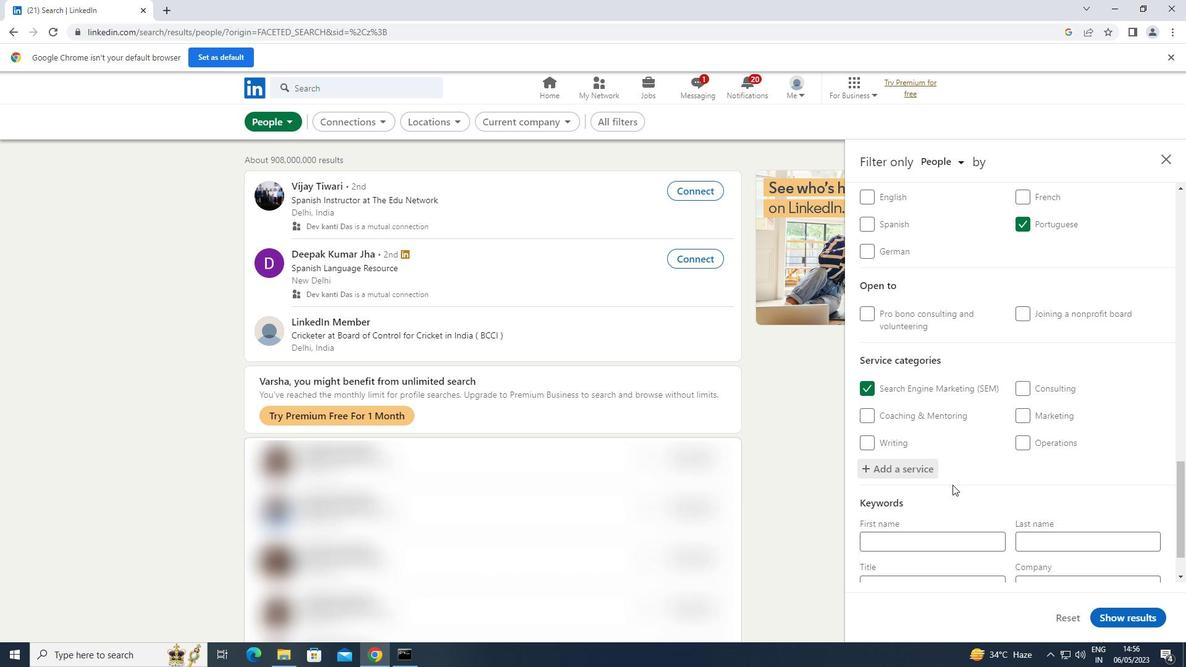 
Action: Mouse scrolled (952, 484) with delta (0, 0)
Screenshot: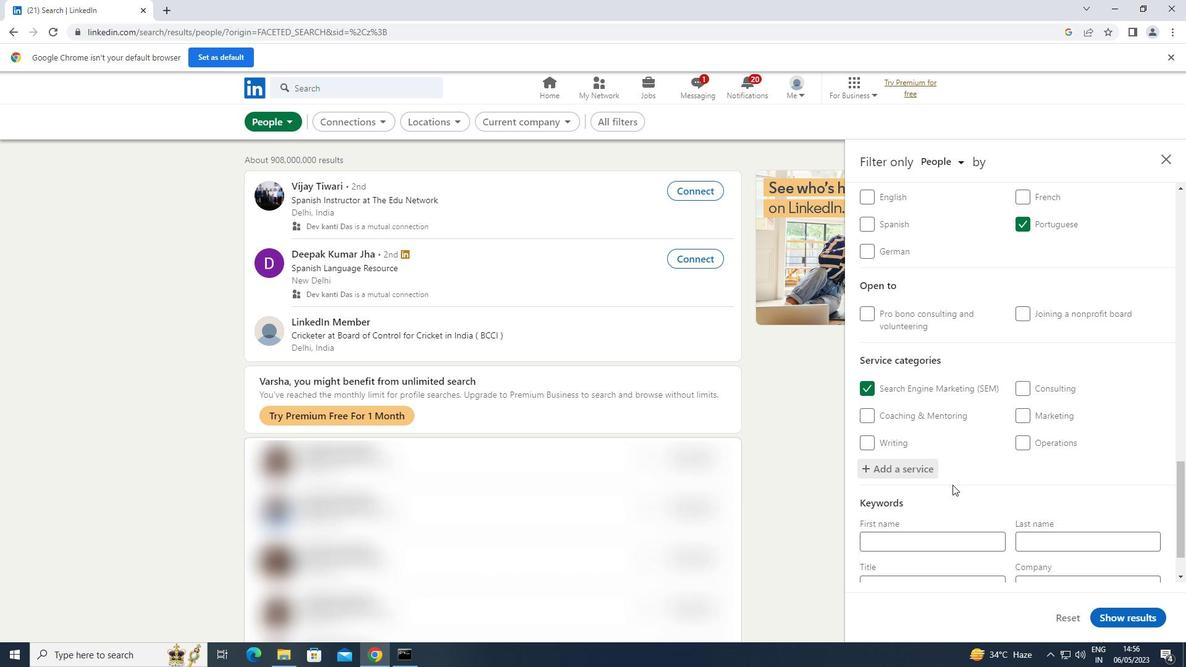 
Action: Mouse scrolled (952, 484) with delta (0, 0)
Screenshot: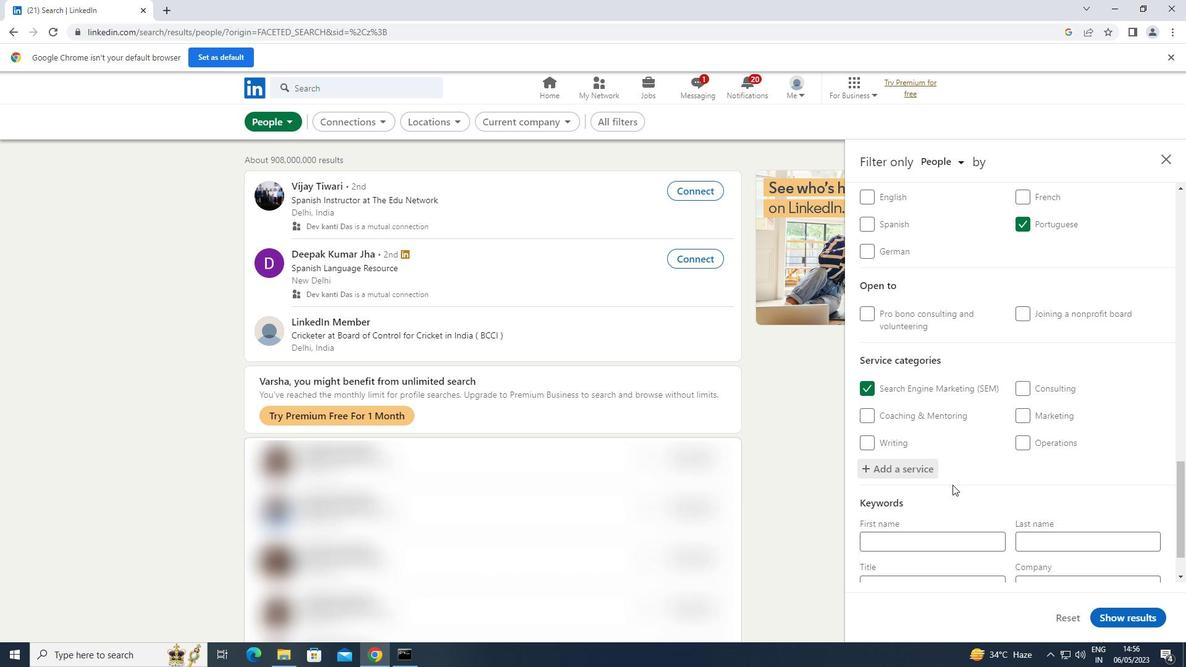 
Action: Mouse scrolled (952, 484) with delta (0, 0)
Screenshot: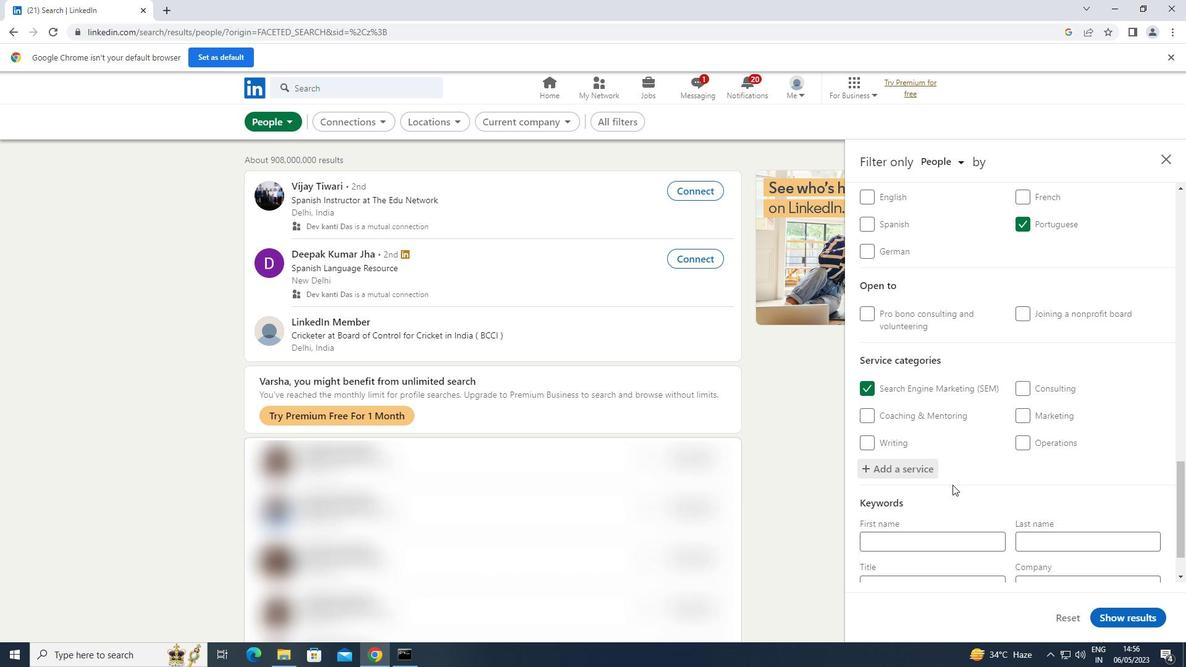 
Action: Mouse scrolled (952, 484) with delta (0, 0)
Screenshot: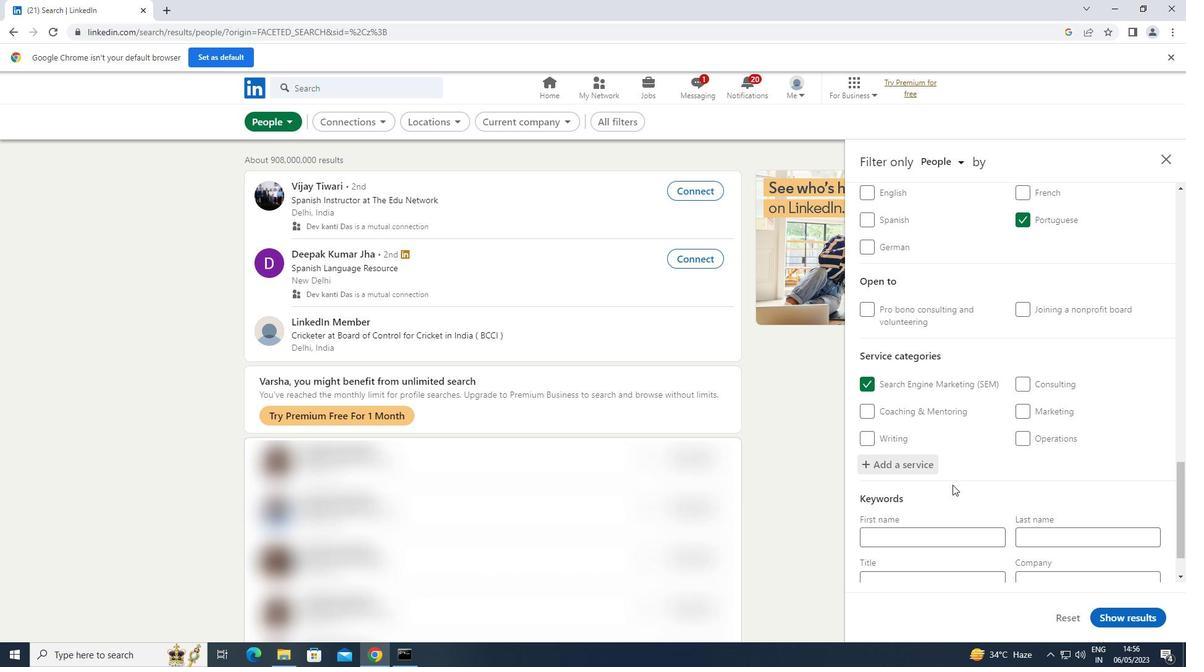 
Action: Mouse moved to (900, 525)
Screenshot: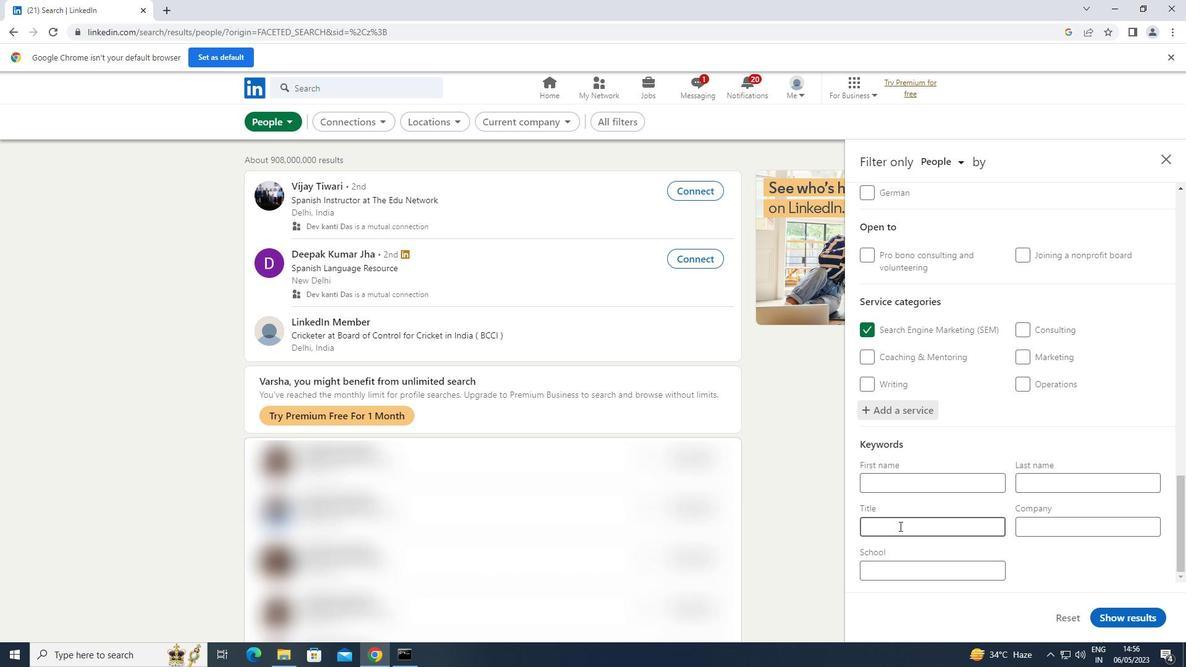 
Action: Mouse pressed left at (900, 525)
Screenshot: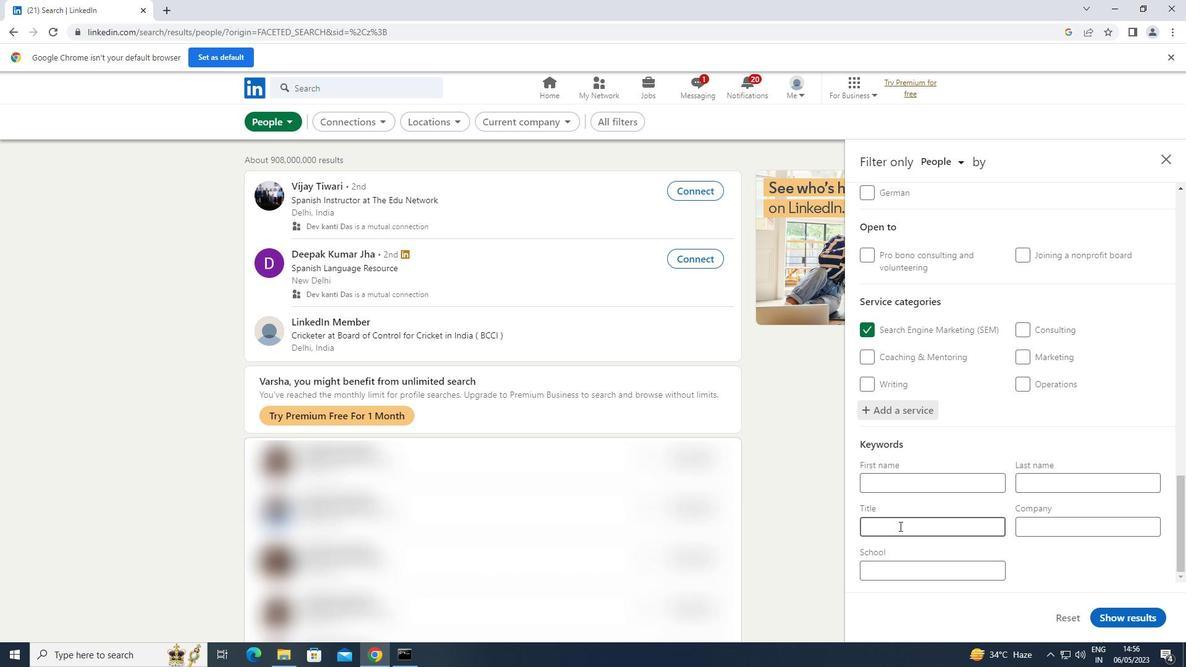
Action: Mouse moved to (900, 526)
Screenshot: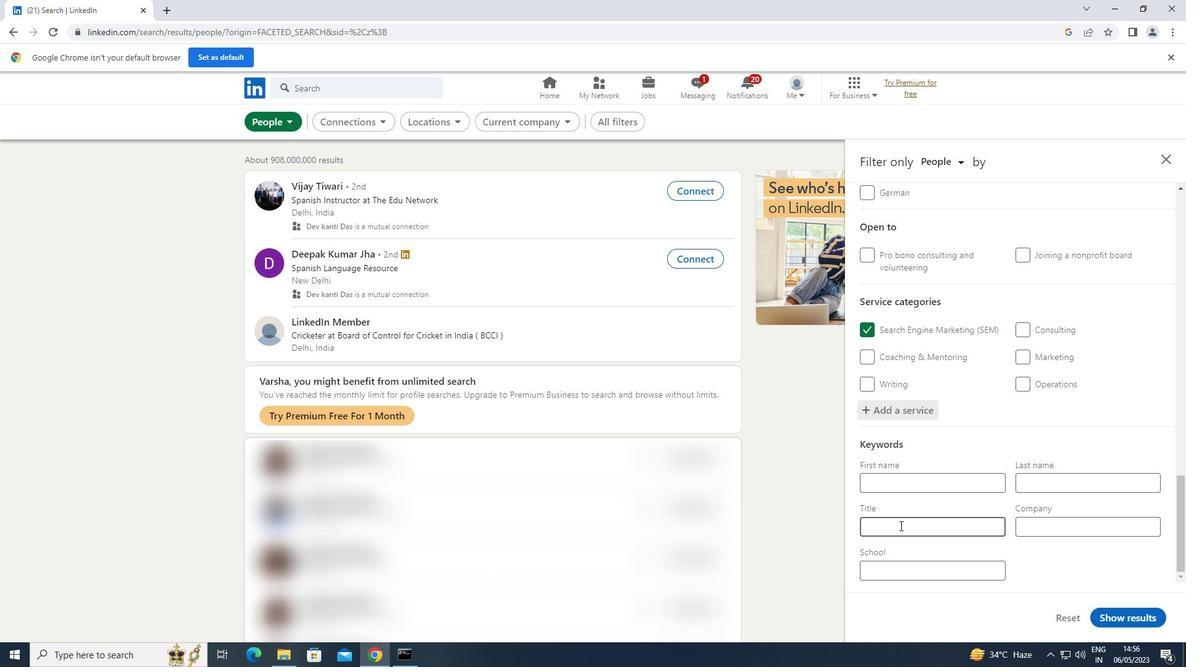 
Action: Key pressed <Key.shift>COMMUNITY<Key.space><Key.shift>VOLUNTEER<Key.space><Key.shift>JOBS
Screenshot: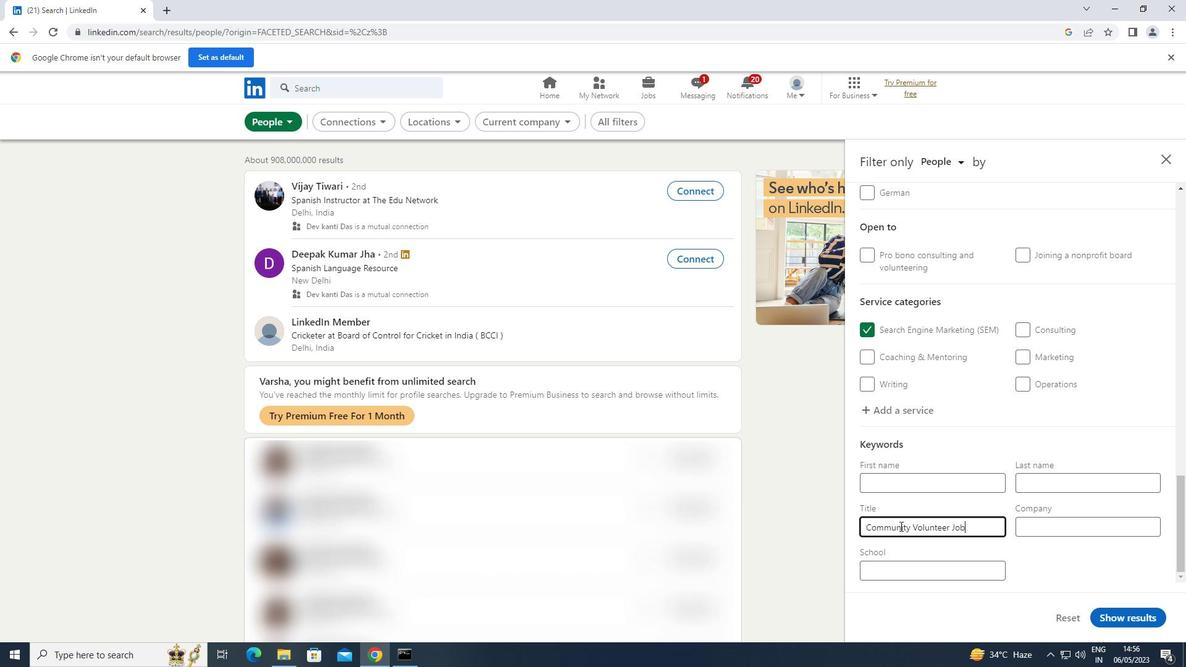 
Action: Mouse moved to (1116, 616)
Screenshot: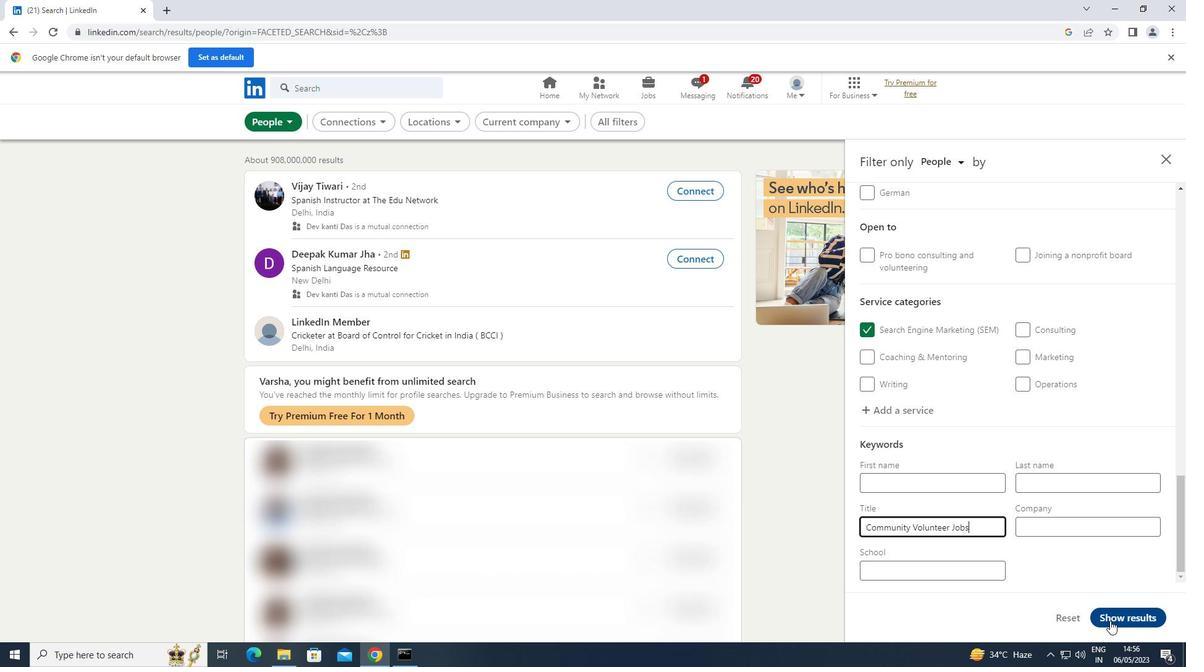 
Action: Mouse pressed left at (1116, 616)
Screenshot: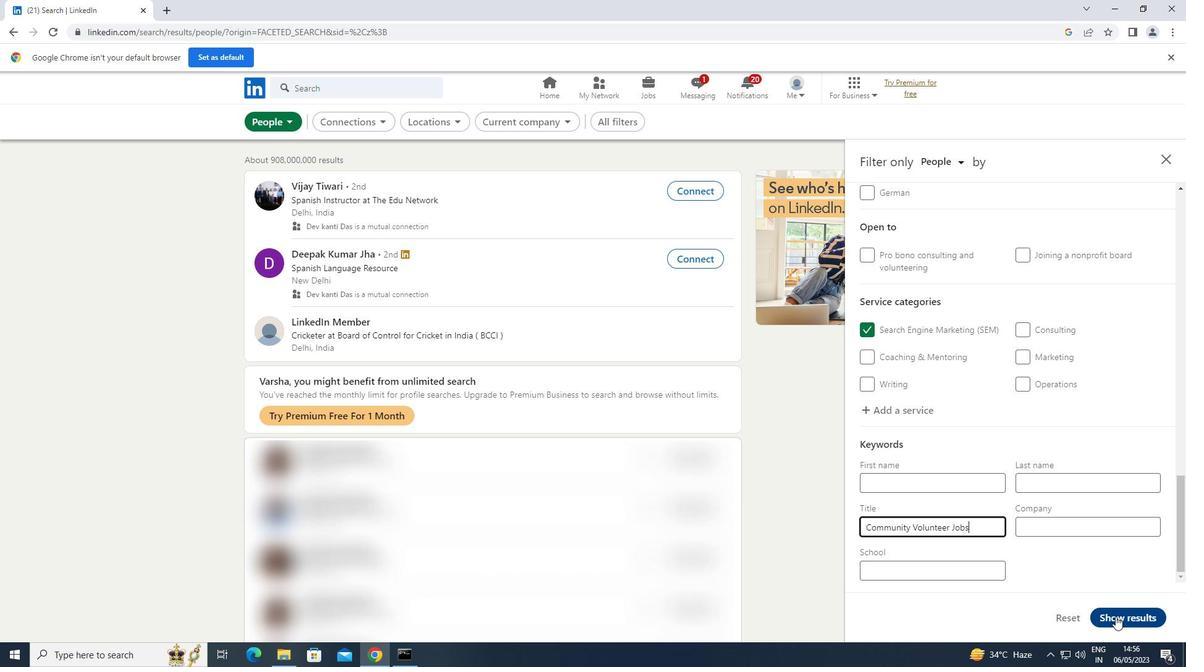 
